 Task: Look for space in Benbrook, United States from 10th September, 2023 to 16th September, 2023 for 4 adults in price range Rs.10000 to Rs.14000. Place can be private room with 4 bedrooms having 4 beds and 4 bathrooms. Property type can be house, flat, guest house. Amenities needed are: wifi, TV, free parkinig on premises, gym, breakfast. Booking option can be shelf check-in. Required host language is English.
Action: Mouse moved to (549, 115)
Screenshot: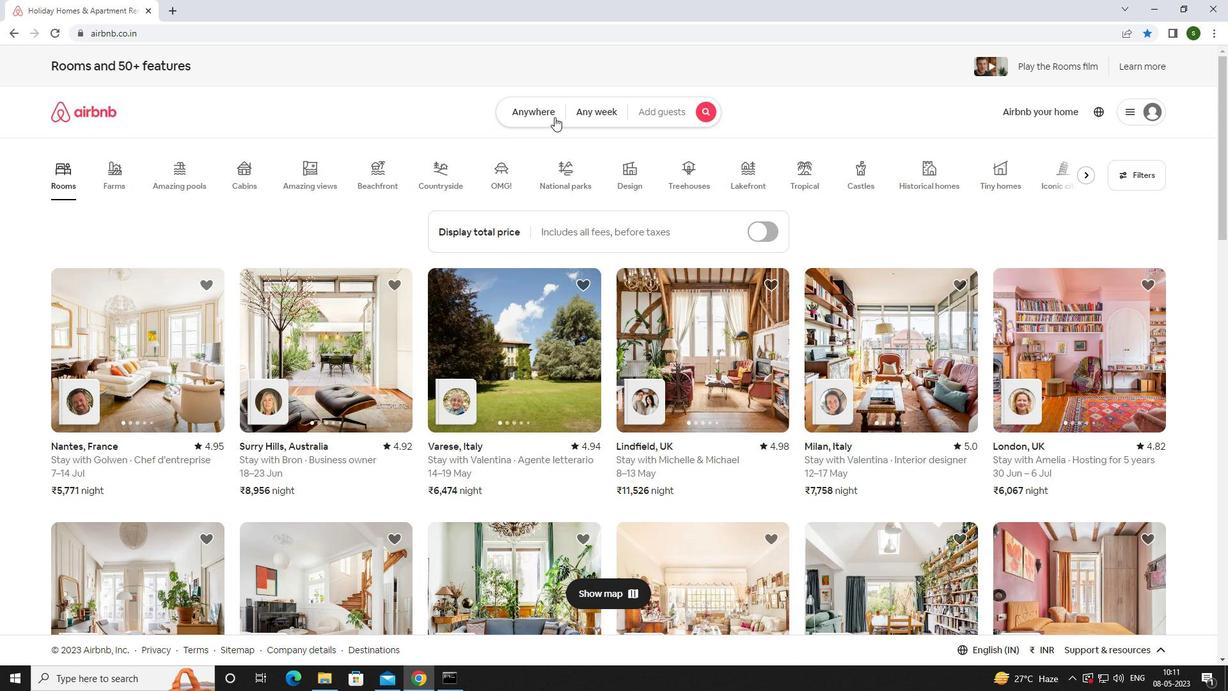 
Action: Mouse pressed left at (549, 115)
Screenshot: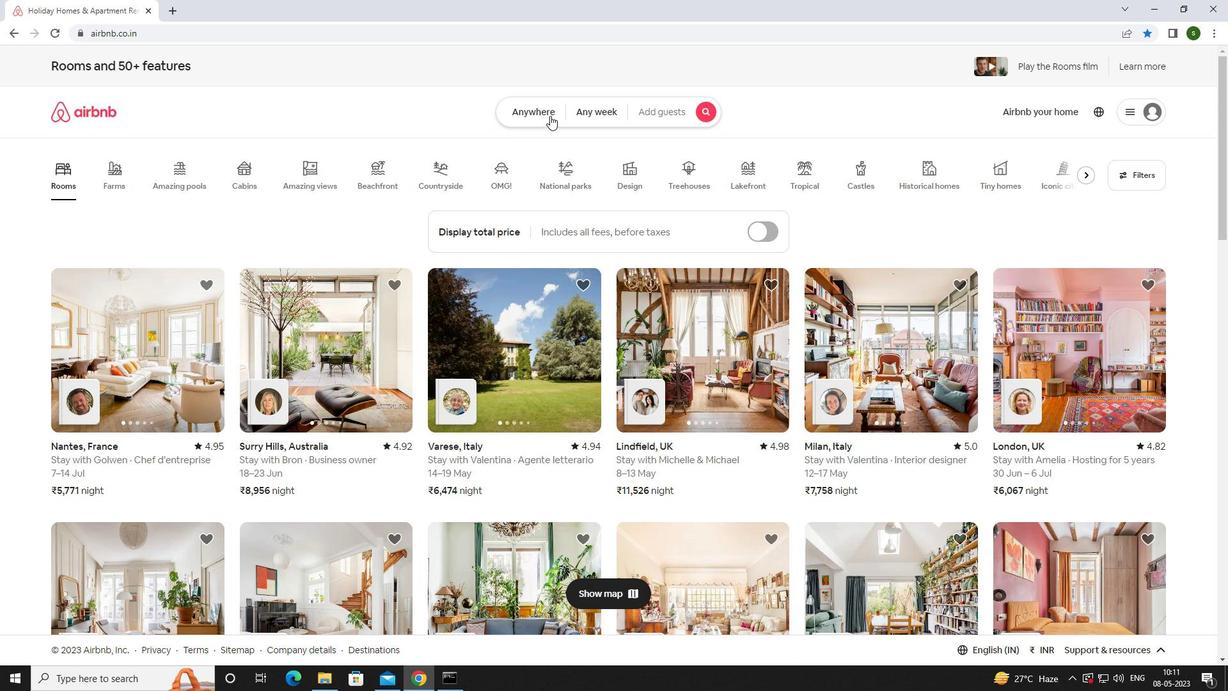 
Action: Mouse moved to (494, 165)
Screenshot: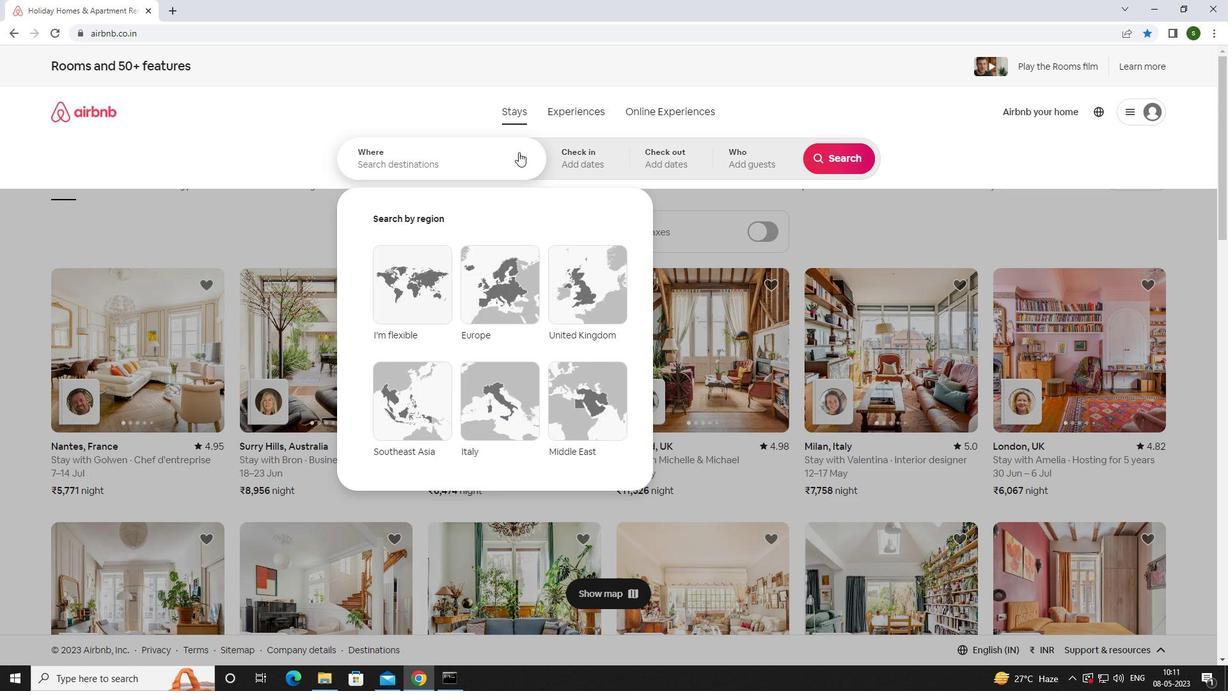 
Action: Mouse pressed left at (494, 165)
Screenshot: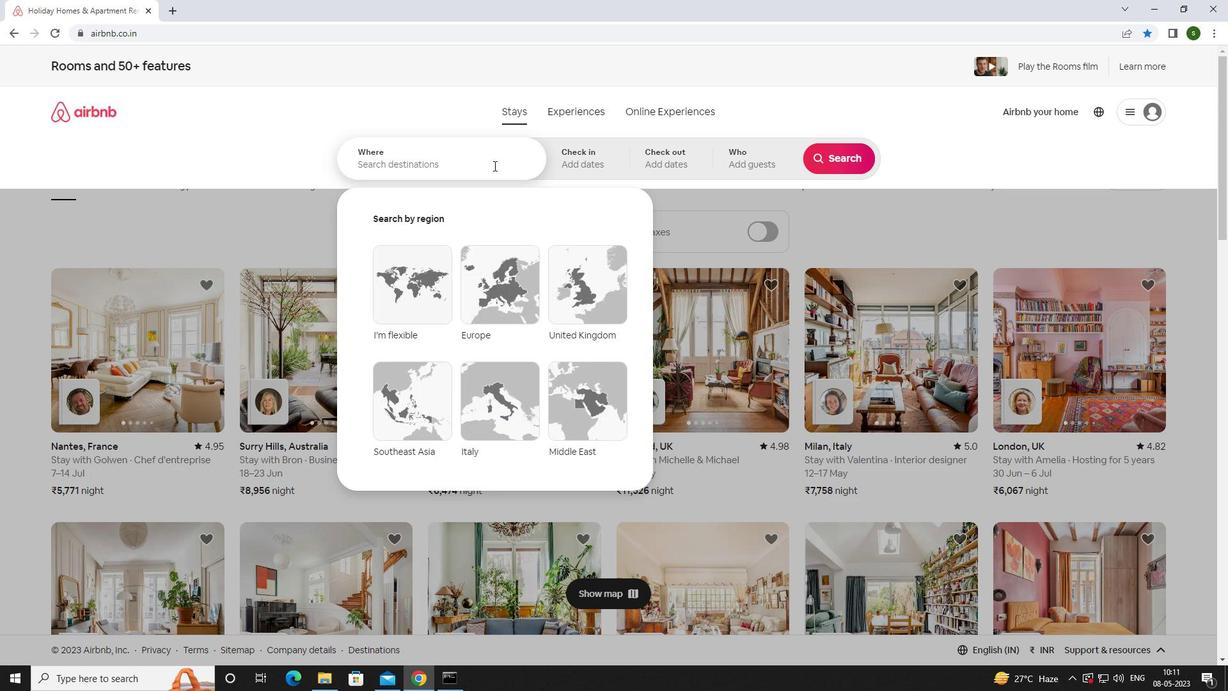 
Action: Key pressed <Key.caps_lock>b<Key.caps_lock>enbrook,<Key.space><Key.caps_lock>u<Key.caps_lock>nited<Key.space><Key.caps_lock>s<Key.caps_lock>tates<Key.enter>
Screenshot: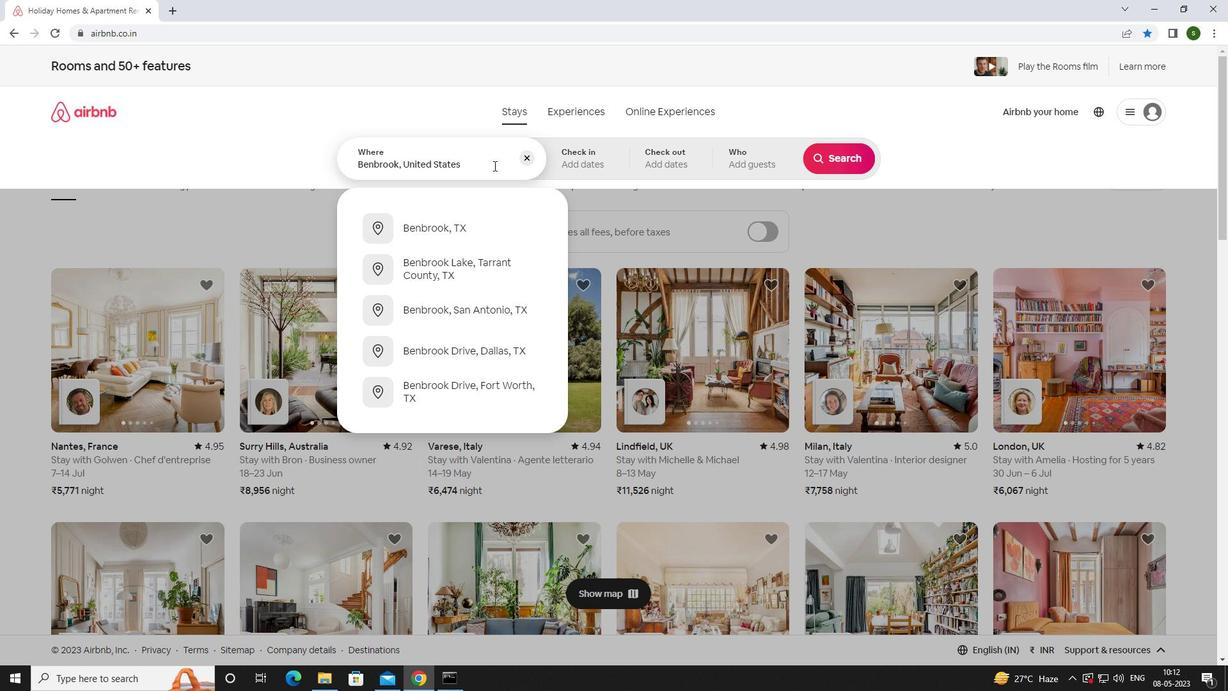 
Action: Mouse moved to (832, 263)
Screenshot: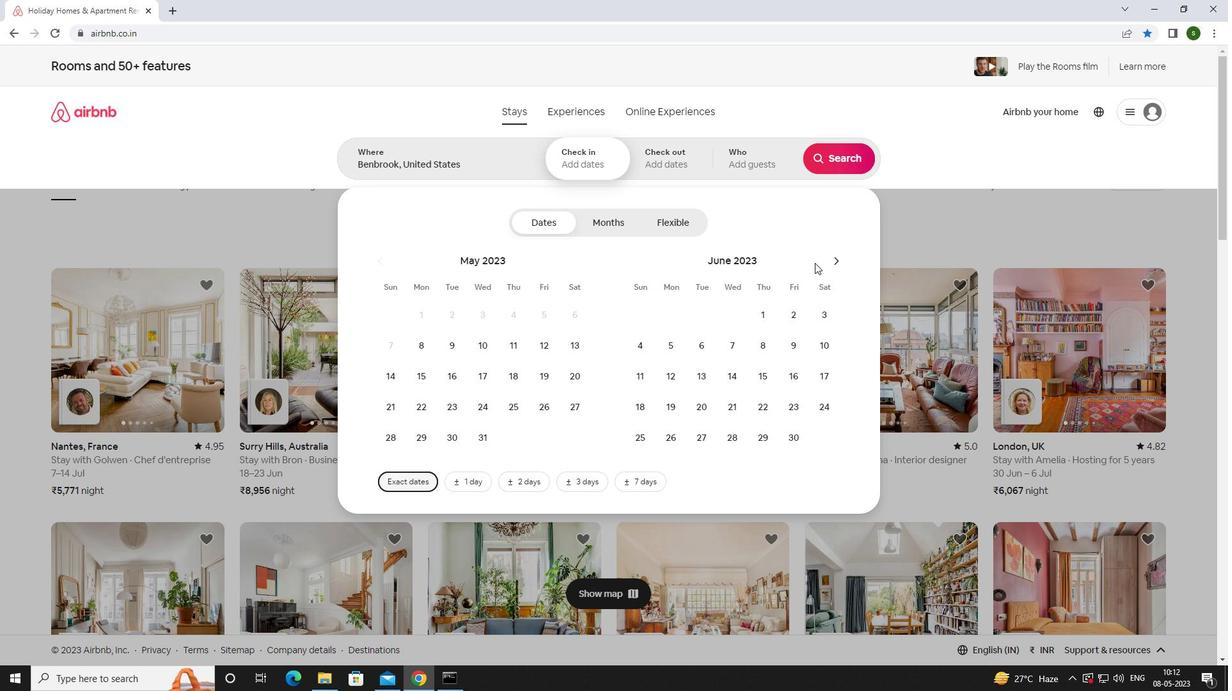 
Action: Mouse pressed left at (832, 263)
Screenshot: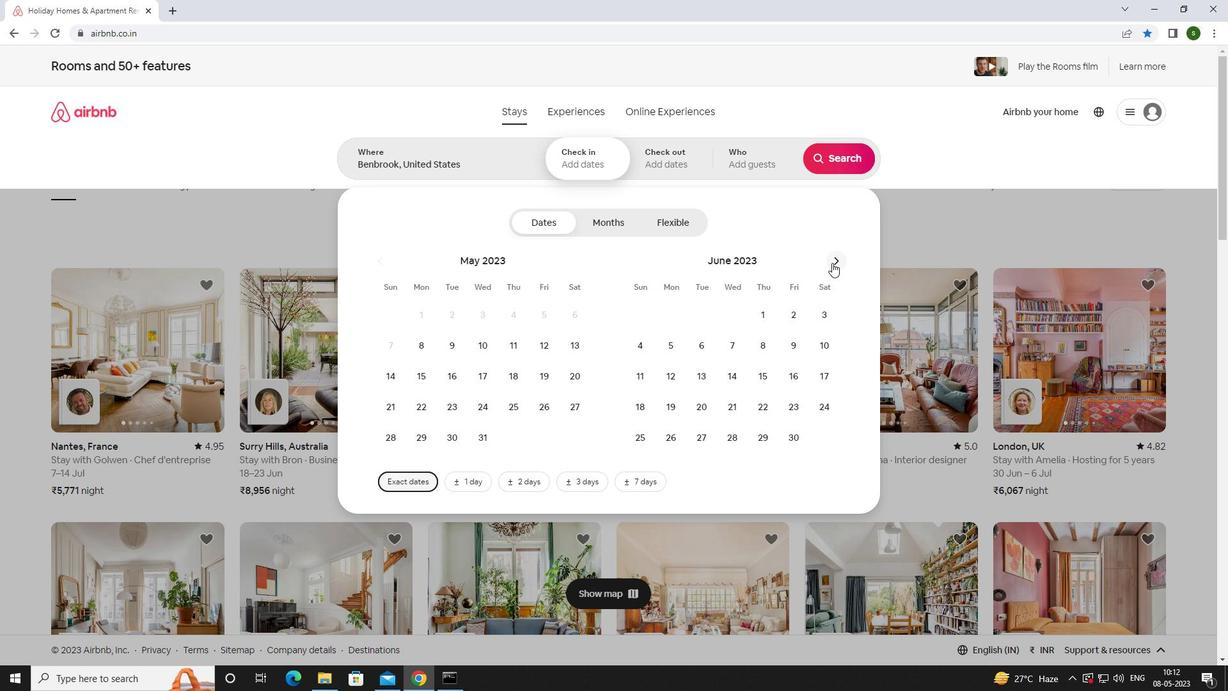 
Action: Mouse pressed left at (832, 263)
Screenshot: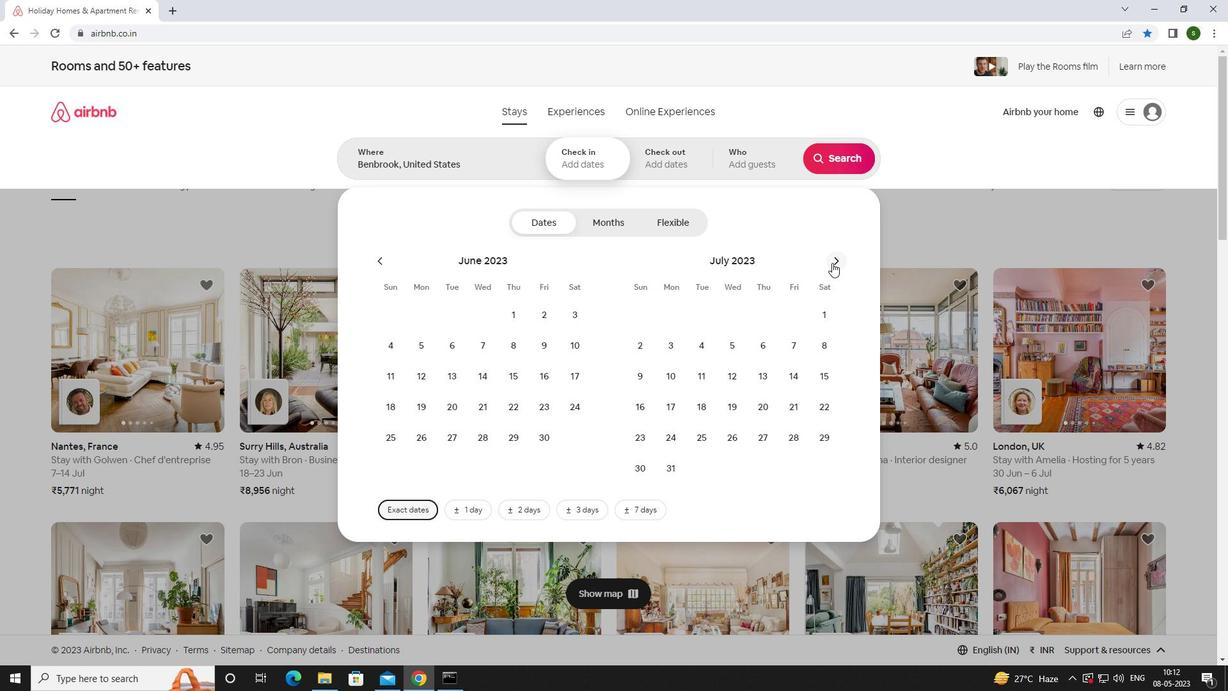 
Action: Mouse pressed left at (832, 263)
Screenshot: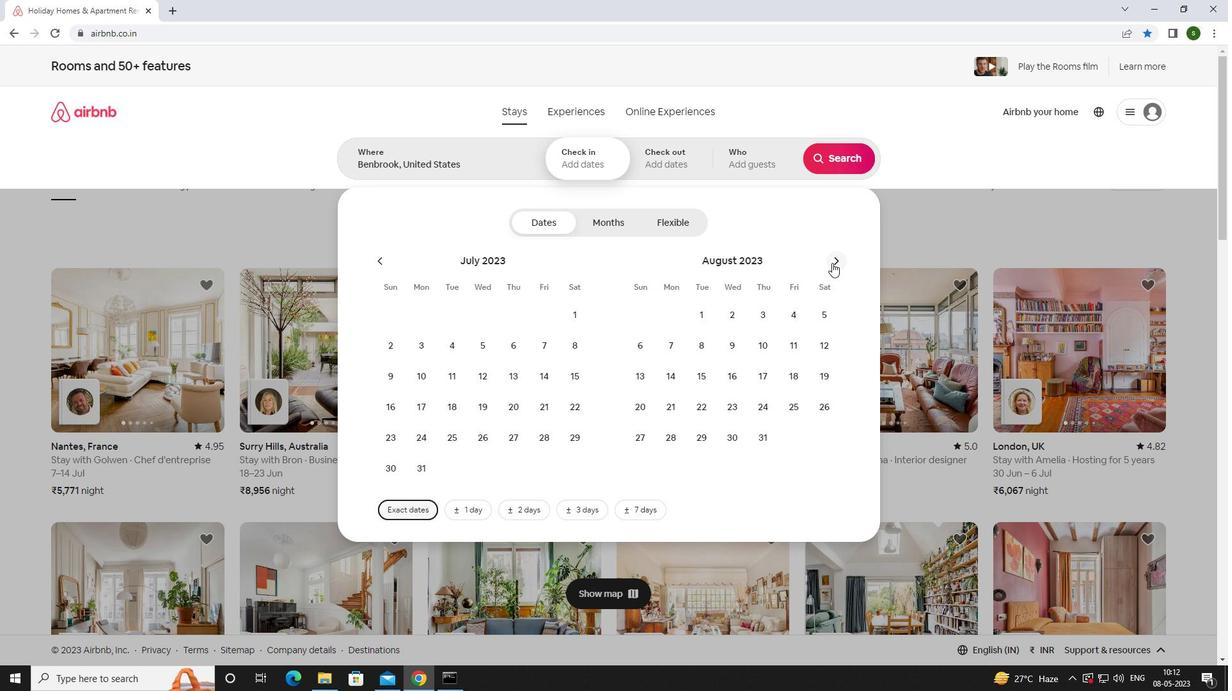 
Action: Mouse moved to (645, 376)
Screenshot: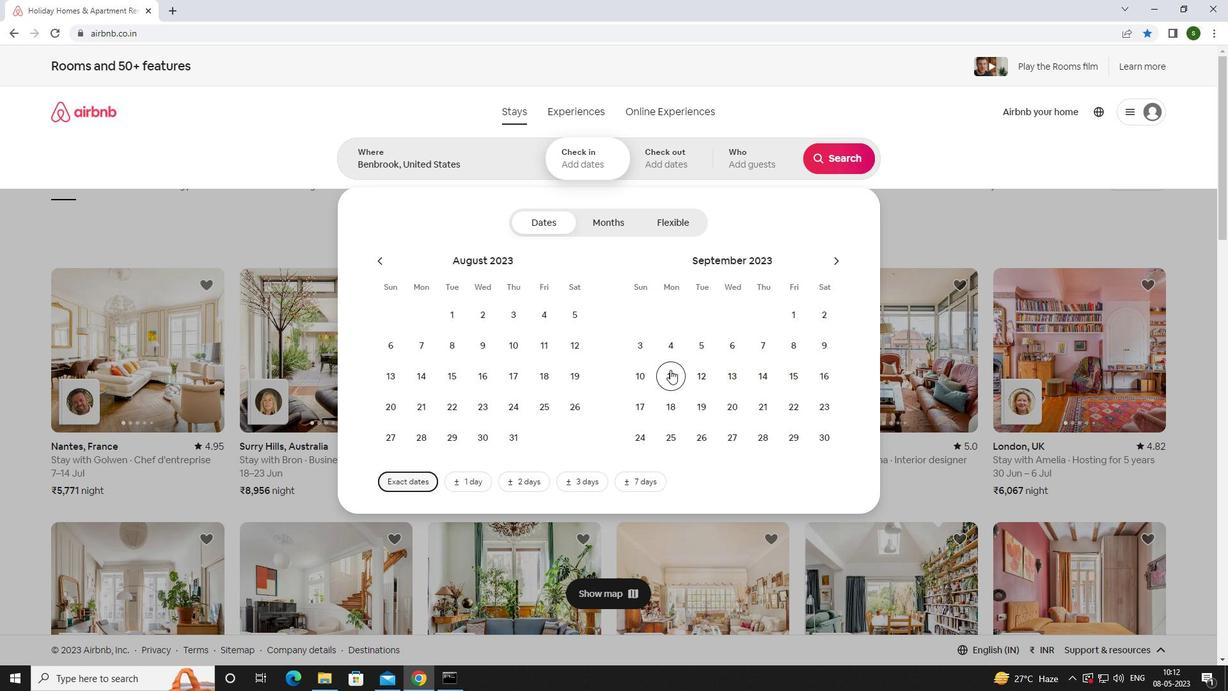 
Action: Mouse pressed left at (645, 376)
Screenshot: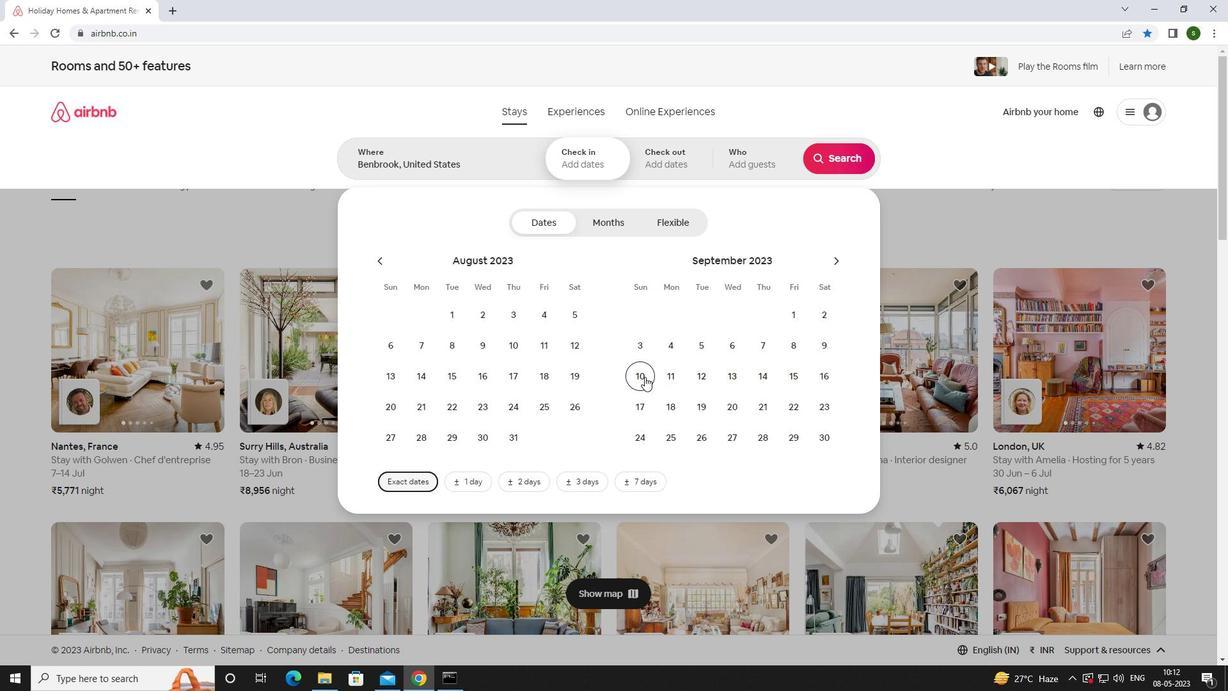 
Action: Mouse moved to (824, 371)
Screenshot: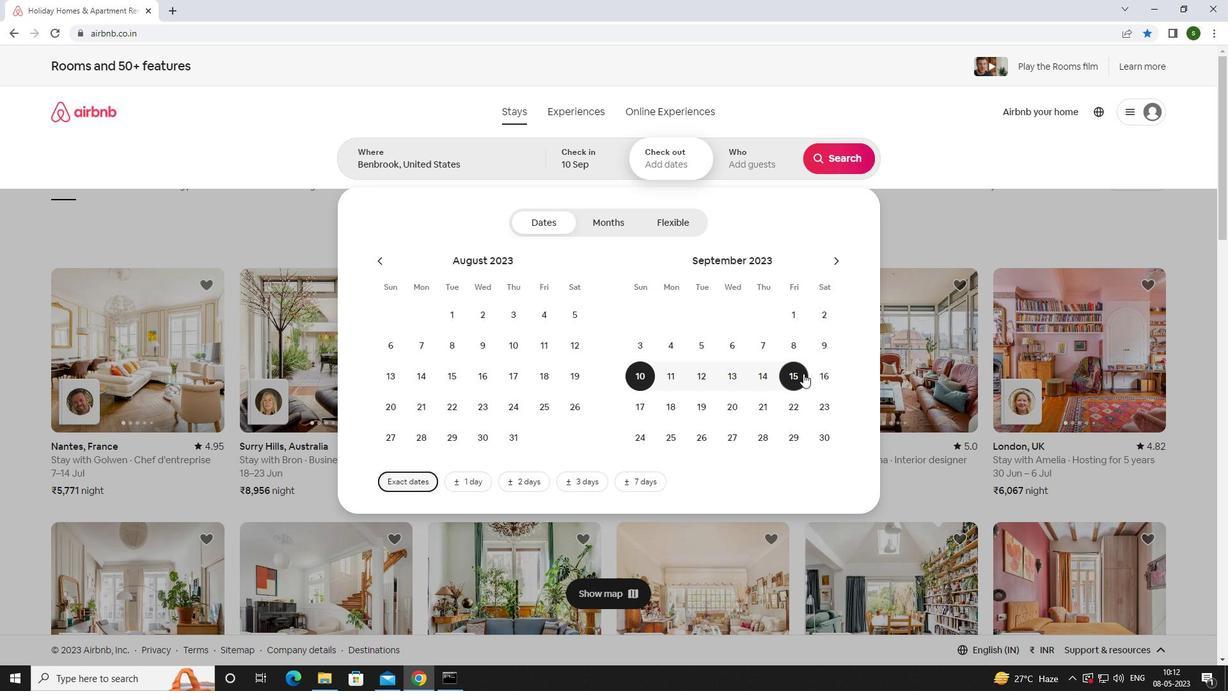 
Action: Mouse pressed left at (824, 371)
Screenshot: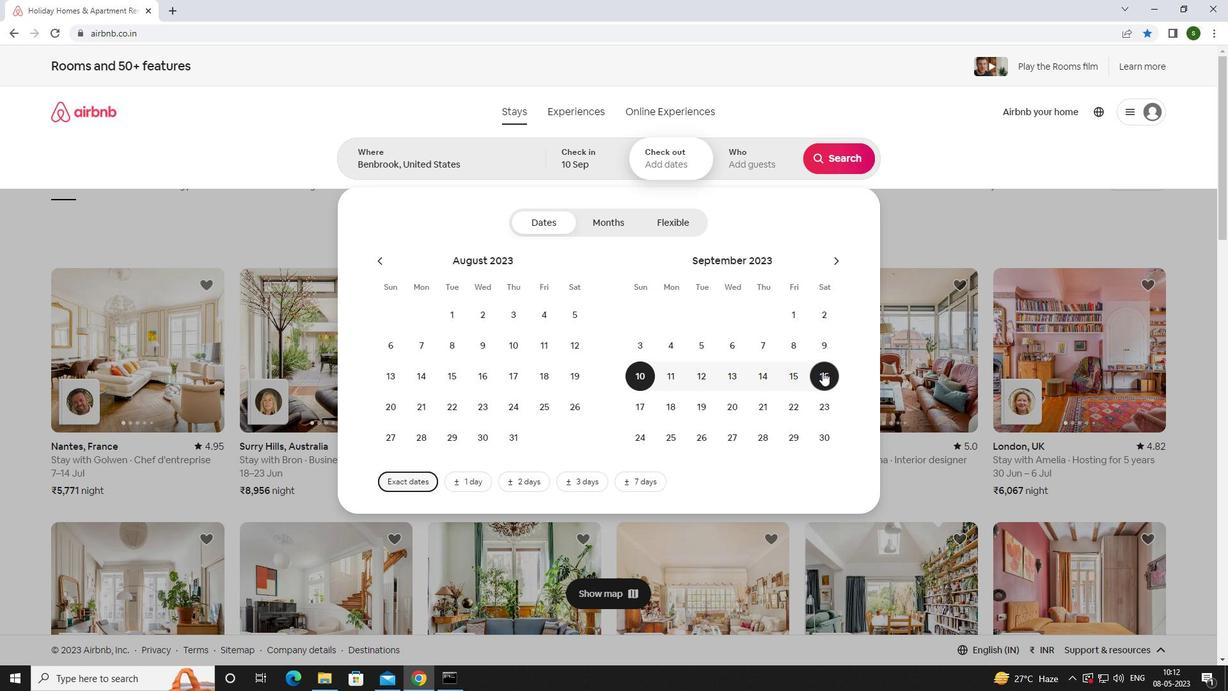 
Action: Mouse moved to (750, 161)
Screenshot: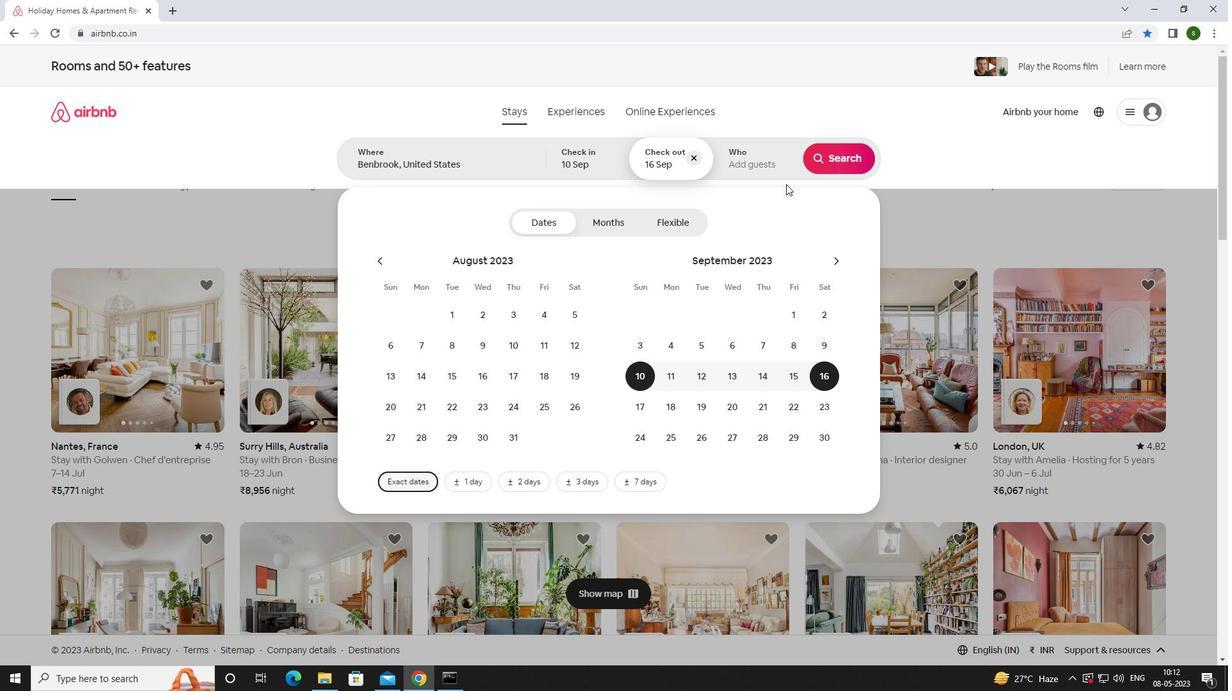 
Action: Mouse pressed left at (750, 161)
Screenshot: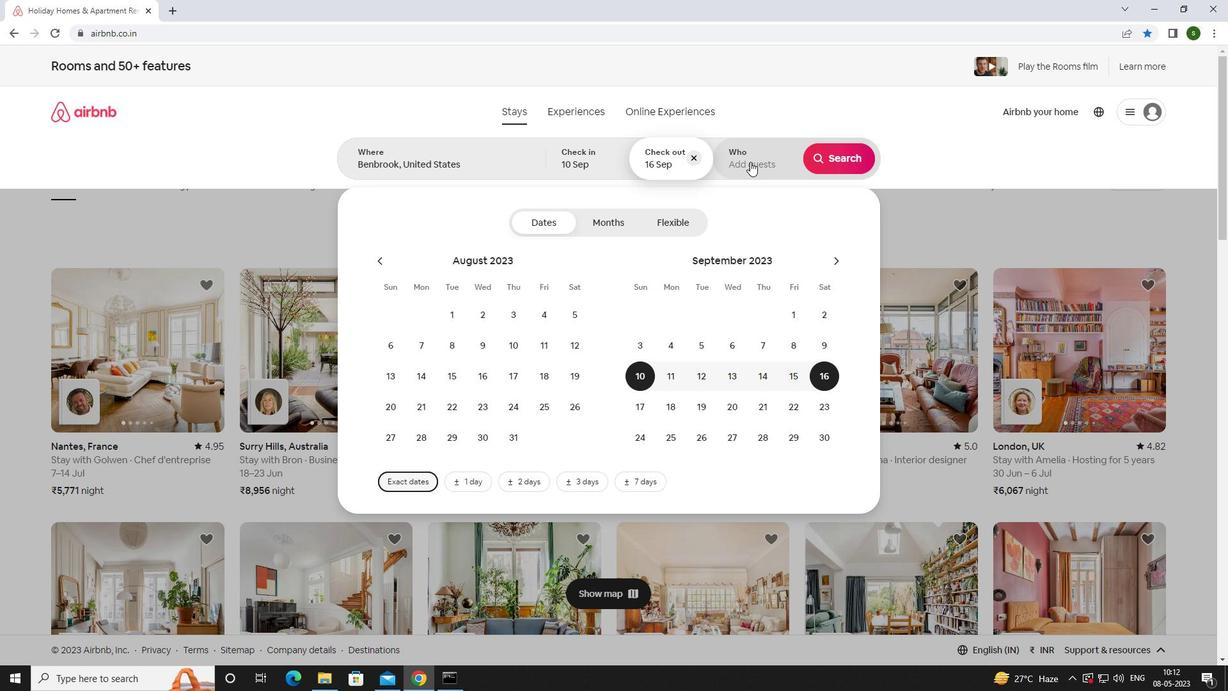 
Action: Mouse moved to (844, 222)
Screenshot: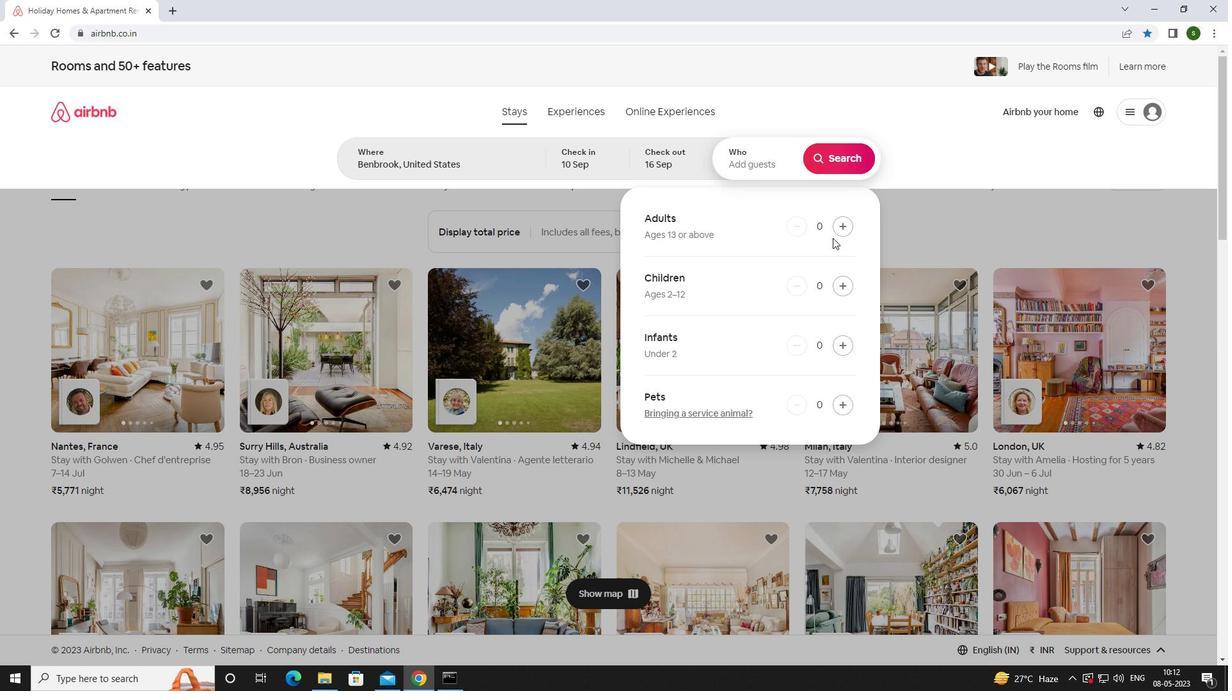 
Action: Mouse pressed left at (844, 222)
Screenshot: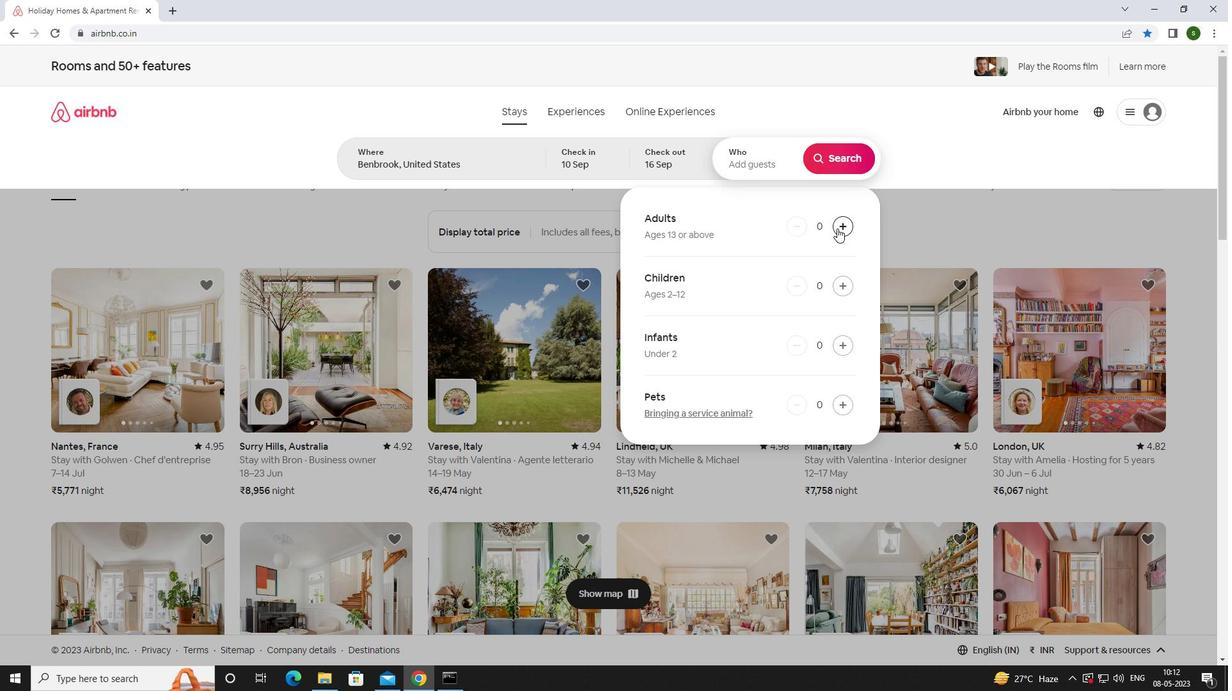 
Action: Mouse pressed left at (844, 222)
Screenshot: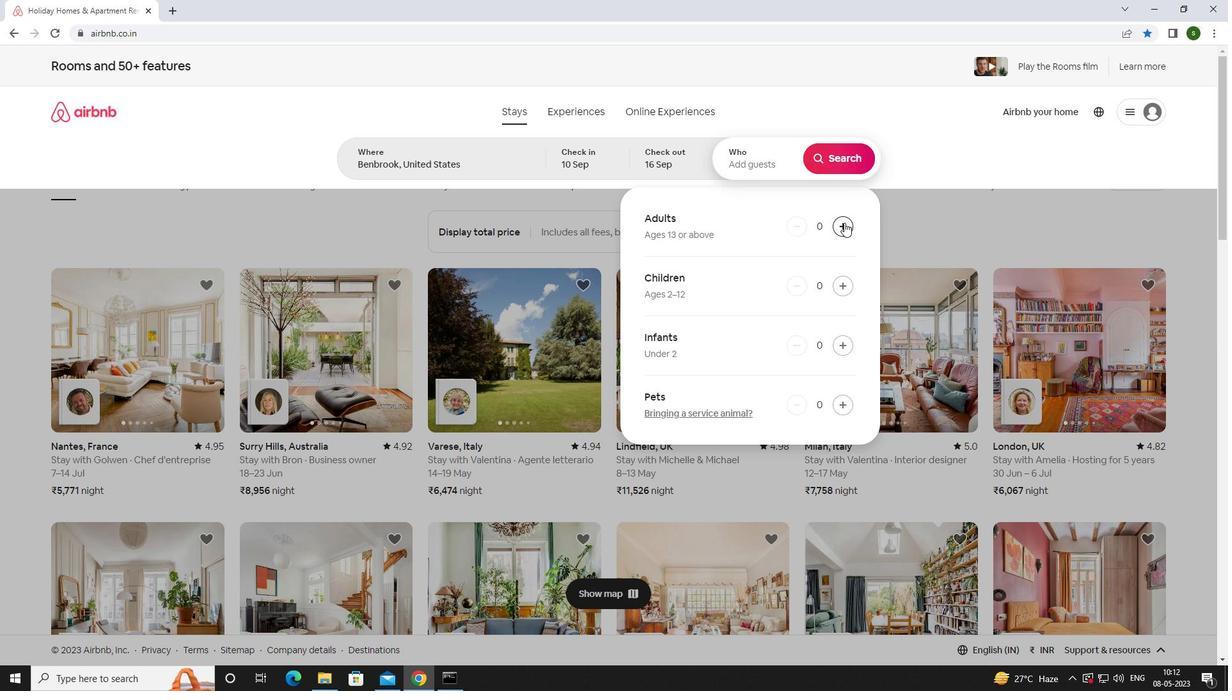
Action: Mouse pressed left at (844, 222)
Screenshot: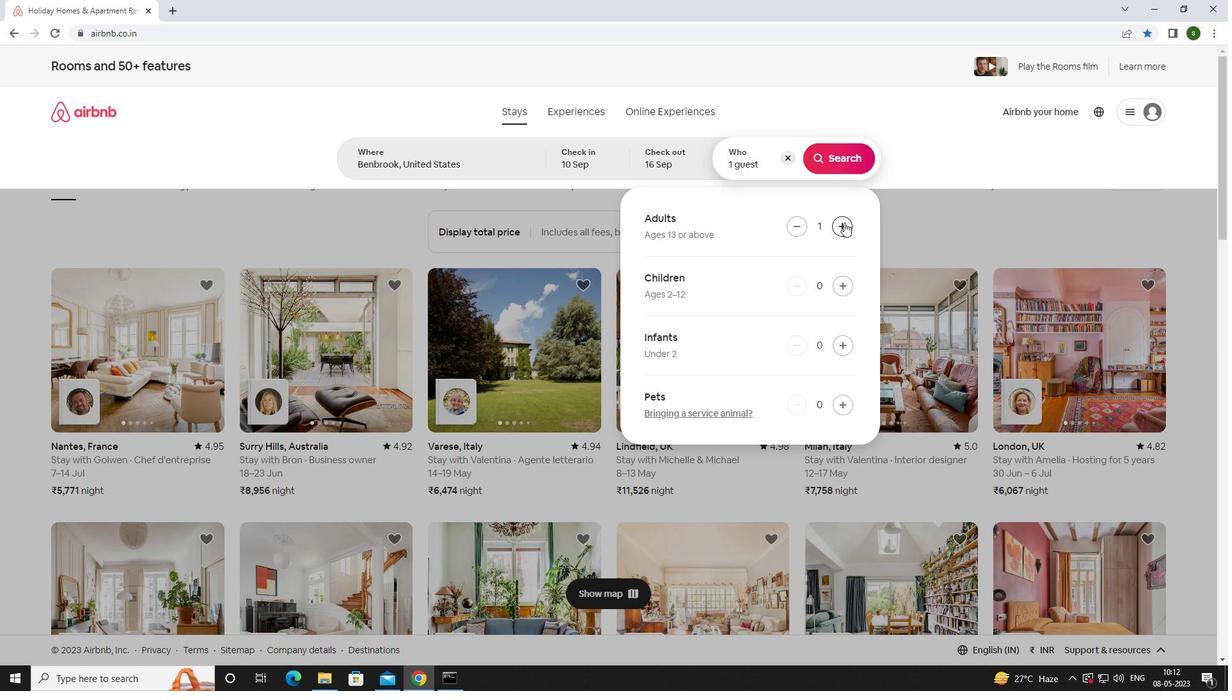 
Action: Mouse pressed left at (844, 222)
Screenshot: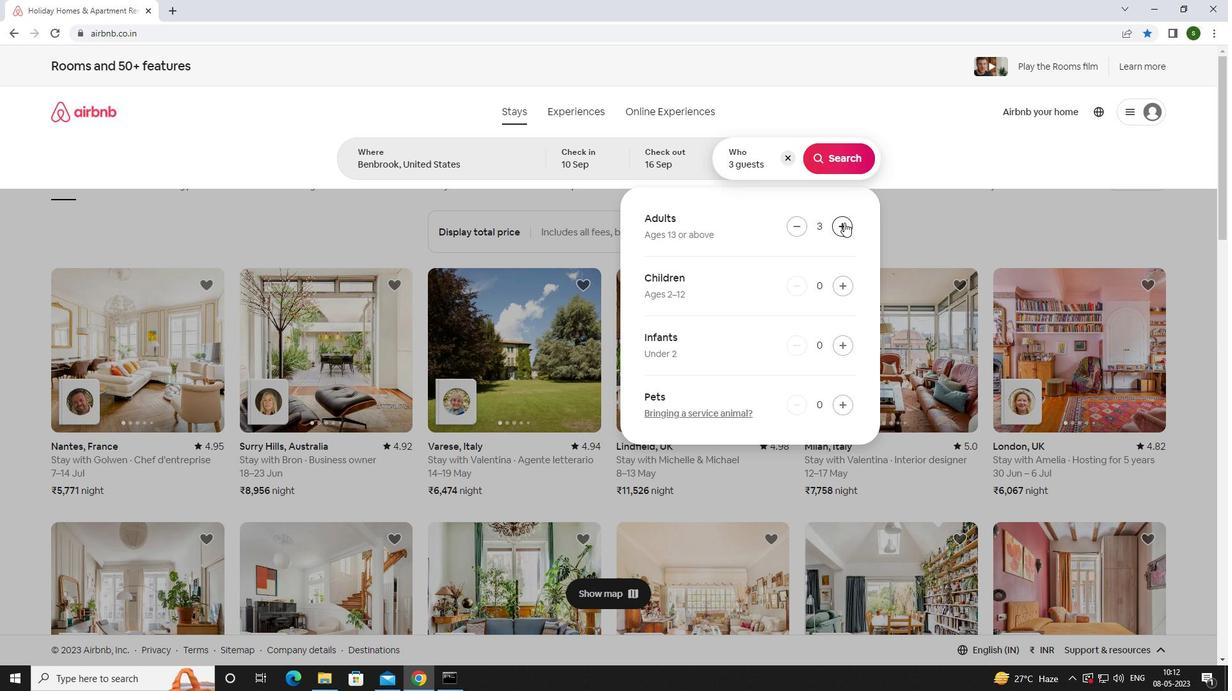
Action: Mouse moved to (830, 160)
Screenshot: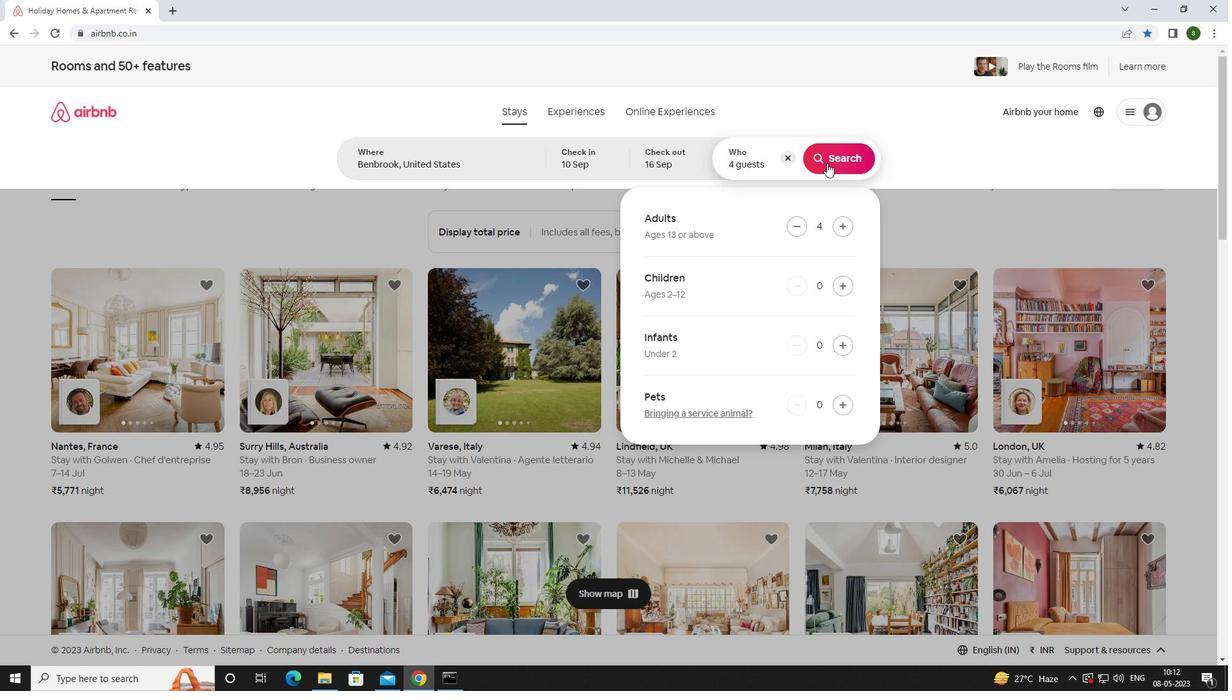 
Action: Mouse pressed left at (830, 160)
Screenshot: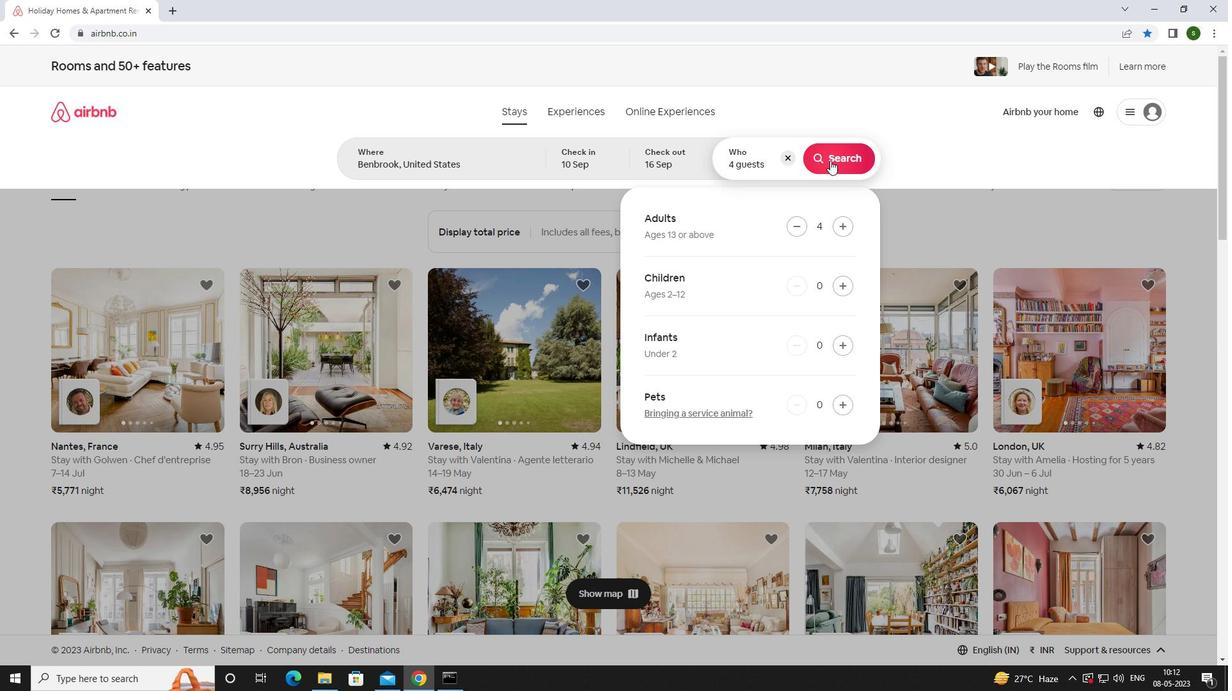 
Action: Mouse moved to (1157, 127)
Screenshot: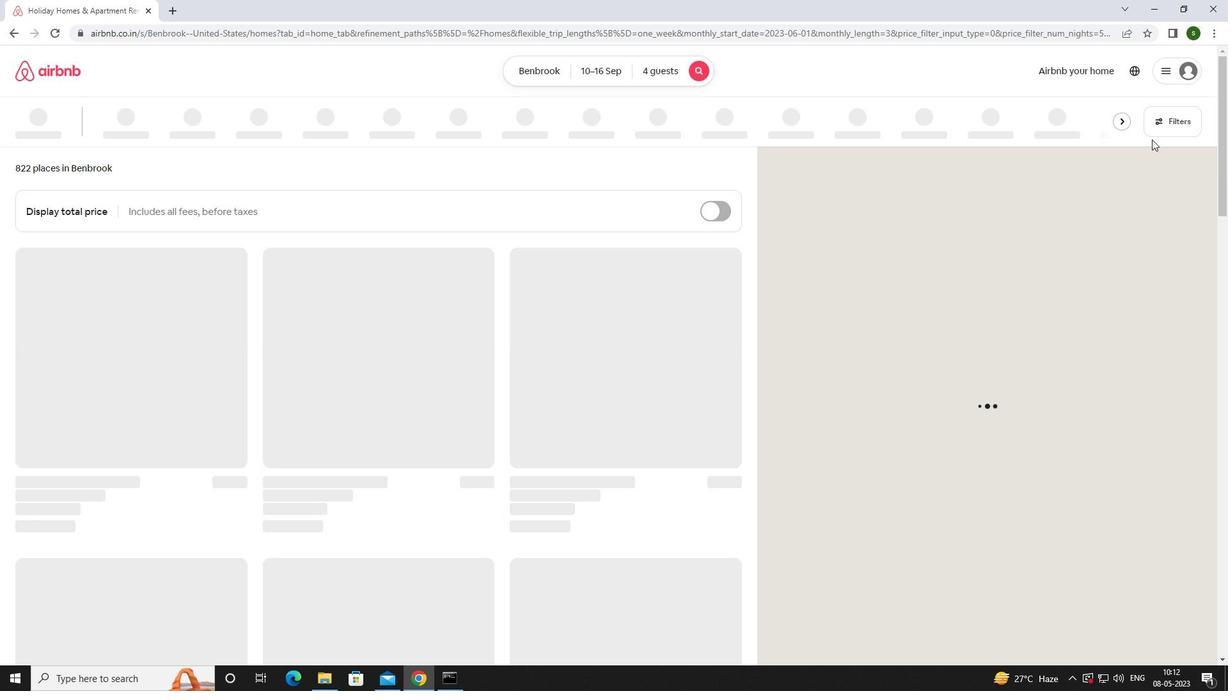 
Action: Mouse pressed left at (1157, 127)
Screenshot: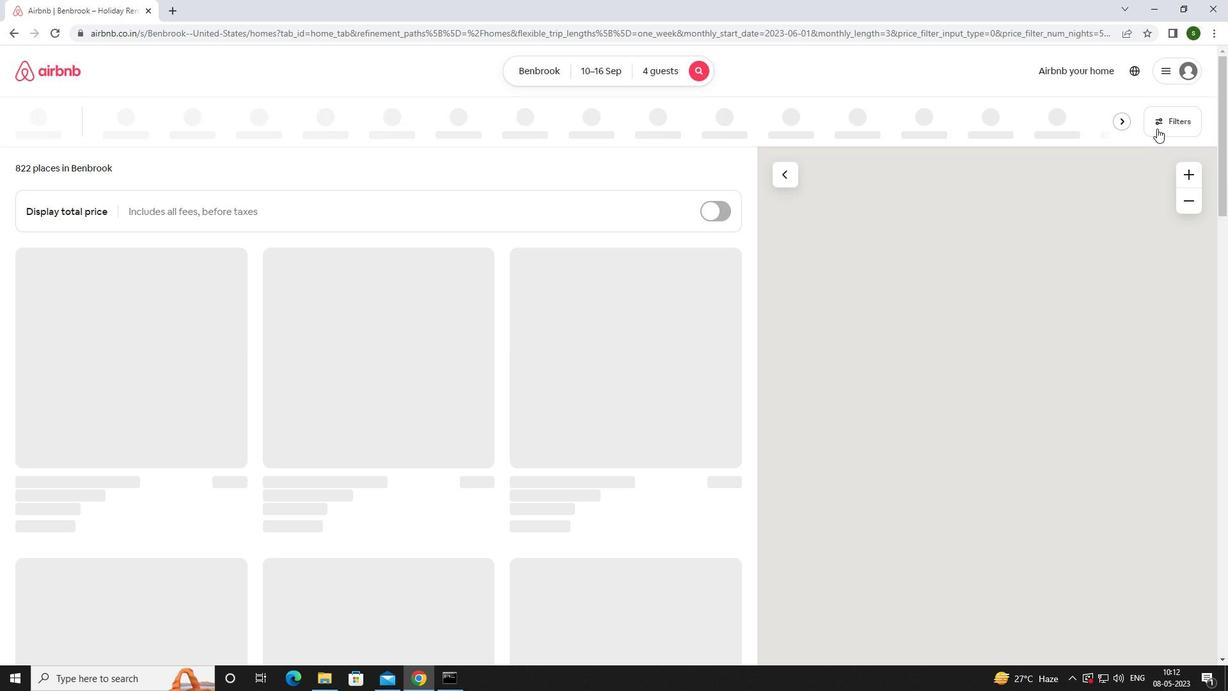 
Action: Mouse moved to (475, 431)
Screenshot: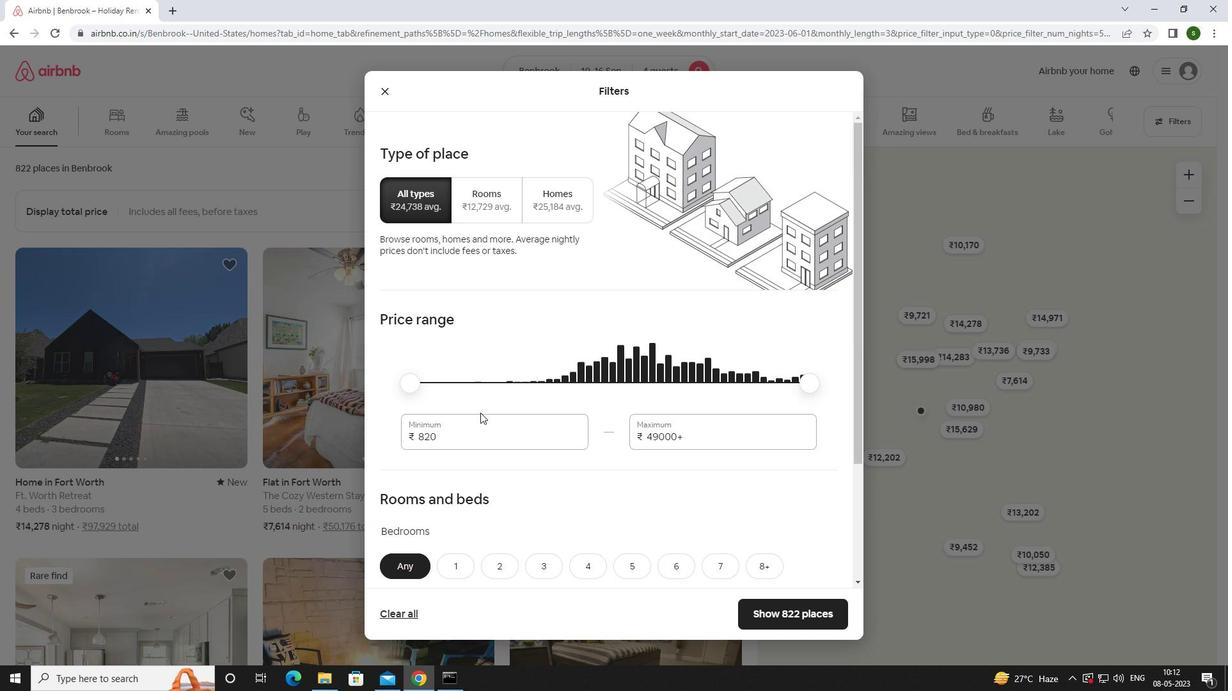 
Action: Mouse pressed left at (475, 431)
Screenshot: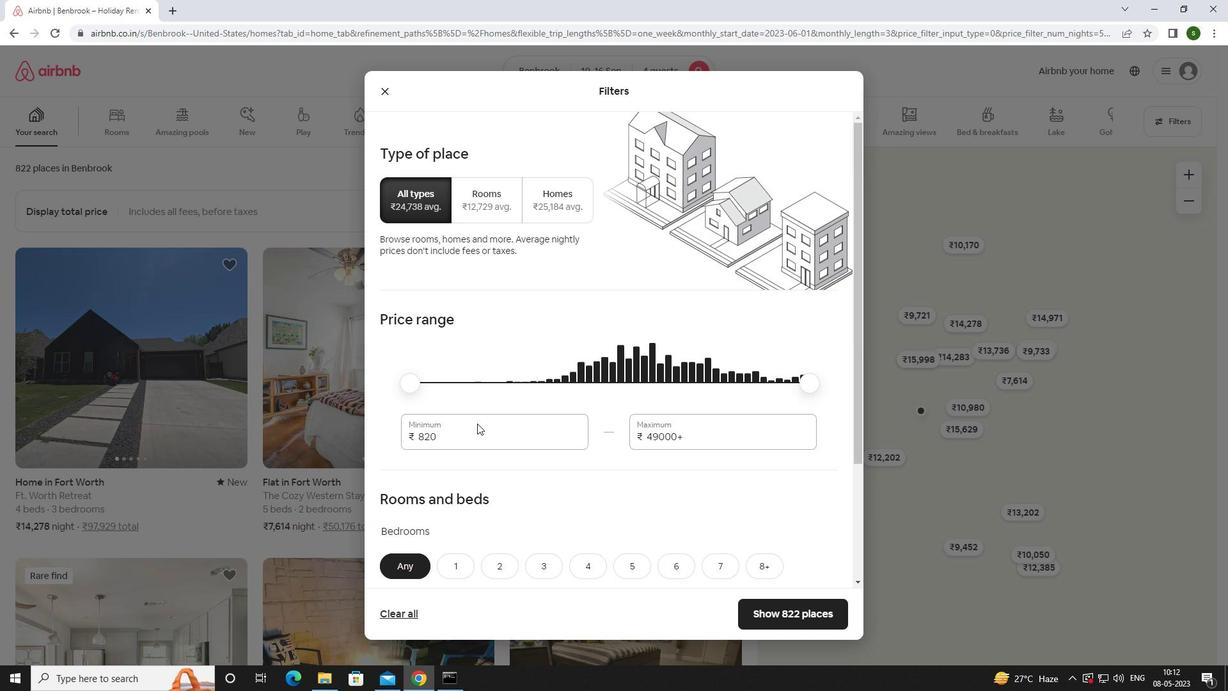 
Action: Key pressed <Key.backspace><Key.backspace><Key.backspace><Key.backspace><Key.backspace>10000
Screenshot: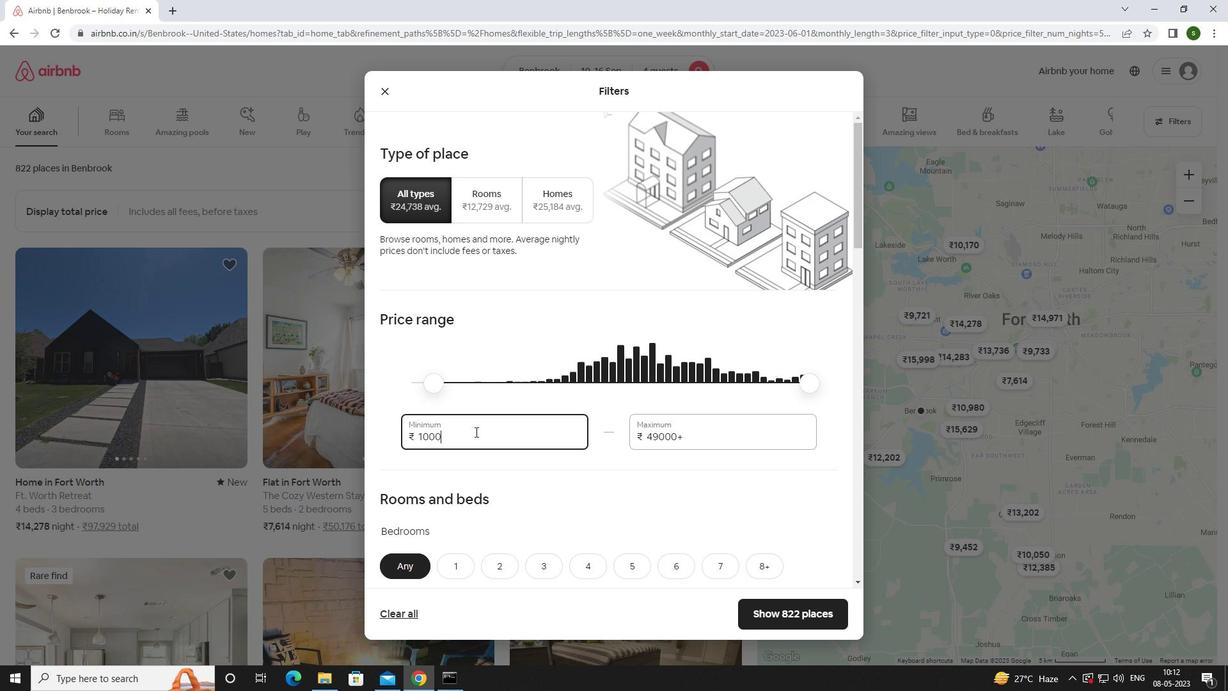 
Action: Mouse moved to (696, 434)
Screenshot: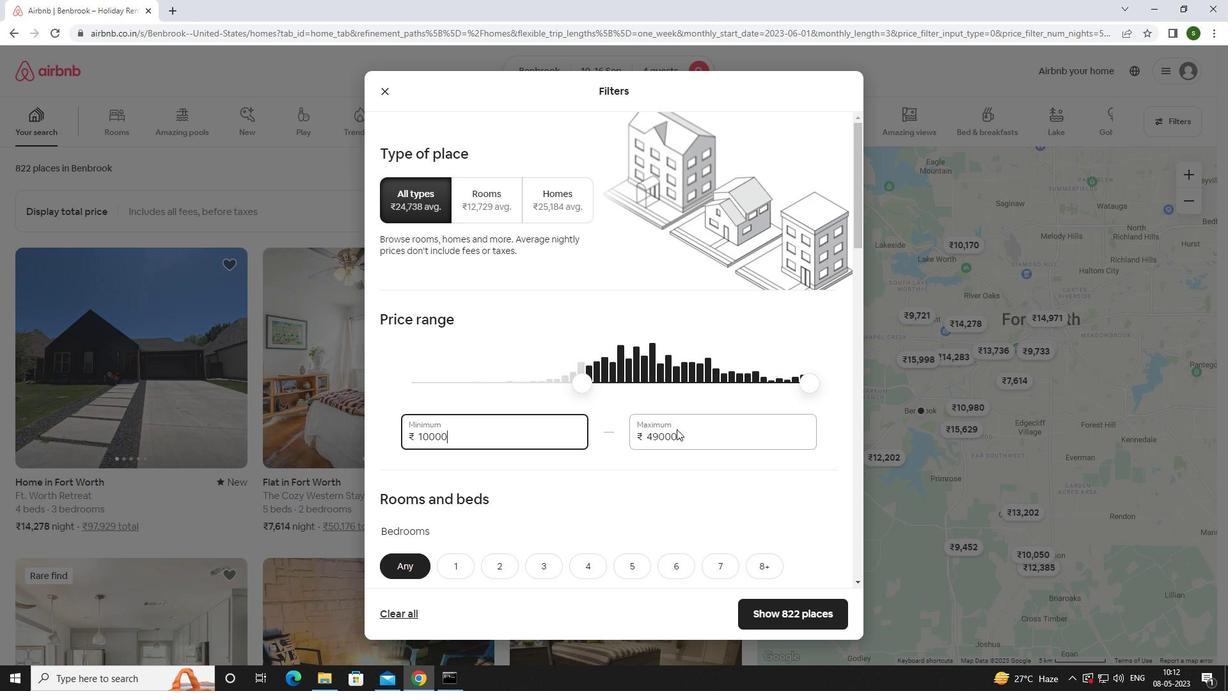 
Action: Mouse pressed left at (696, 434)
Screenshot: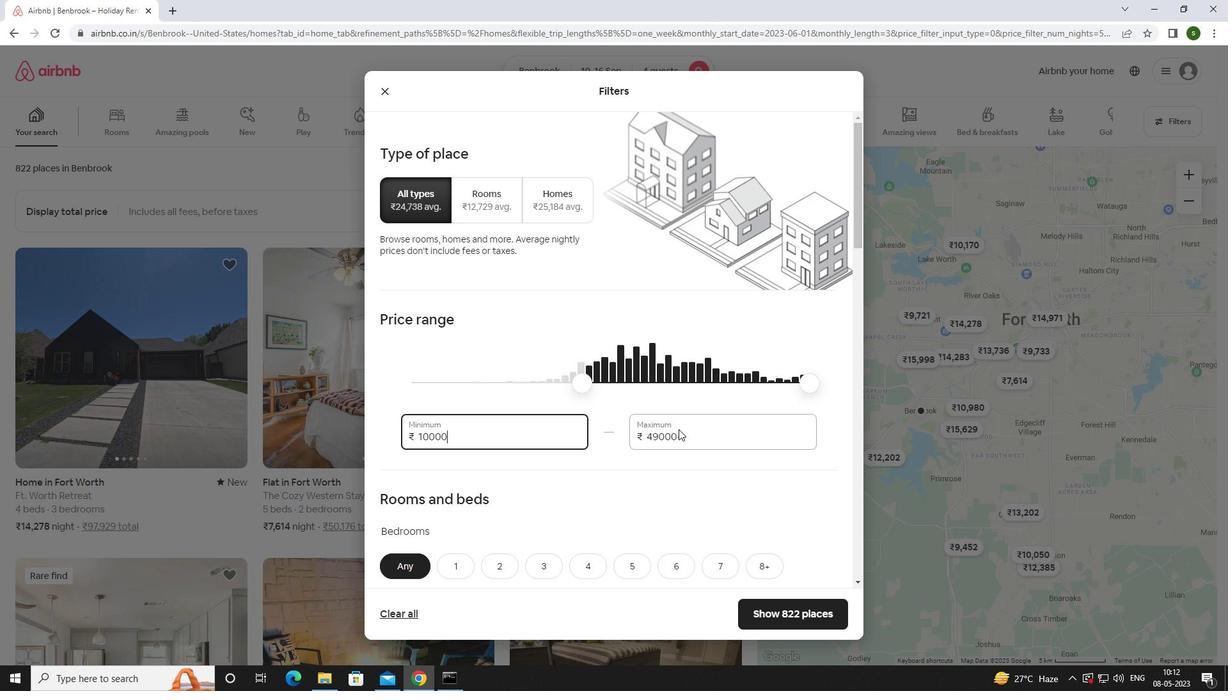
Action: Key pressed <Key.backspace><Key.backspace><Key.backspace><Key.backspace><Key.backspace><Key.backspace><Key.backspace><Key.backspace><Key.backspace><Key.backspace>14000
Screenshot: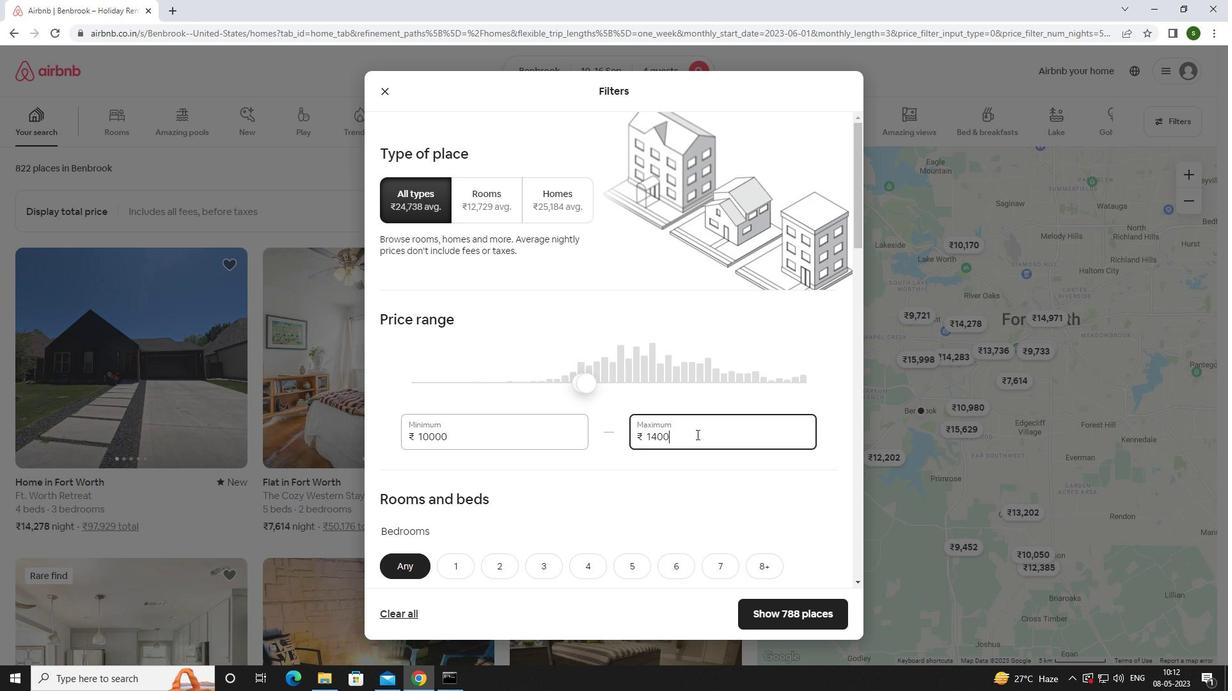 
Action: Mouse moved to (600, 421)
Screenshot: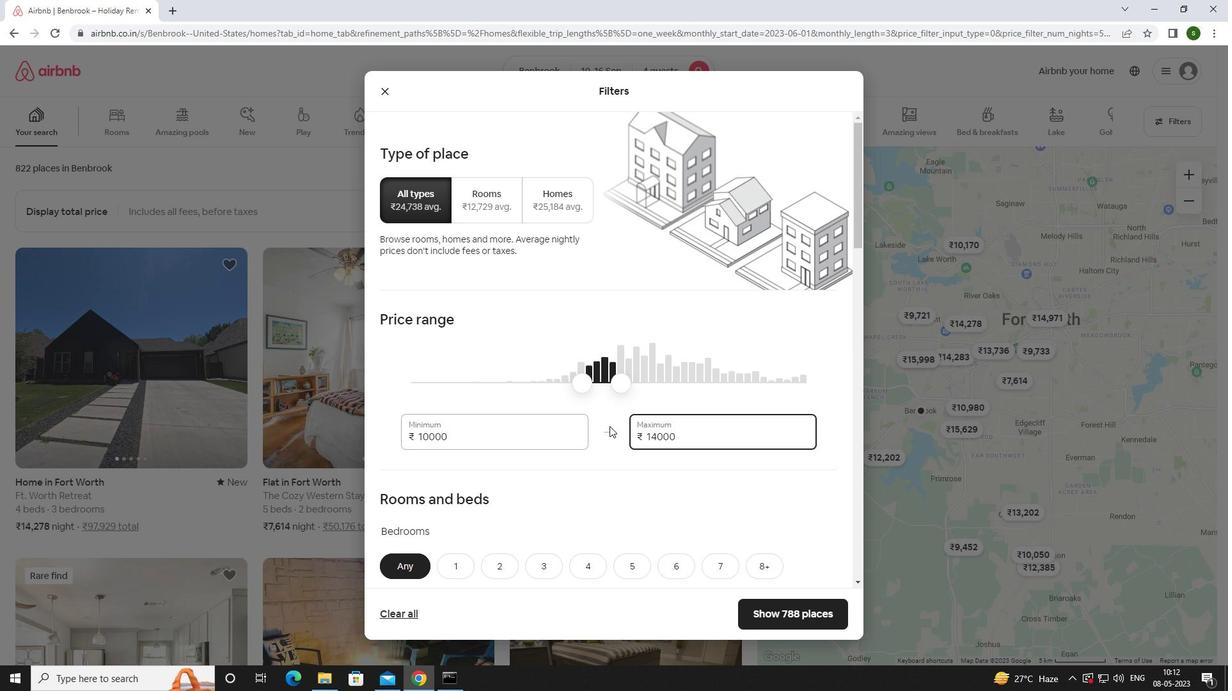 
Action: Mouse scrolled (600, 421) with delta (0, 0)
Screenshot: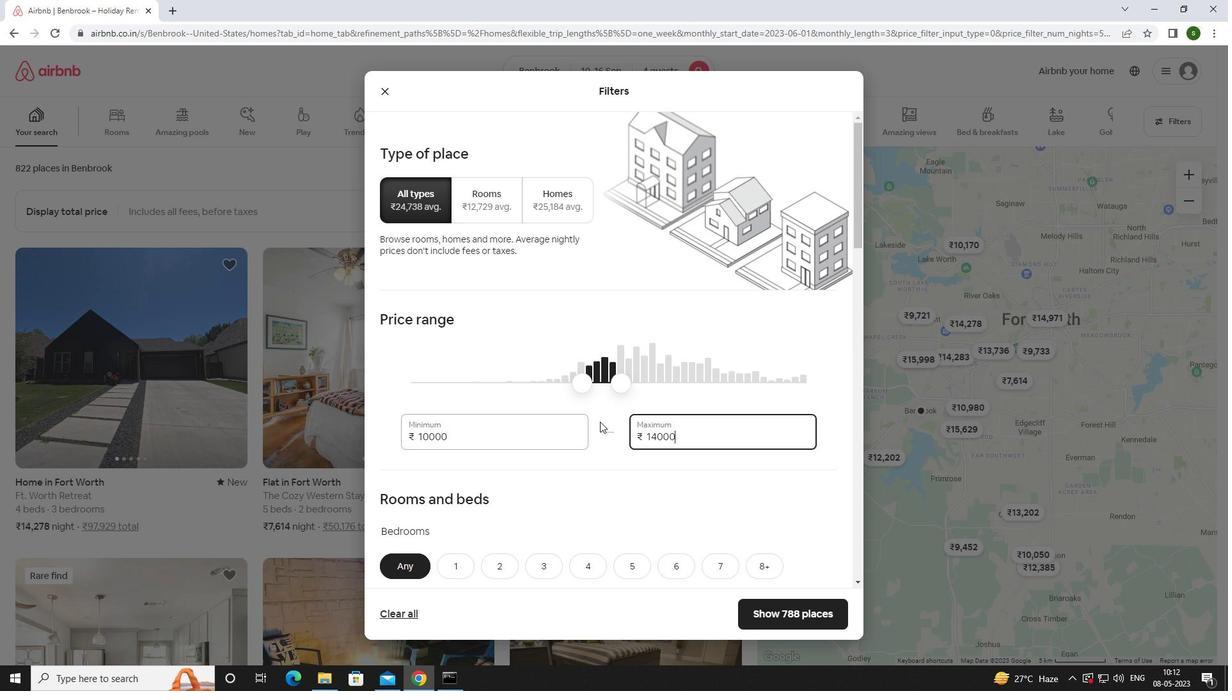 
Action: Mouse scrolled (600, 421) with delta (0, 0)
Screenshot: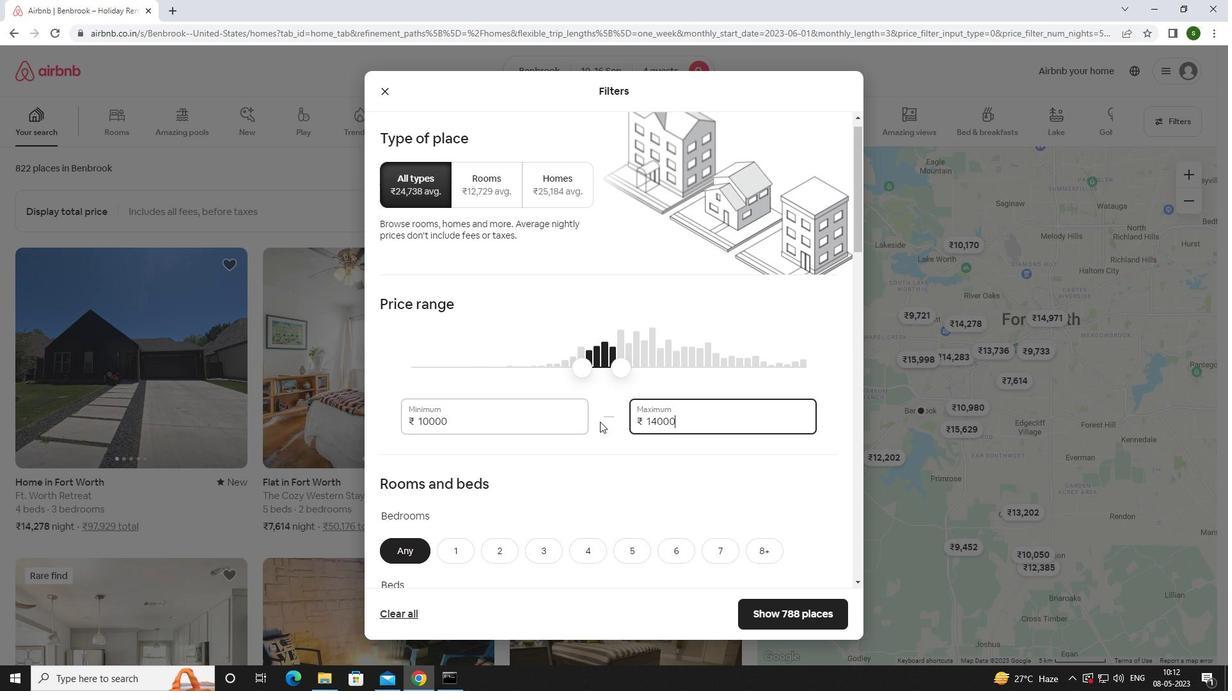 
Action: Mouse scrolled (600, 421) with delta (0, 0)
Screenshot: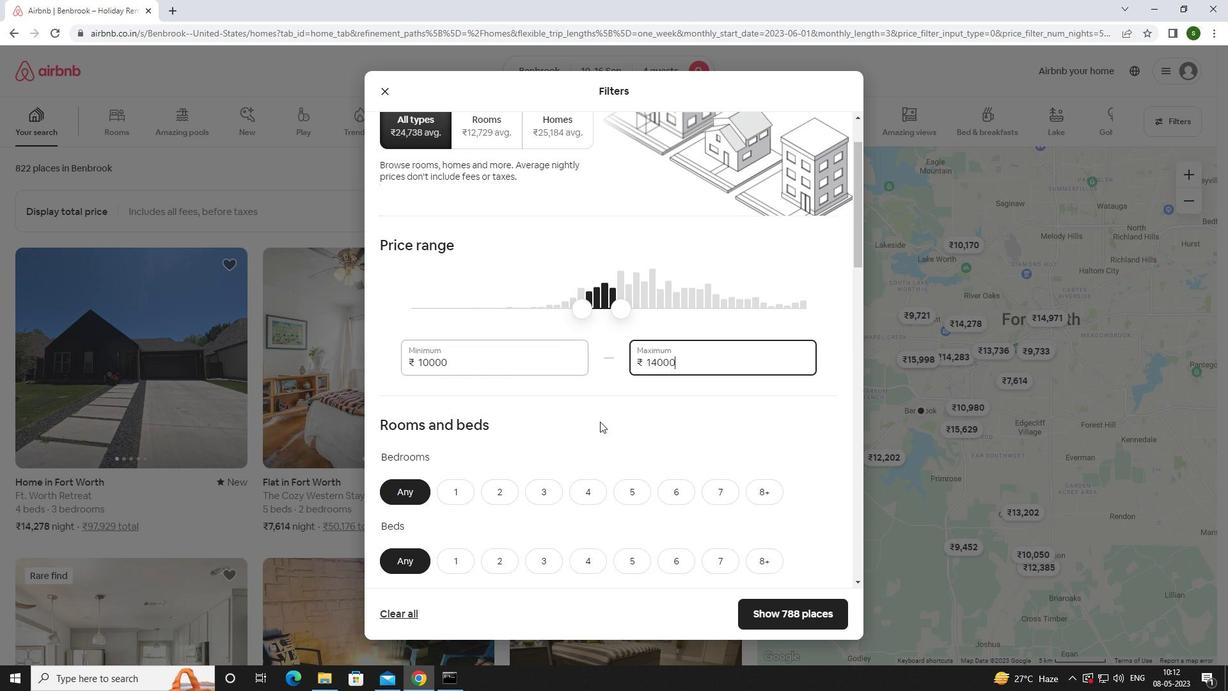 
Action: Mouse moved to (583, 380)
Screenshot: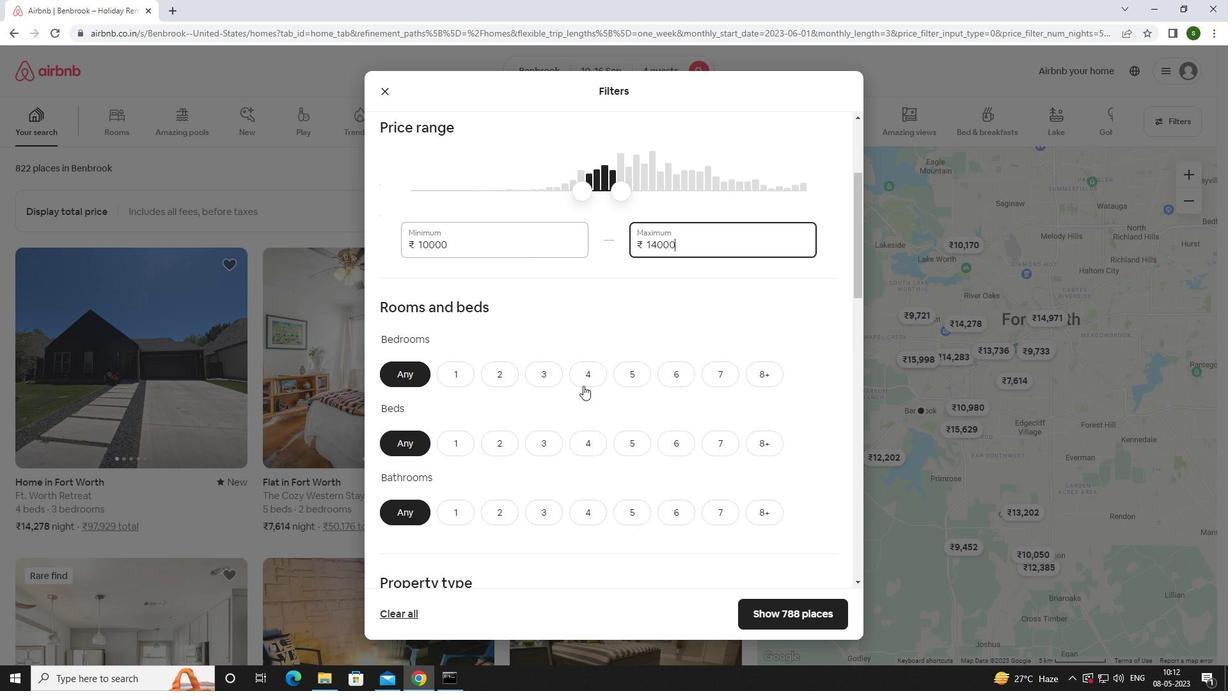 
Action: Mouse pressed left at (583, 380)
Screenshot: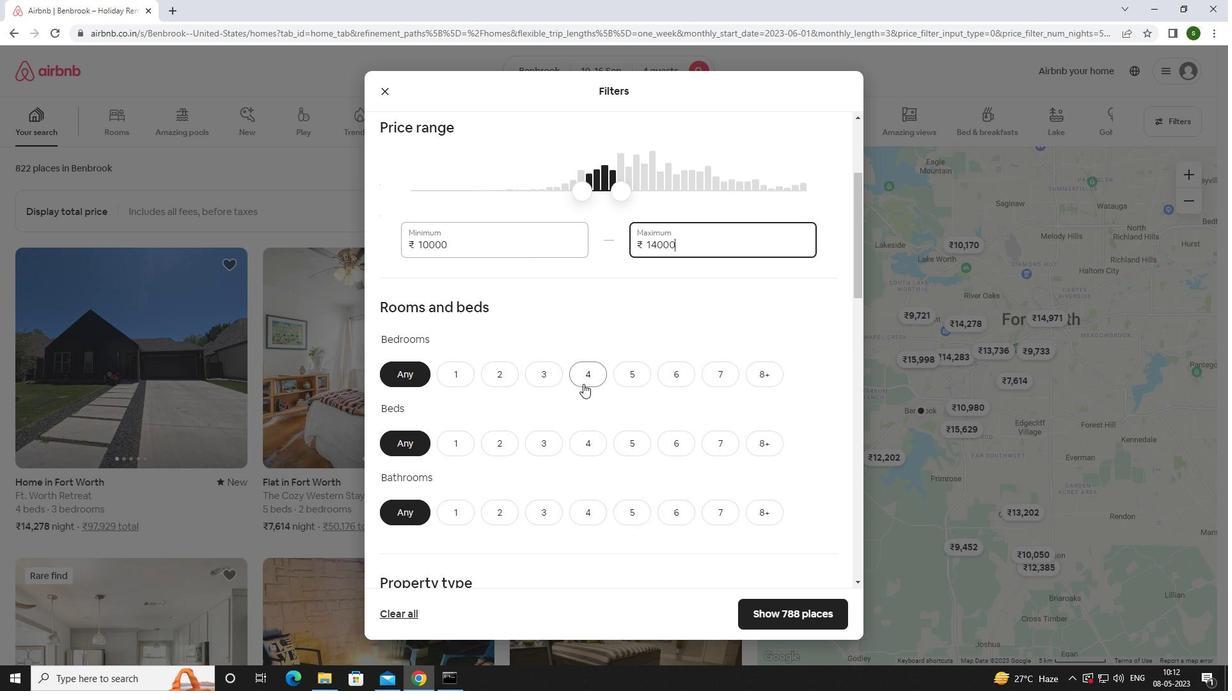 
Action: Mouse moved to (591, 442)
Screenshot: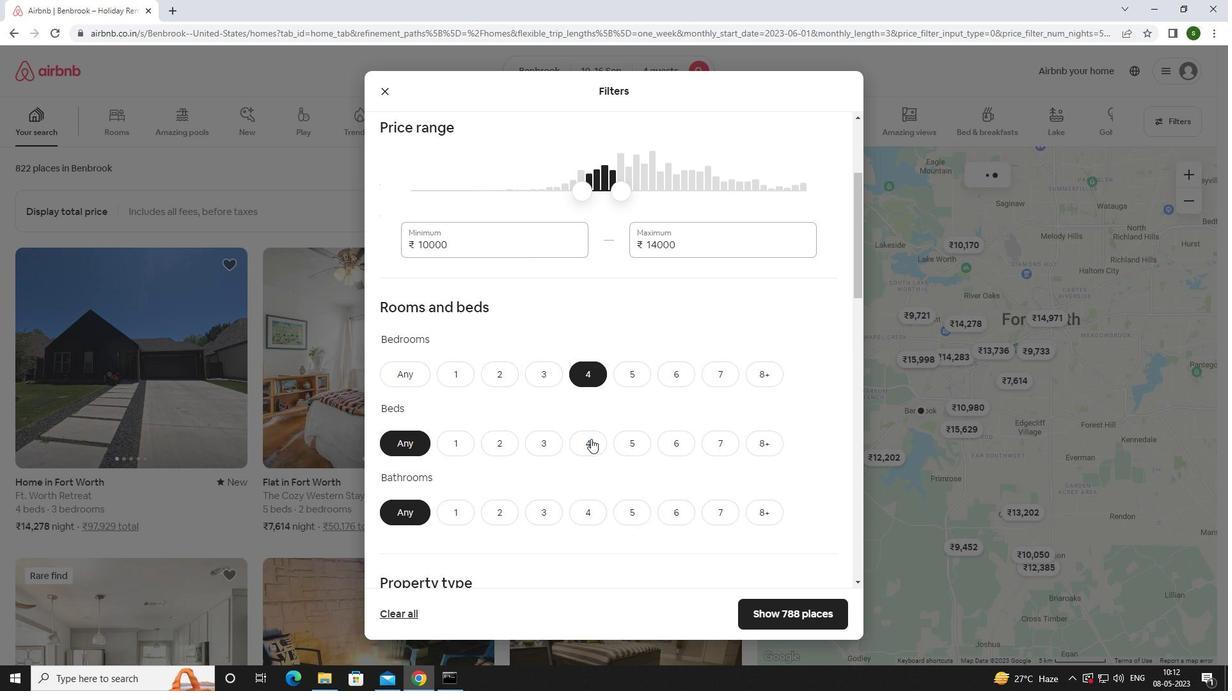 
Action: Mouse pressed left at (591, 442)
Screenshot: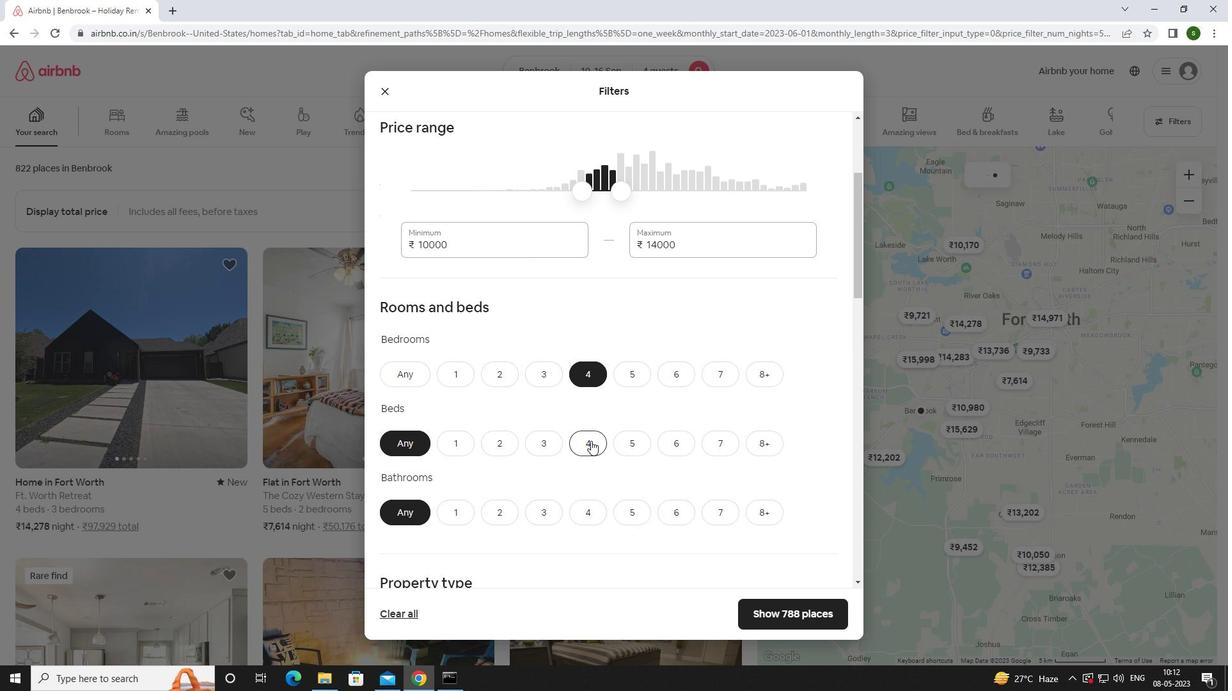 
Action: Mouse moved to (591, 506)
Screenshot: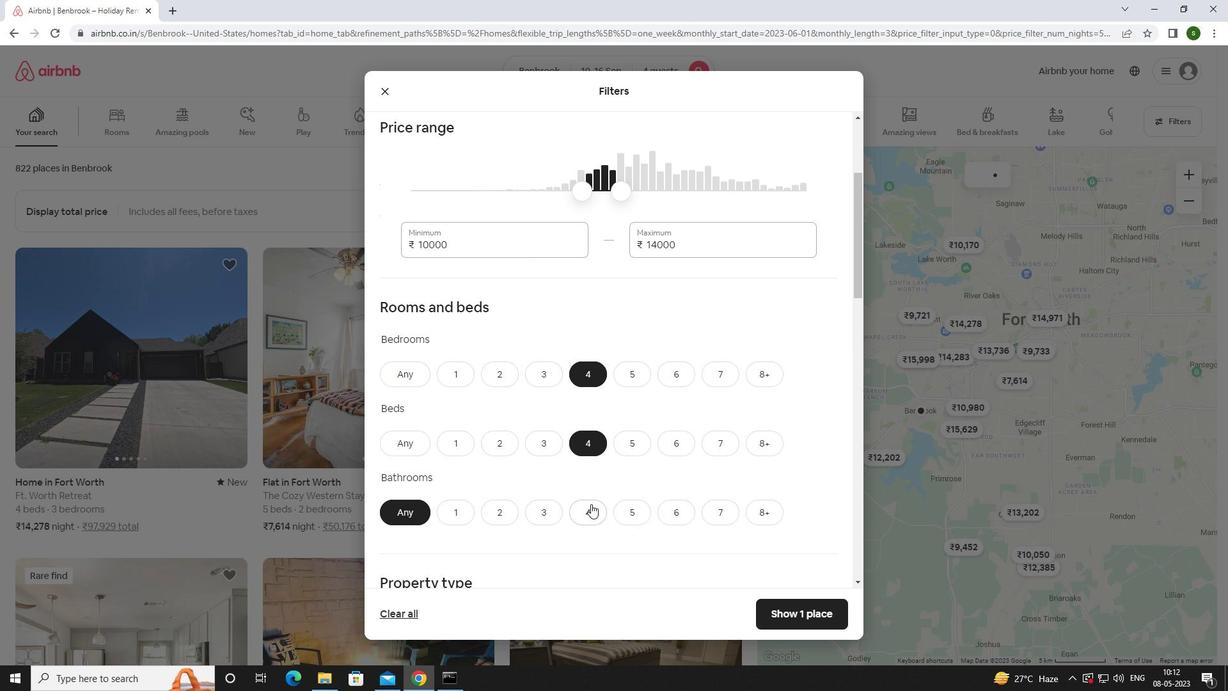 
Action: Mouse pressed left at (591, 506)
Screenshot: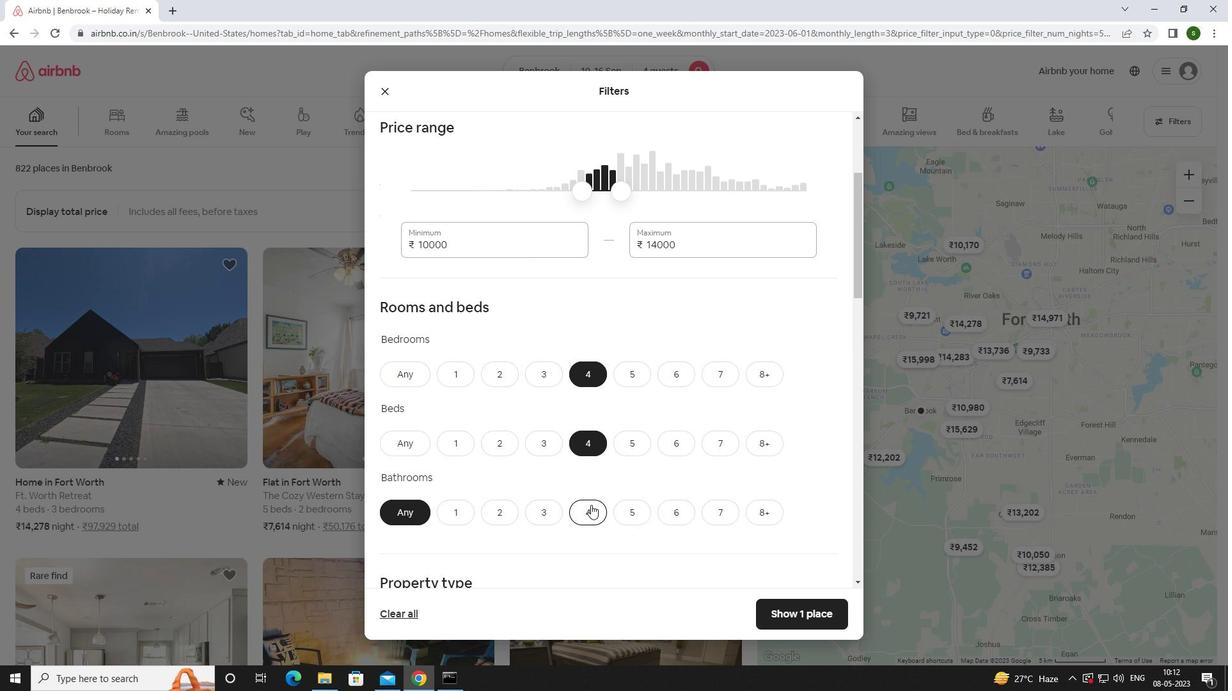 
Action: Mouse scrolled (591, 505) with delta (0, 0)
Screenshot: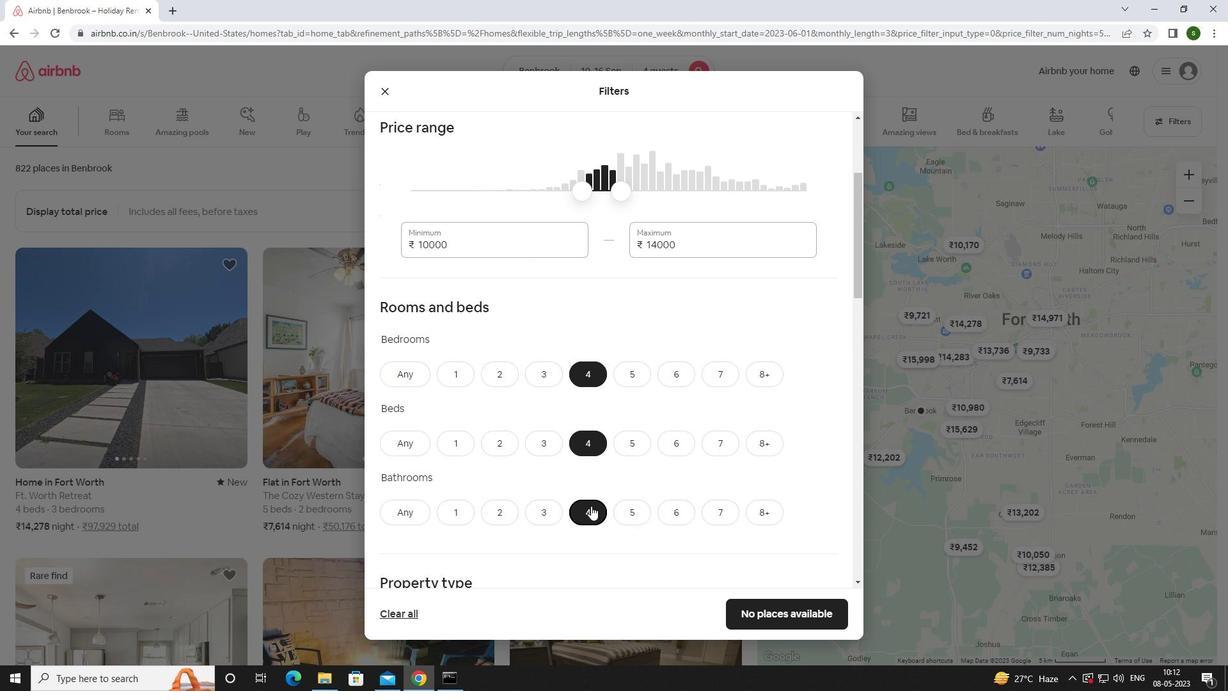 
Action: Mouse scrolled (591, 505) with delta (0, 0)
Screenshot: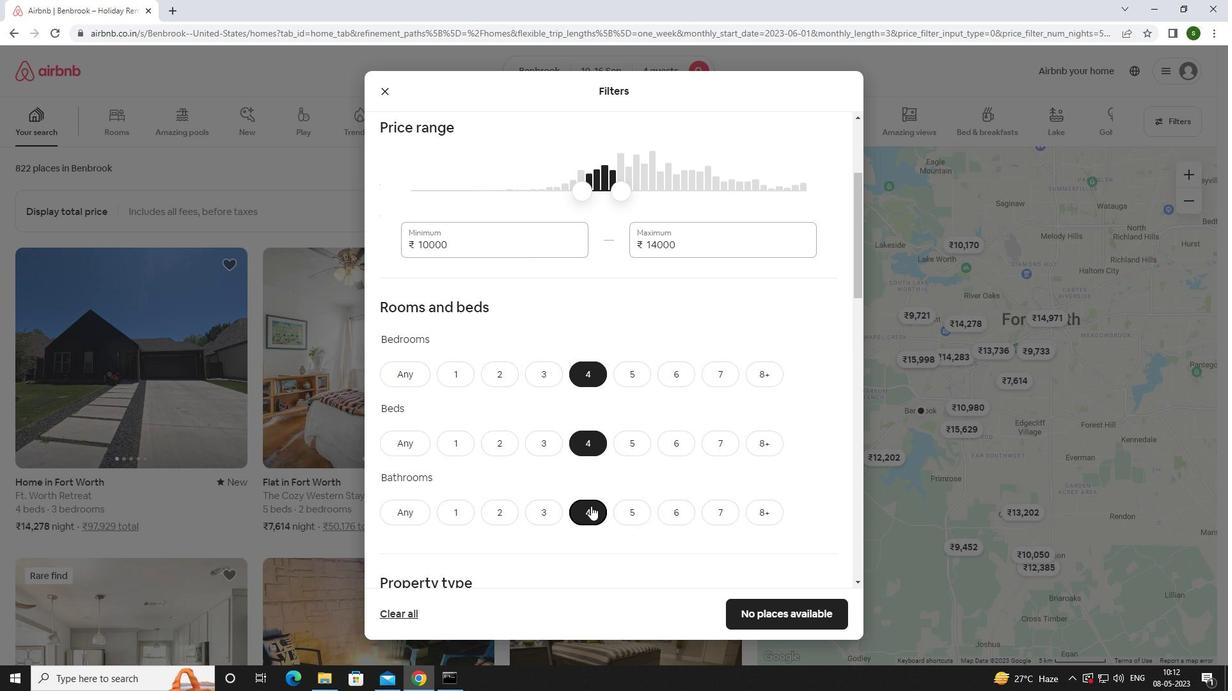 
Action: Mouse moved to (446, 519)
Screenshot: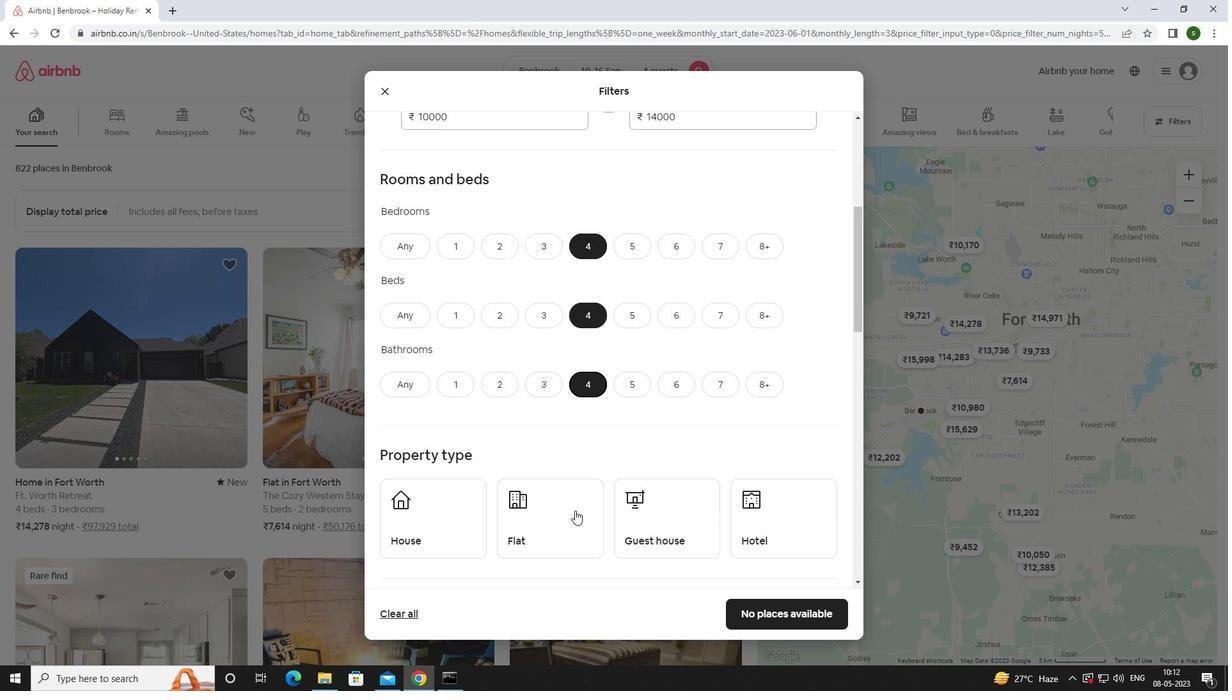 
Action: Mouse pressed left at (446, 519)
Screenshot: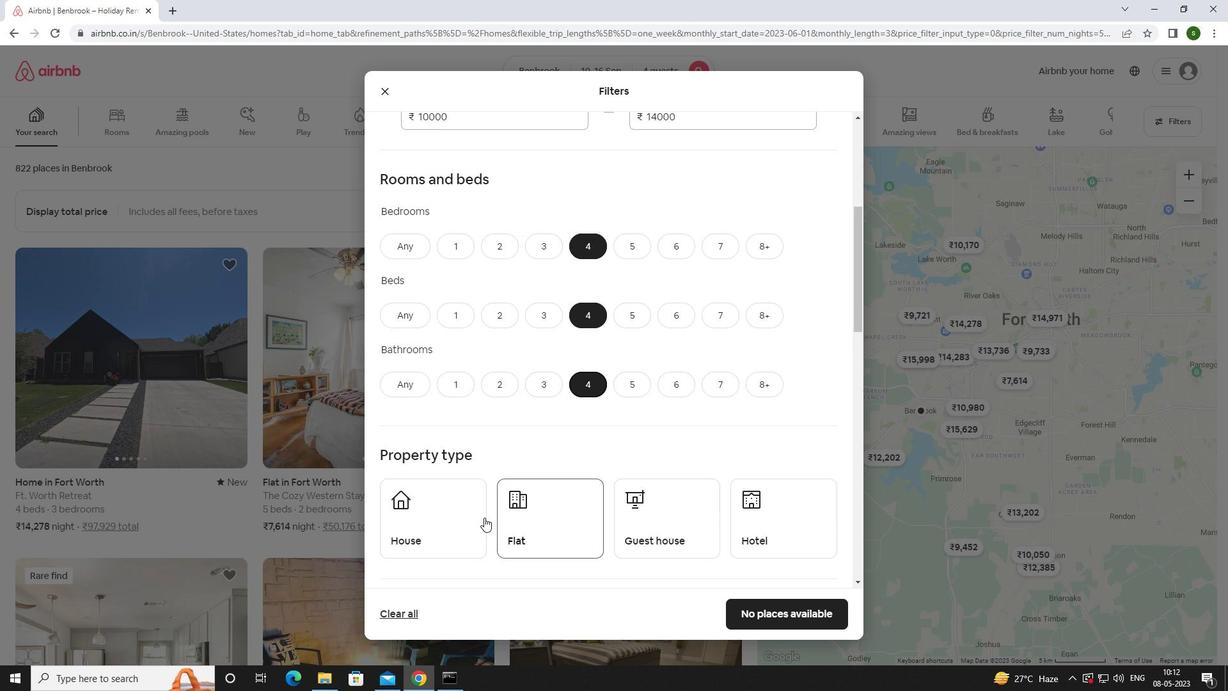 
Action: Mouse moved to (574, 521)
Screenshot: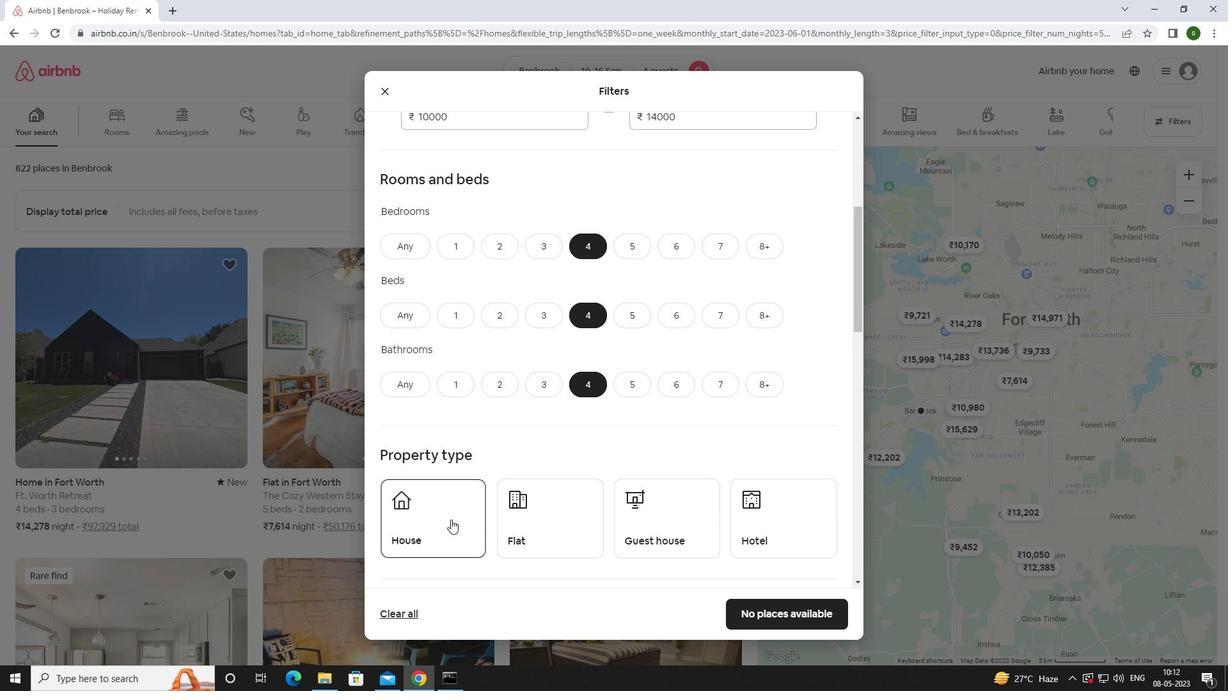 
Action: Mouse pressed left at (574, 521)
Screenshot: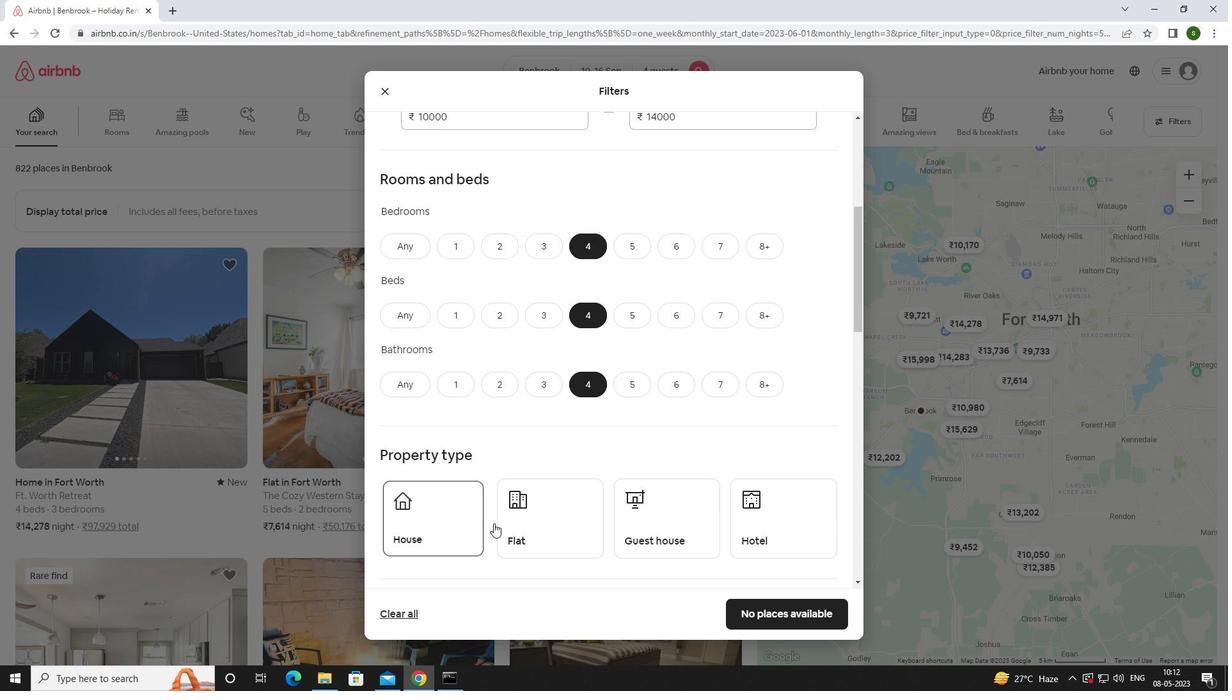 
Action: Mouse moved to (655, 512)
Screenshot: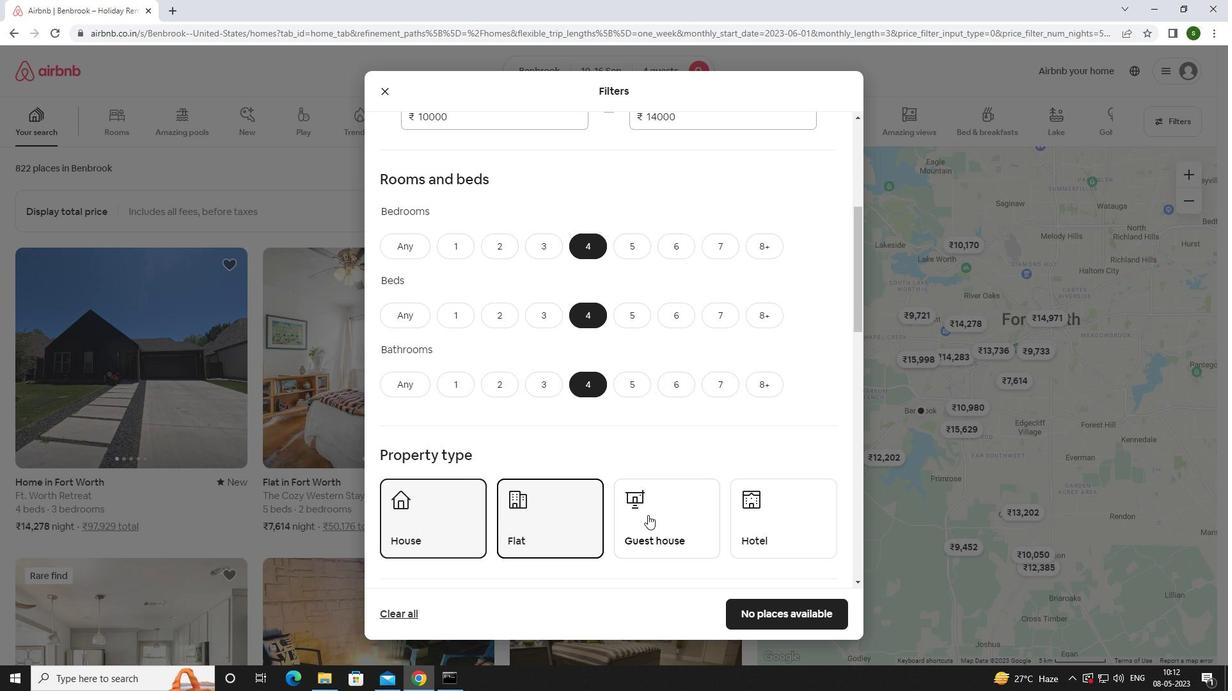 
Action: Mouse pressed left at (655, 512)
Screenshot: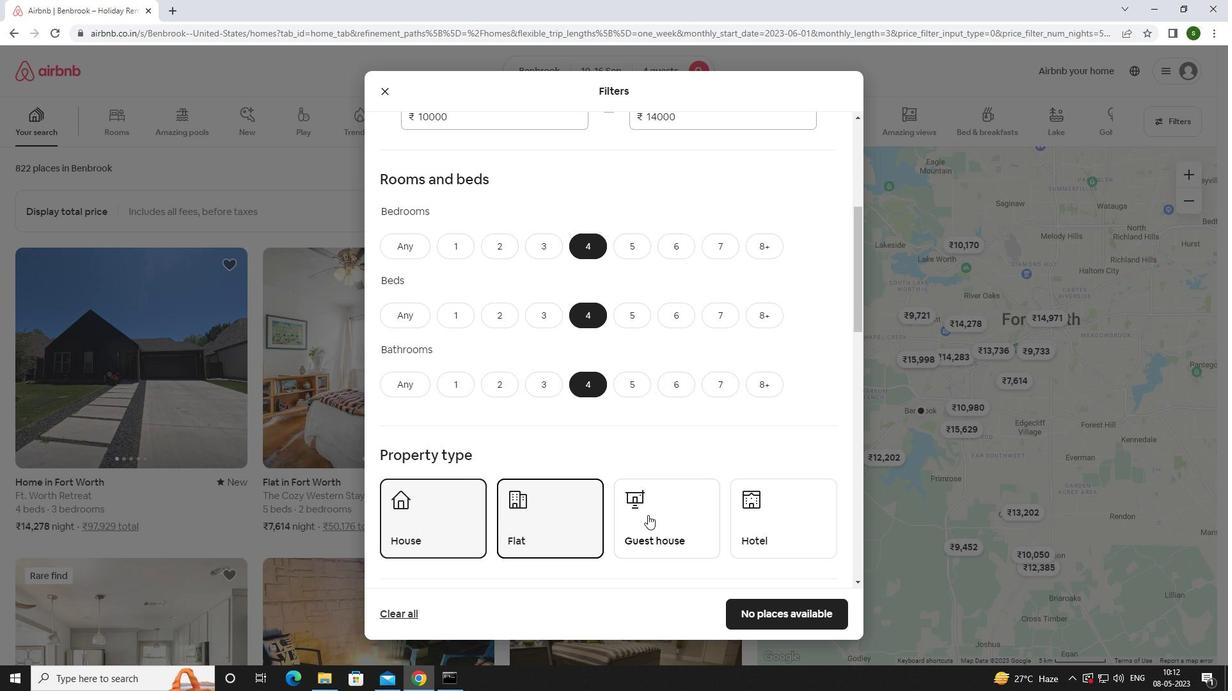 
Action: Mouse scrolled (655, 511) with delta (0, 0)
Screenshot: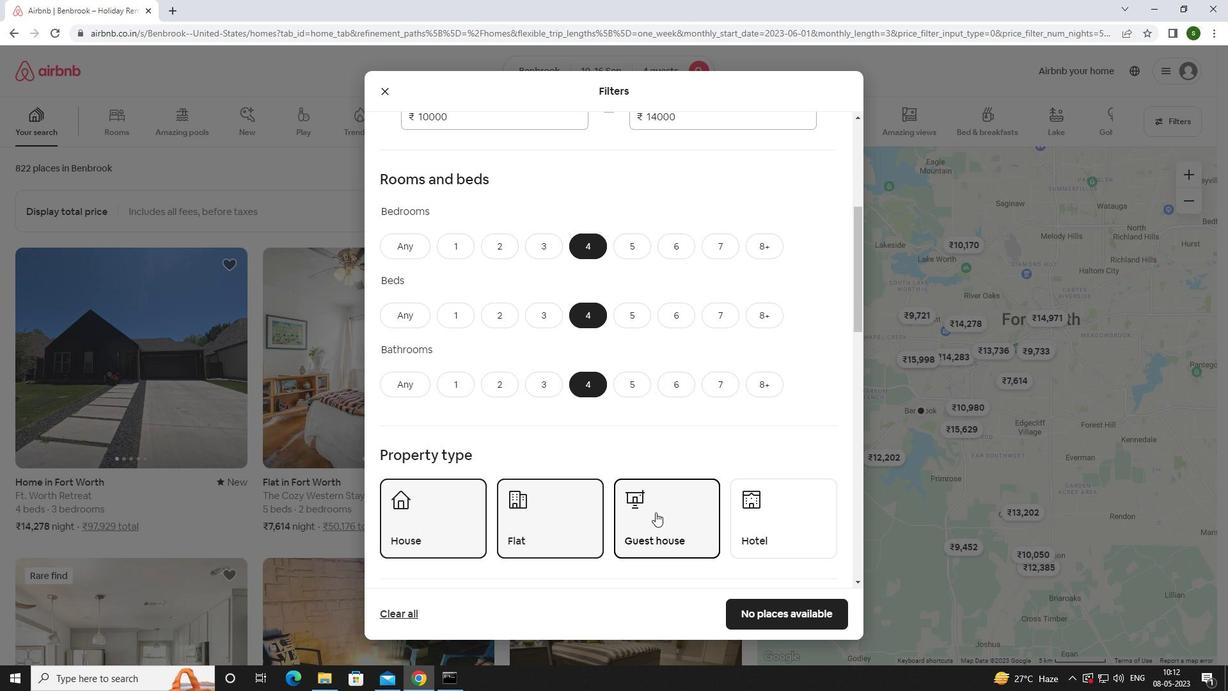 
Action: Mouse scrolled (655, 511) with delta (0, 0)
Screenshot: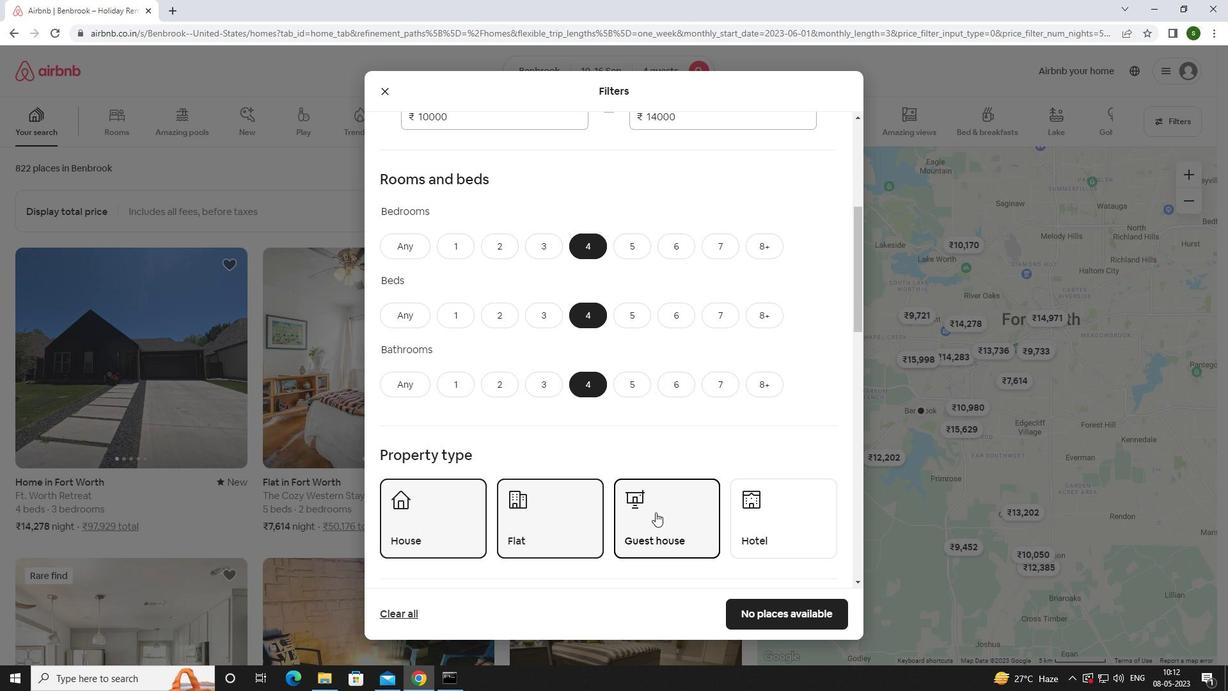 
Action: Mouse scrolled (655, 511) with delta (0, 0)
Screenshot: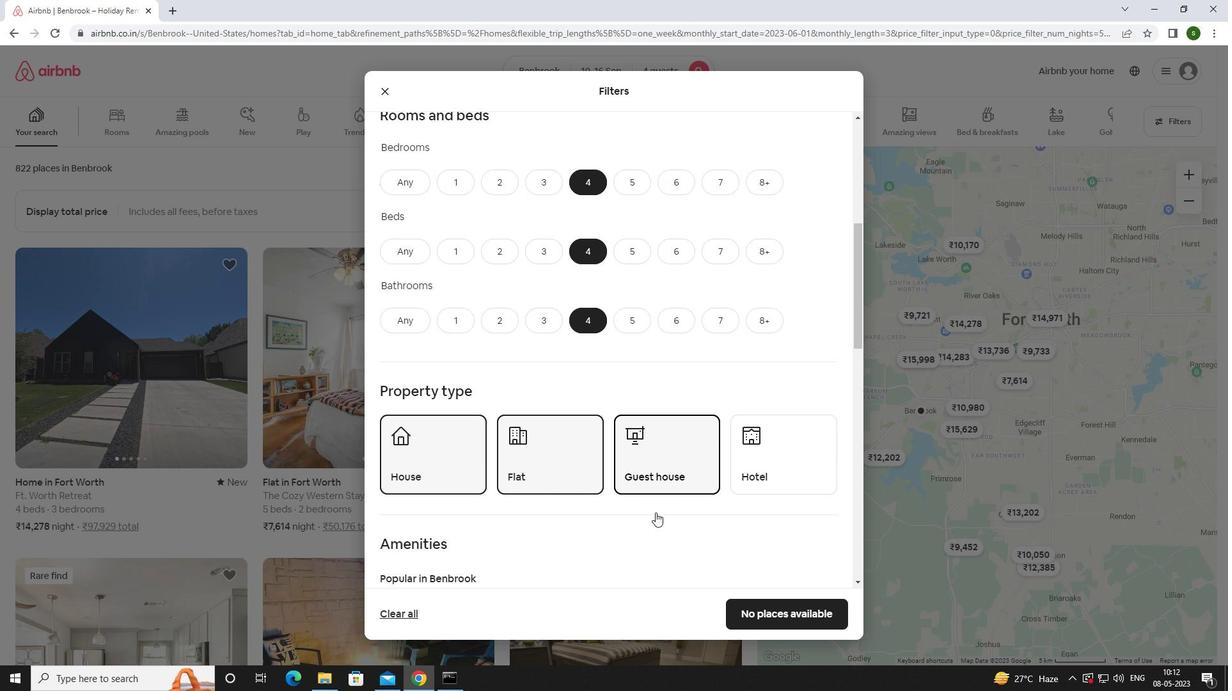 
Action: Mouse moved to (615, 471)
Screenshot: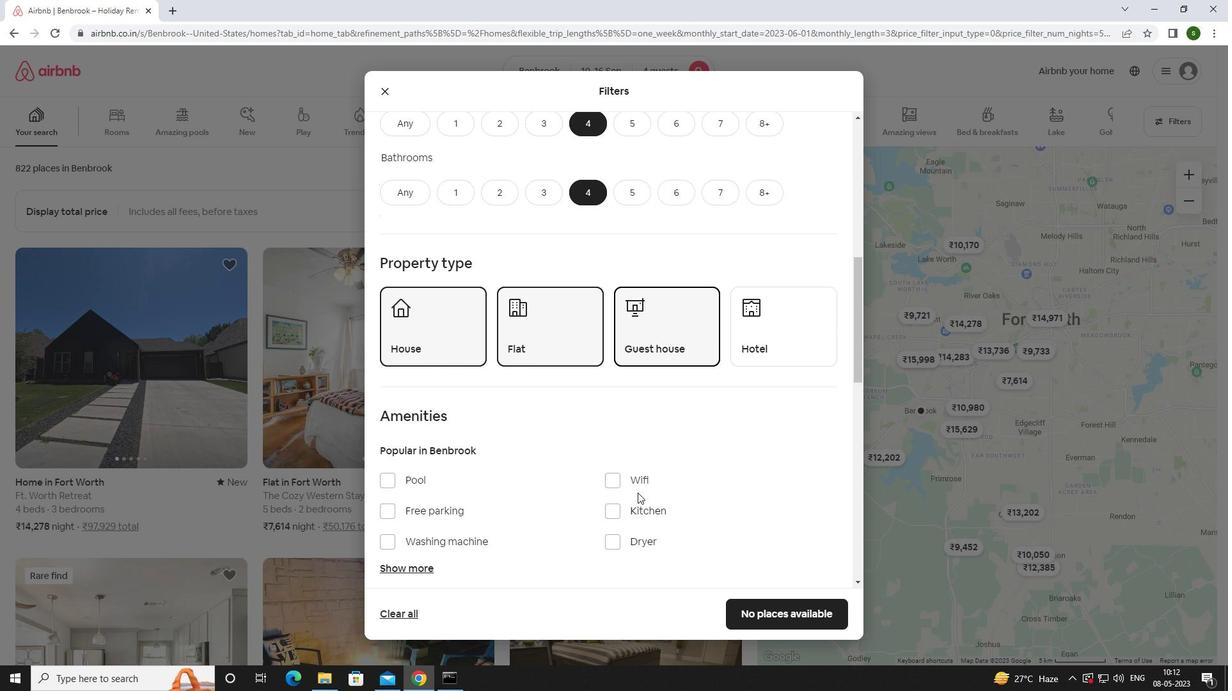 
Action: Mouse pressed left at (615, 471)
Screenshot: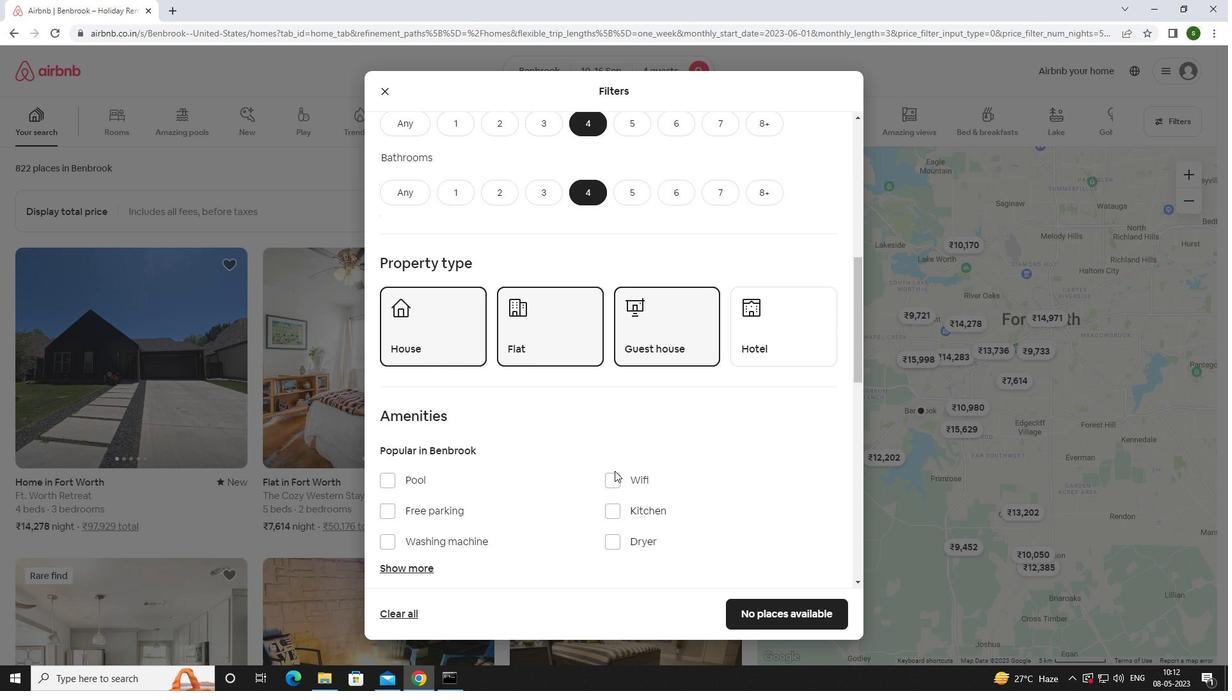 
Action: Mouse moved to (615, 480)
Screenshot: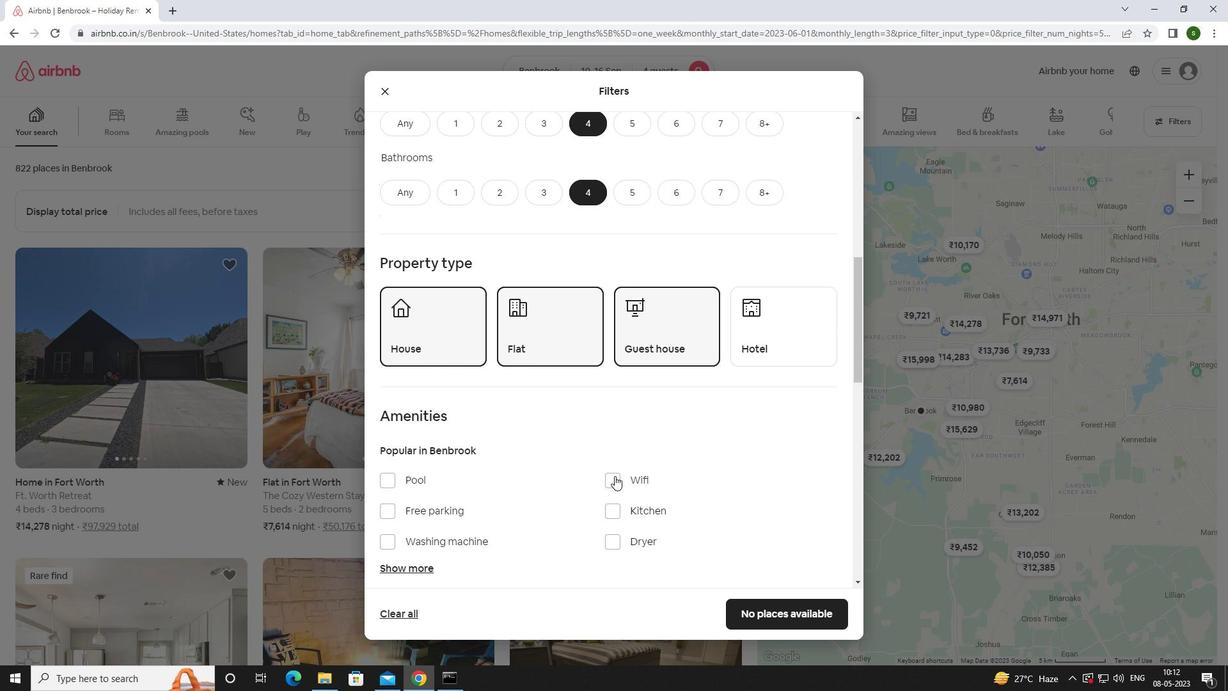 
Action: Mouse pressed left at (615, 480)
Screenshot: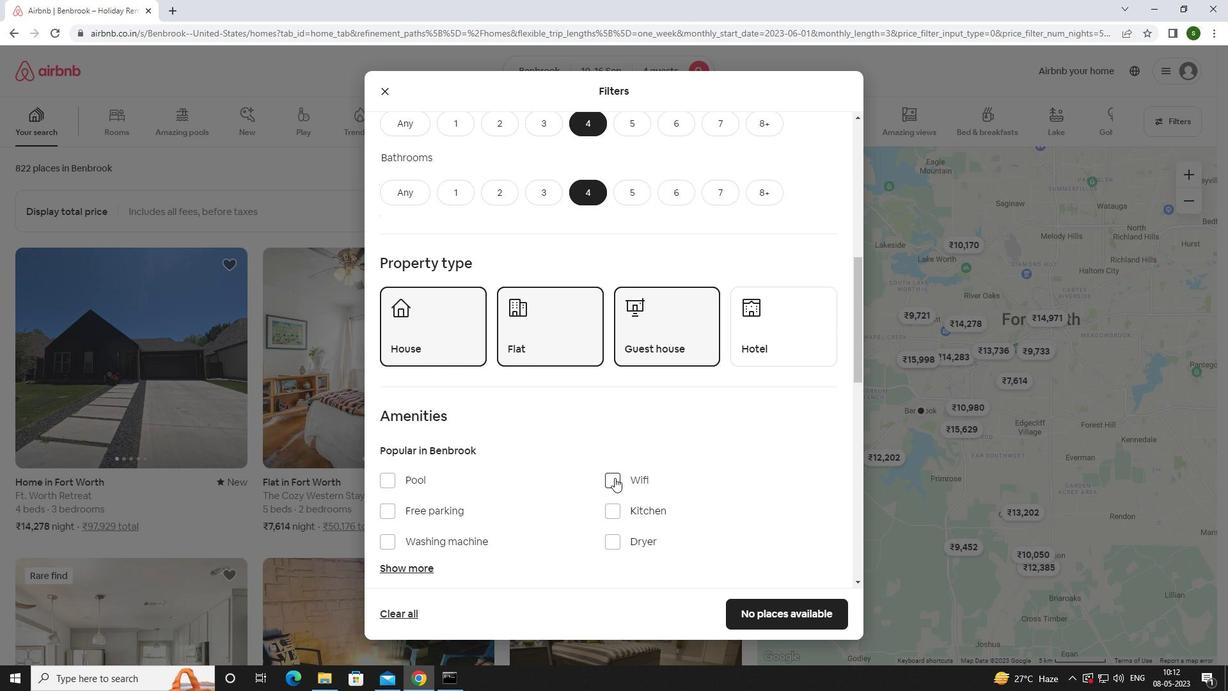 
Action: Mouse moved to (453, 512)
Screenshot: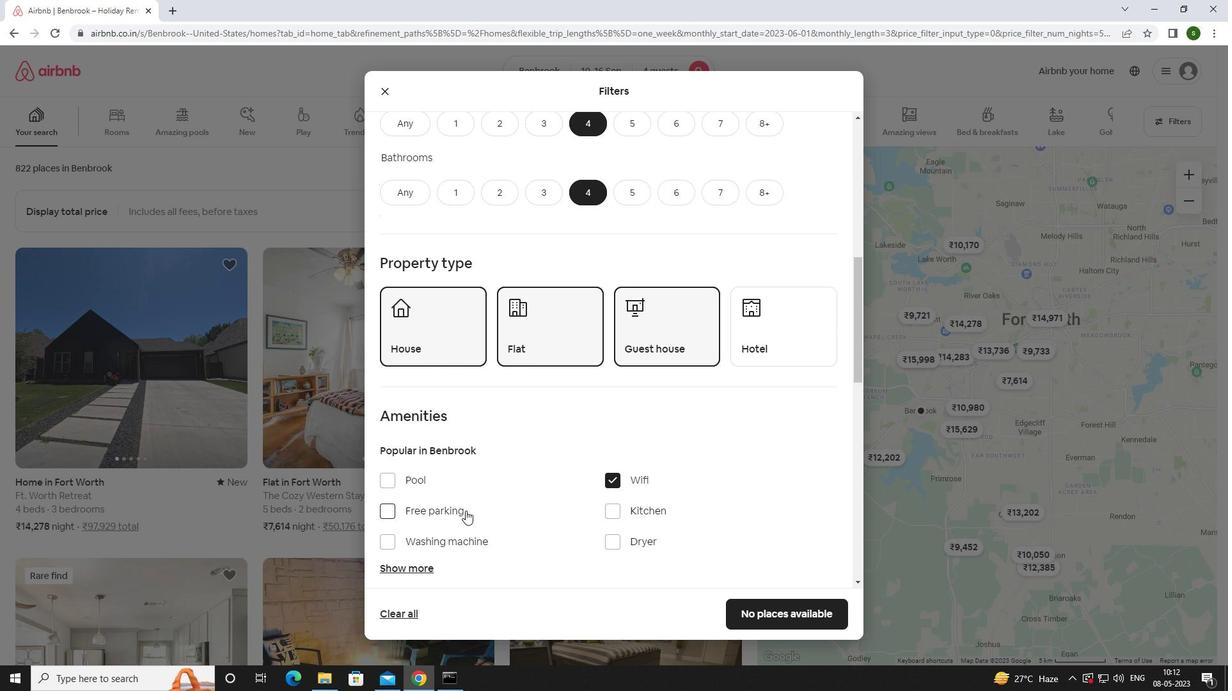 
Action: Mouse pressed left at (453, 512)
Screenshot: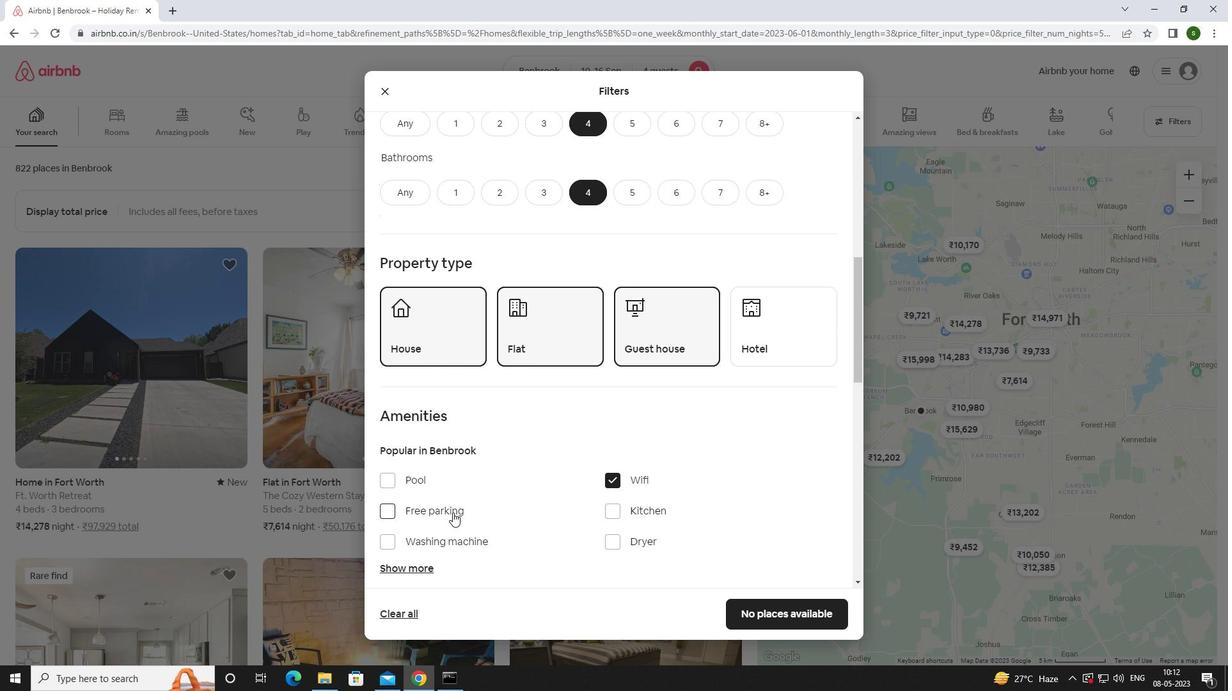 
Action: Mouse moved to (498, 479)
Screenshot: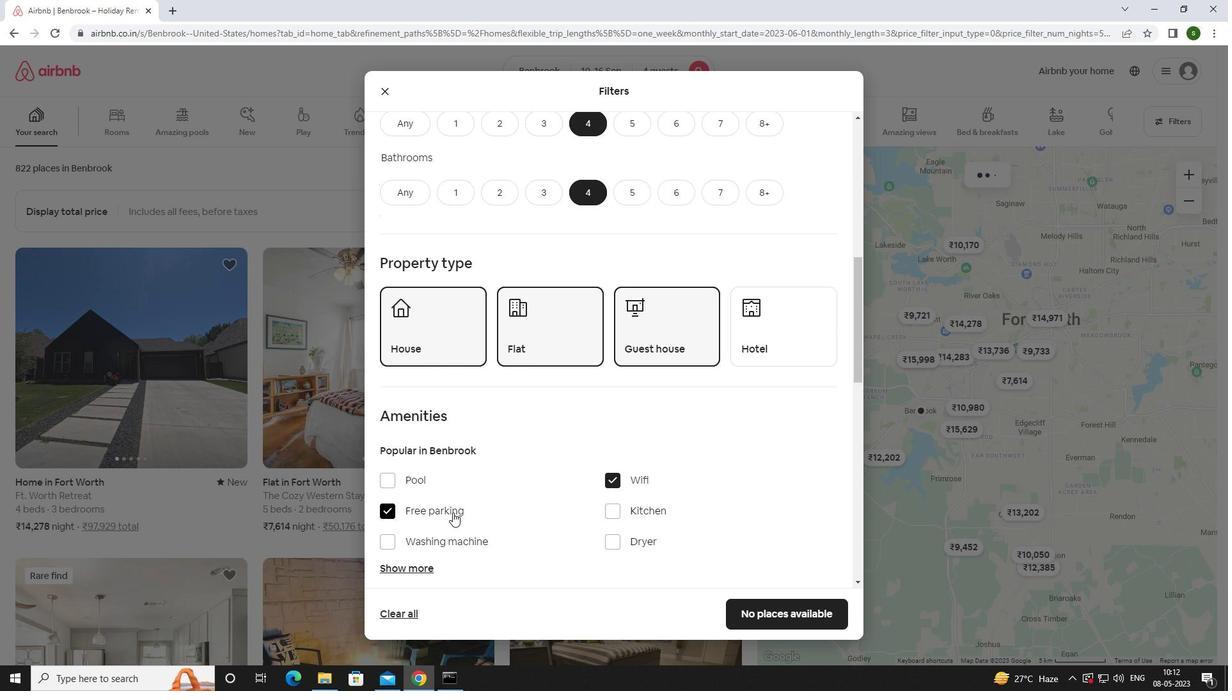 
Action: Mouse scrolled (498, 479) with delta (0, 0)
Screenshot: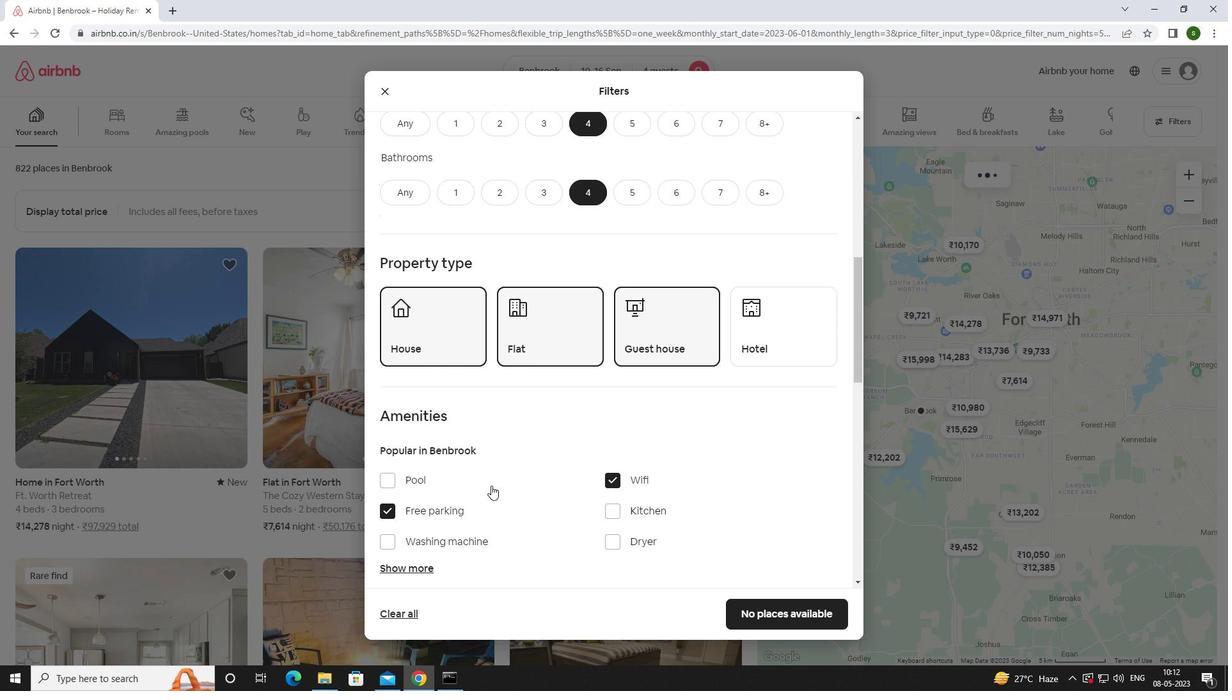 
Action: Mouse scrolled (498, 479) with delta (0, 0)
Screenshot: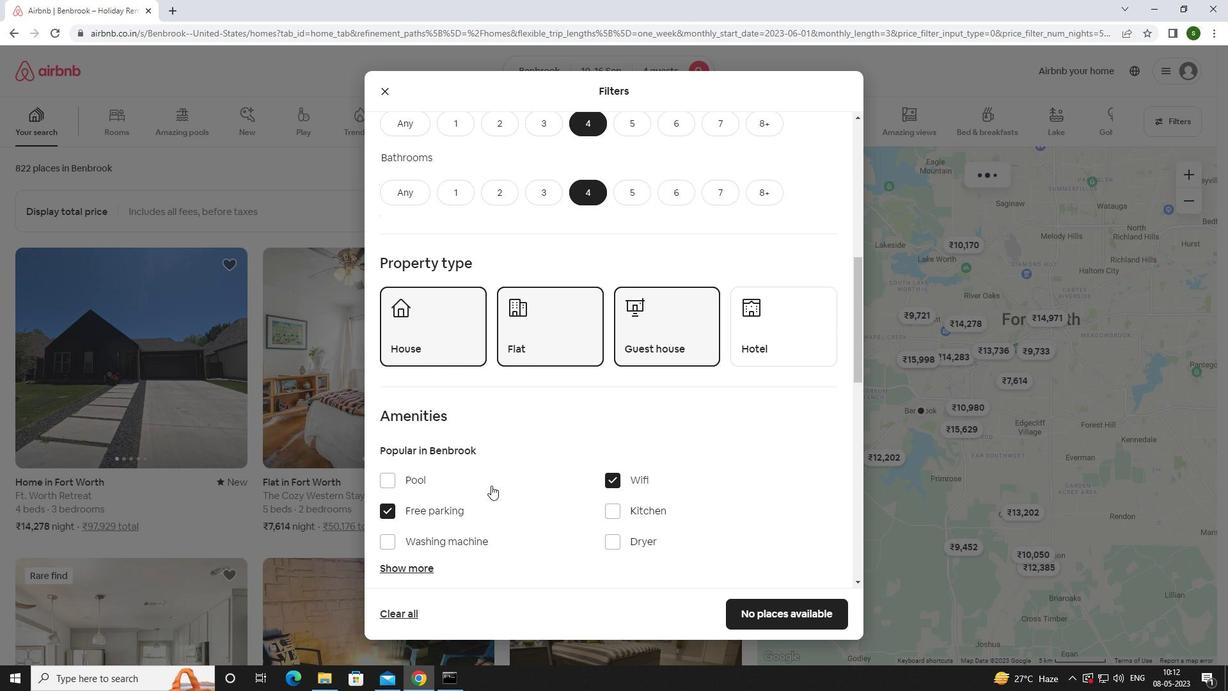 
Action: Mouse scrolled (498, 479) with delta (0, 0)
Screenshot: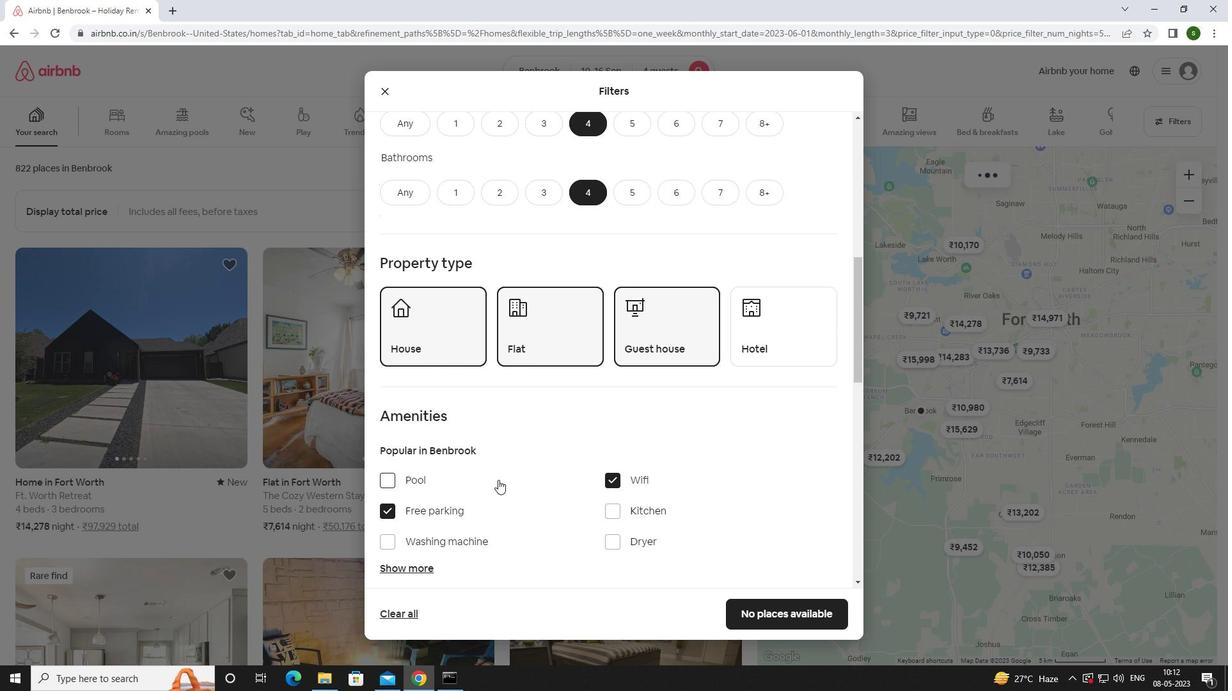 
Action: Mouse moved to (407, 367)
Screenshot: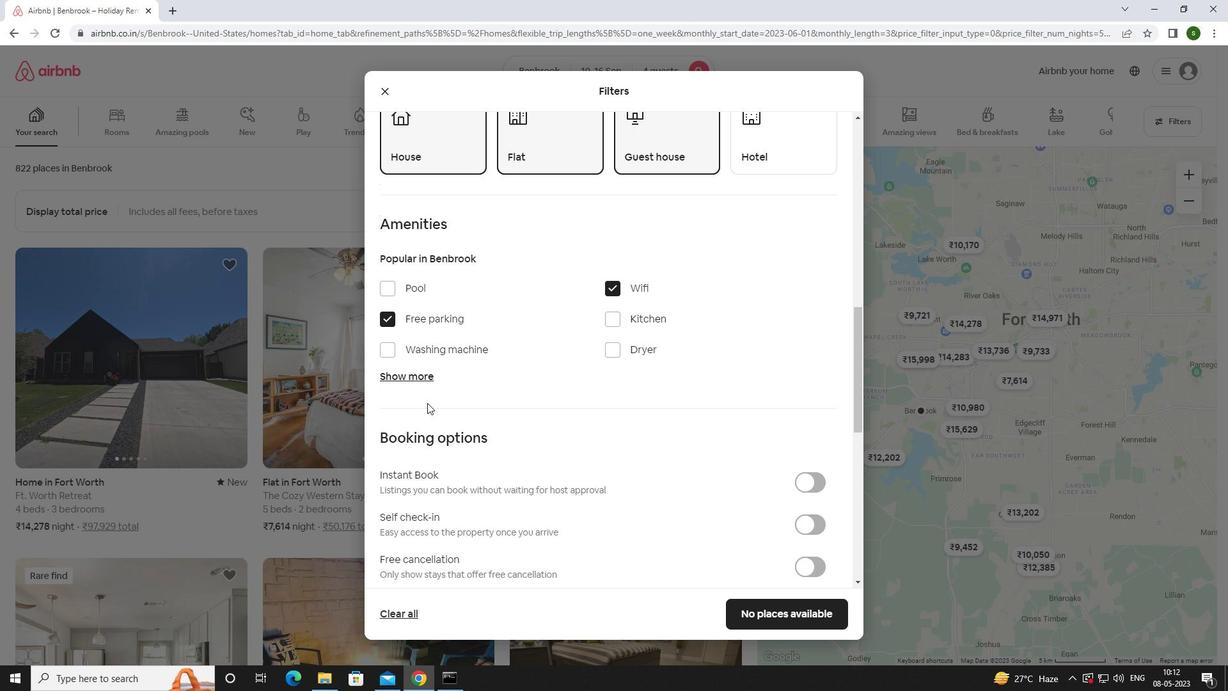 
Action: Mouse pressed left at (407, 367)
Screenshot: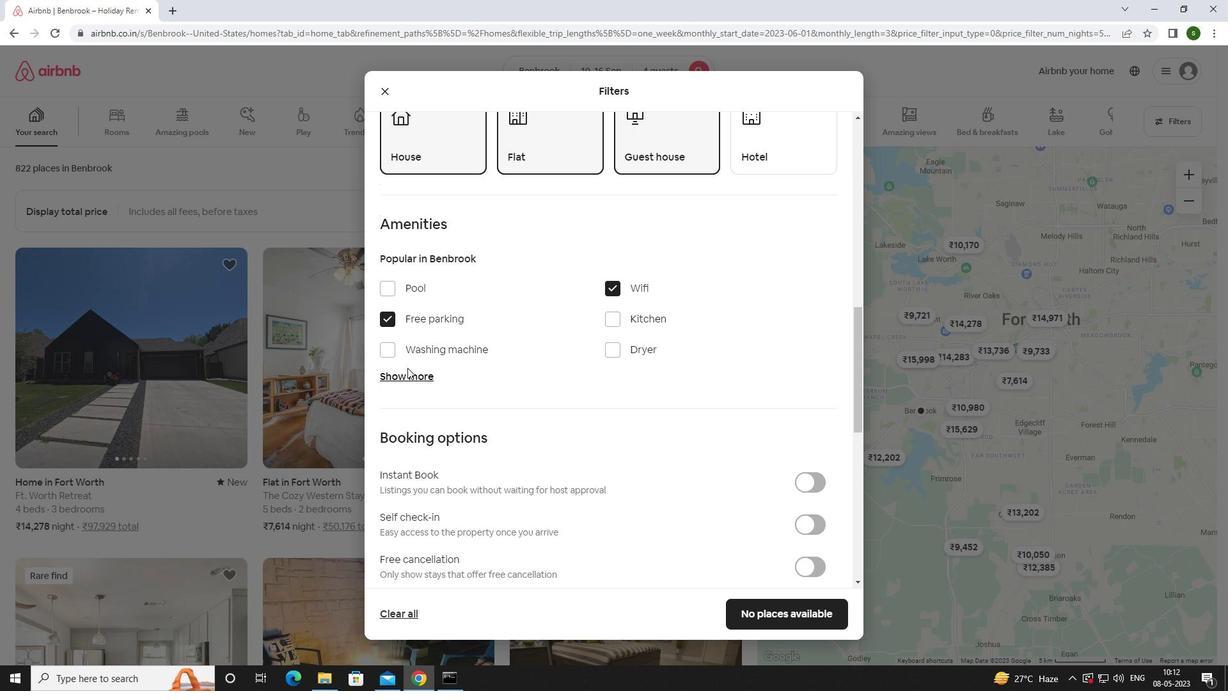 
Action: Mouse moved to (406, 377)
Screenshot: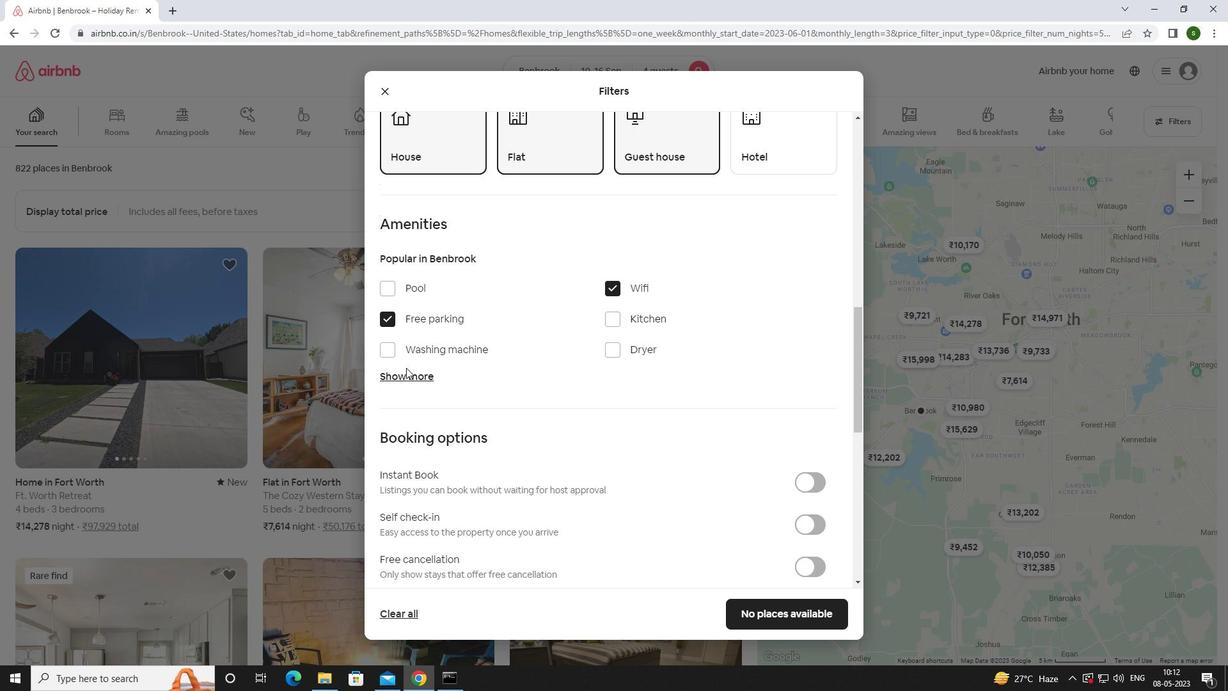 
Action: Mouse pressed left at (406, 377)
Screenshot: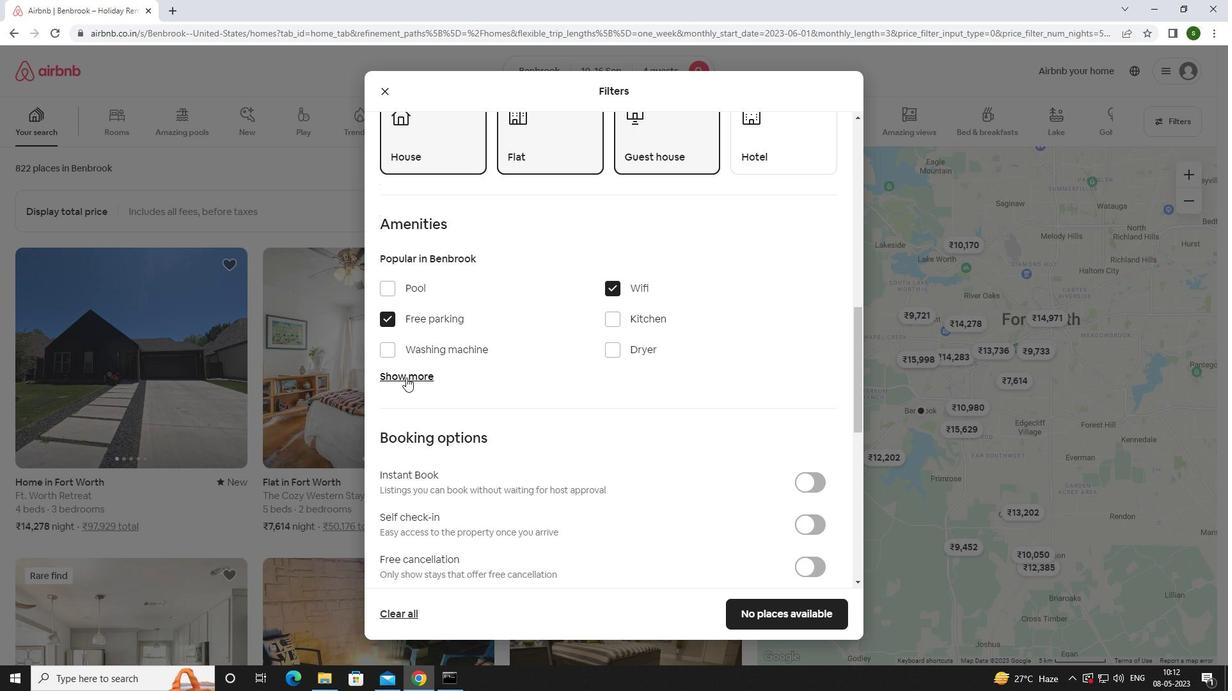 
Action: Mouse moved to (618, 446)
Screenshot: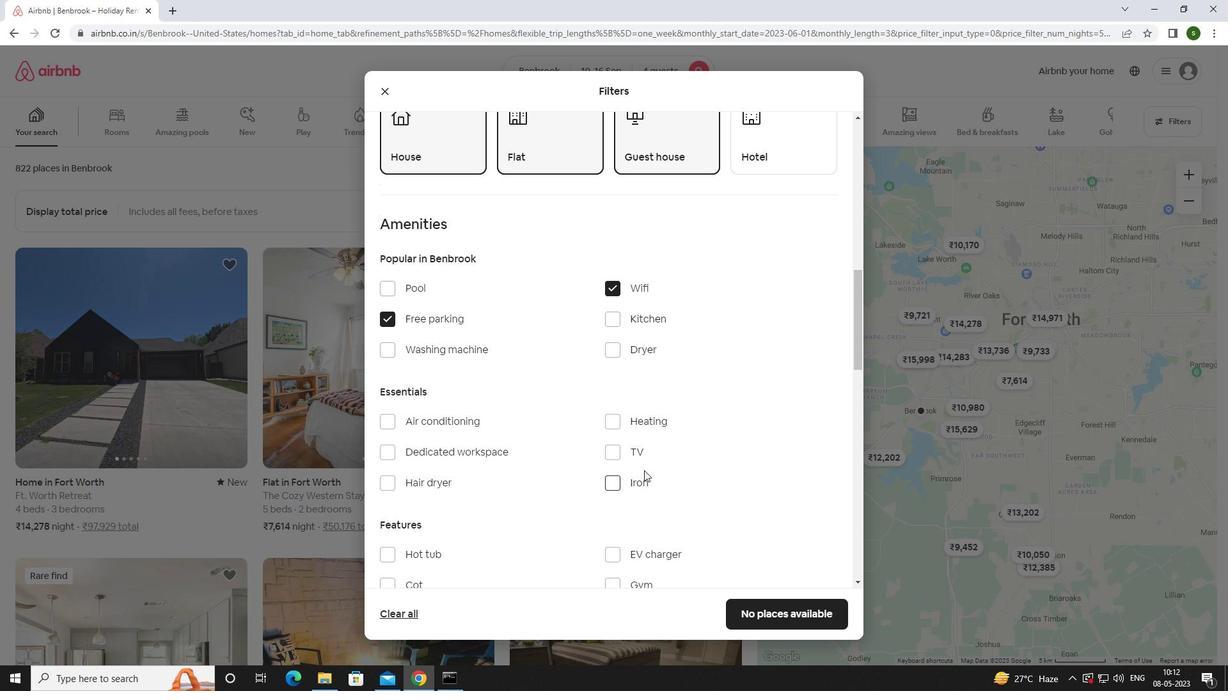 
Action: Mouse pressed left at (618, 446)
Screenshot: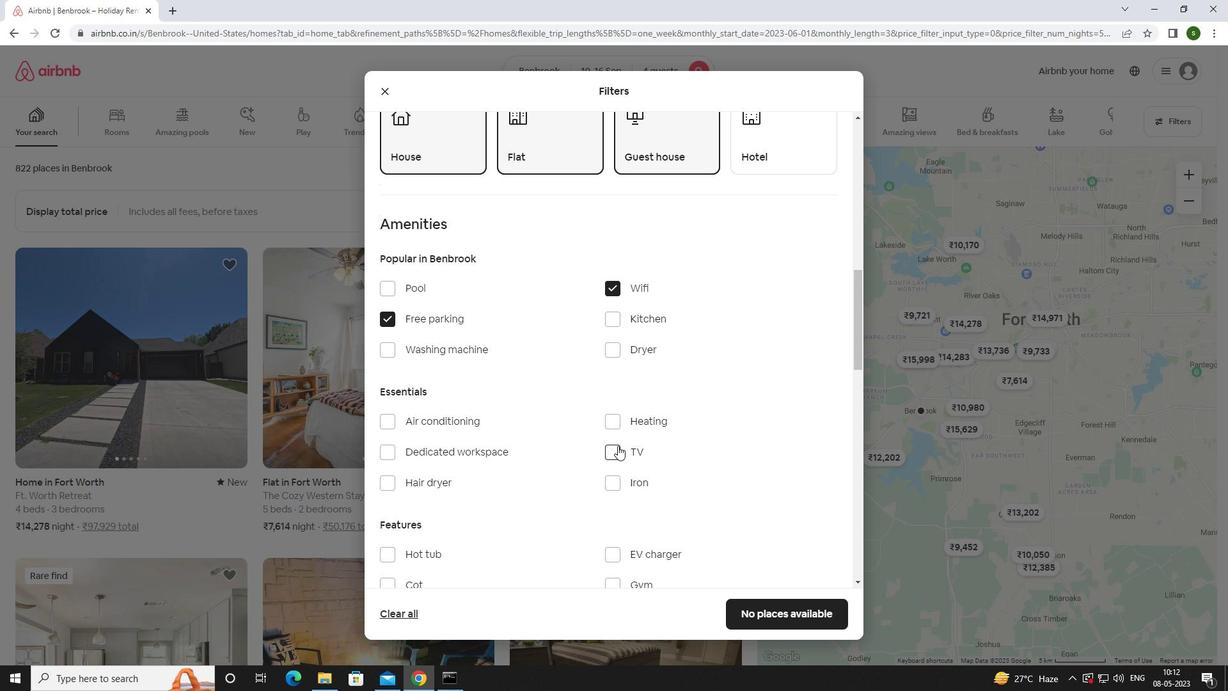
Action: Mouse moved to (579, 442)
Screenshot: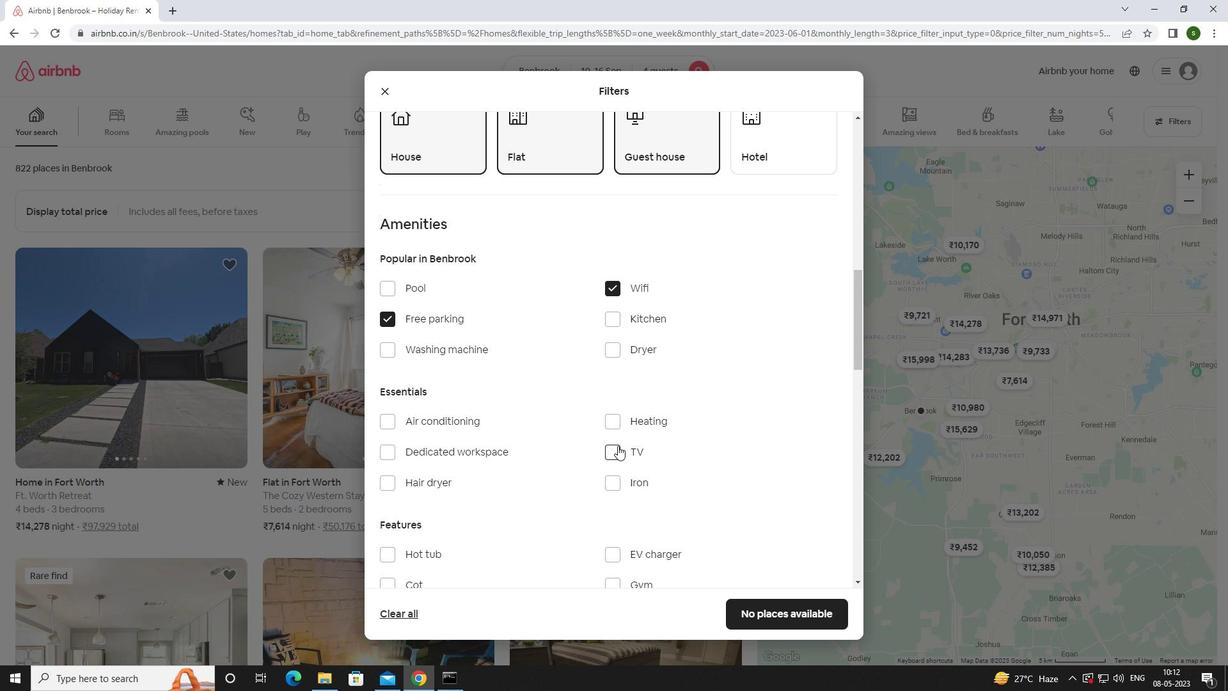 
Action: Mouse scrolled (579, 441) with delta (0, 0)
Screenshot: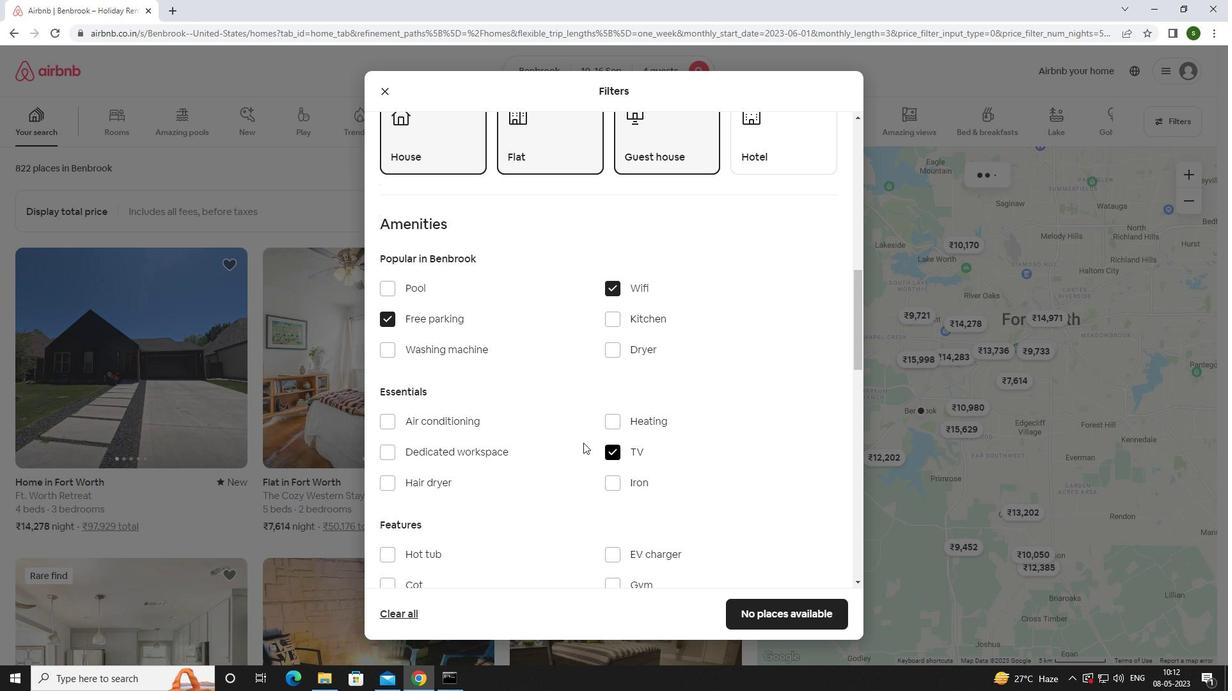
Action: Mouse scrolled (579, 441) with delta (0, 0)
Screenshot: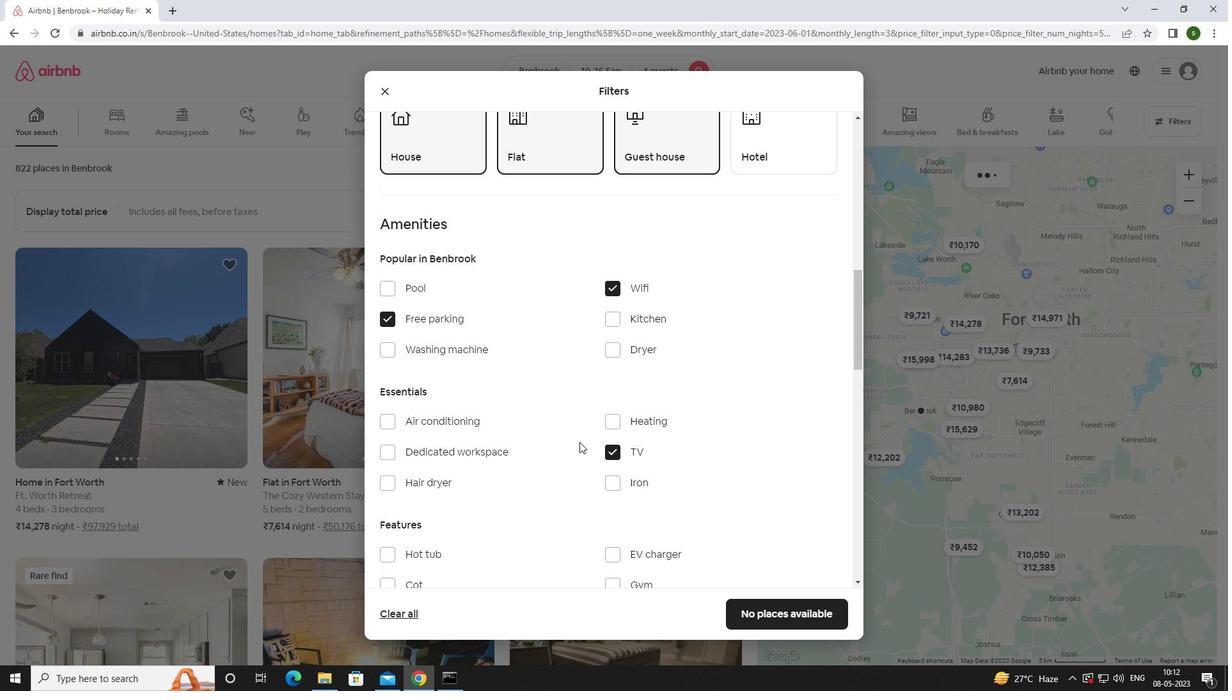 
Action: Mouse scrolled (579, 441) with delta (0, 0)
Screenshot: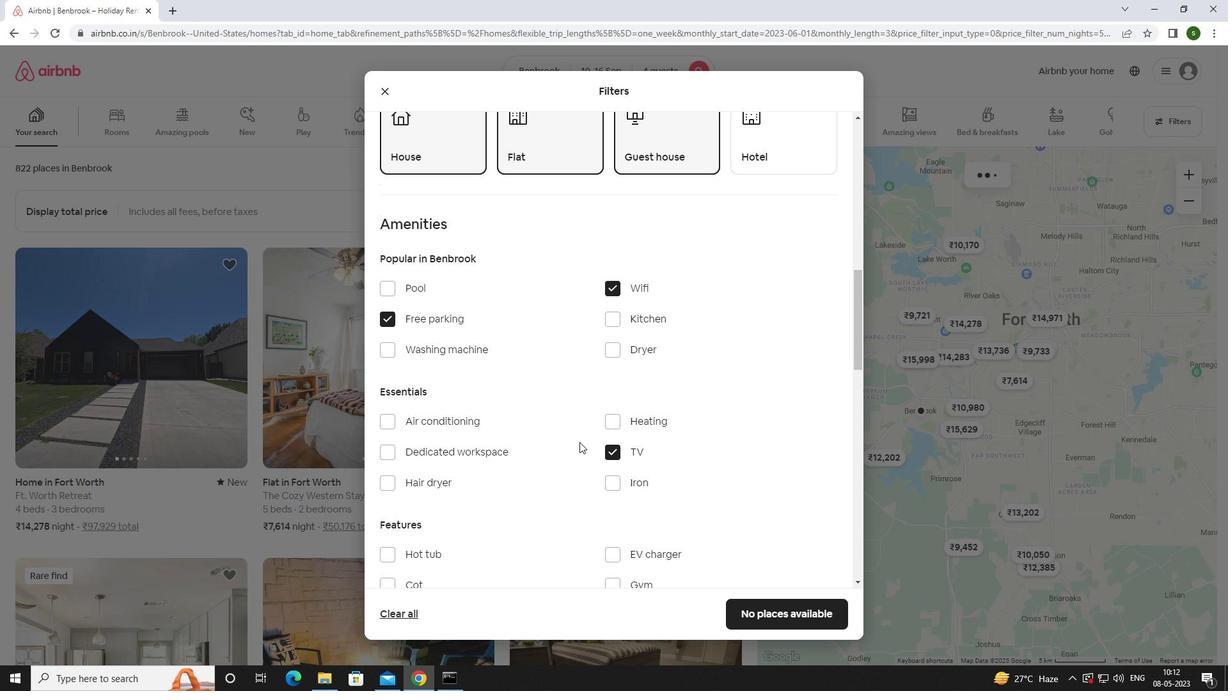 
Action: Mouse moved to (610, 398)
Screenshot: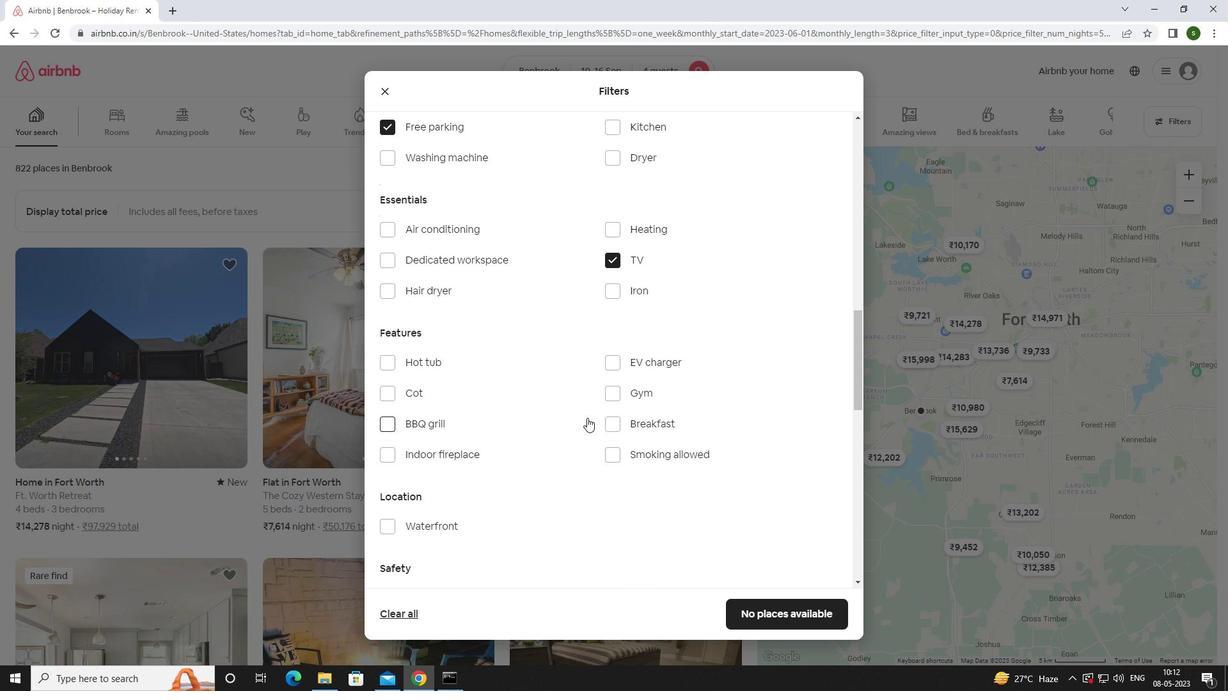 
Action: Mouse pressed left at (610, 398)
Screenshot: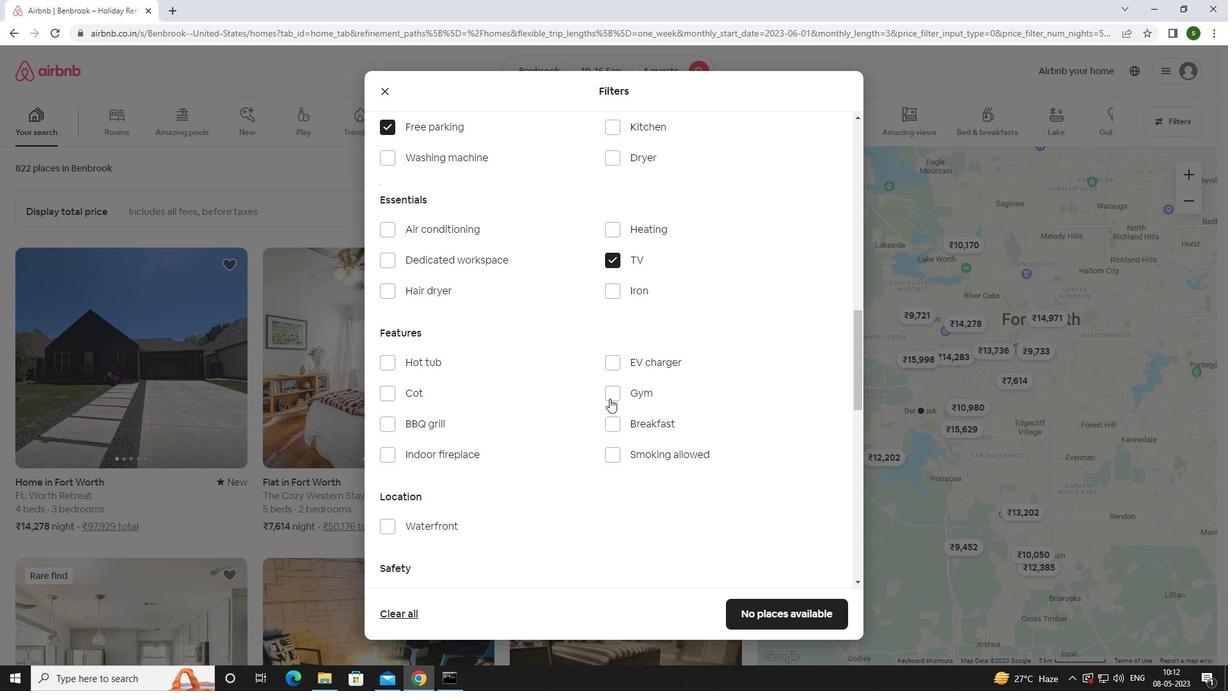 
Action: Mouse moved to (611, 422)
Screenshot: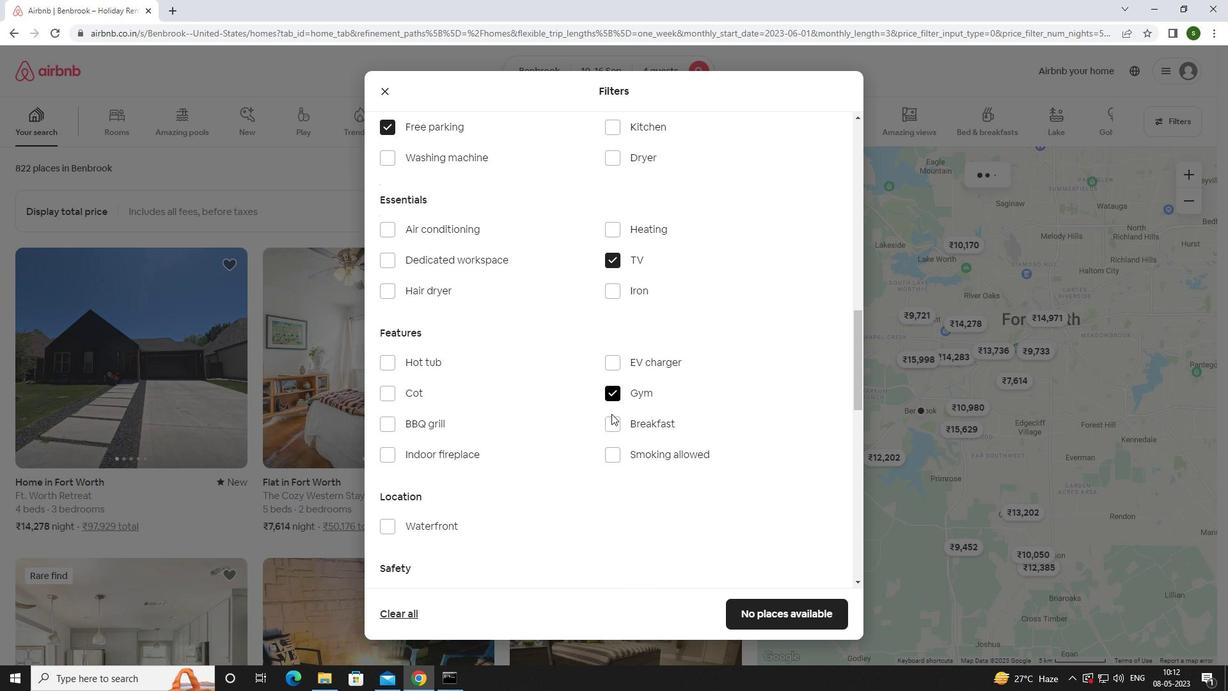 
Action: Mouse pressed left at (611, 422)
Screenshot: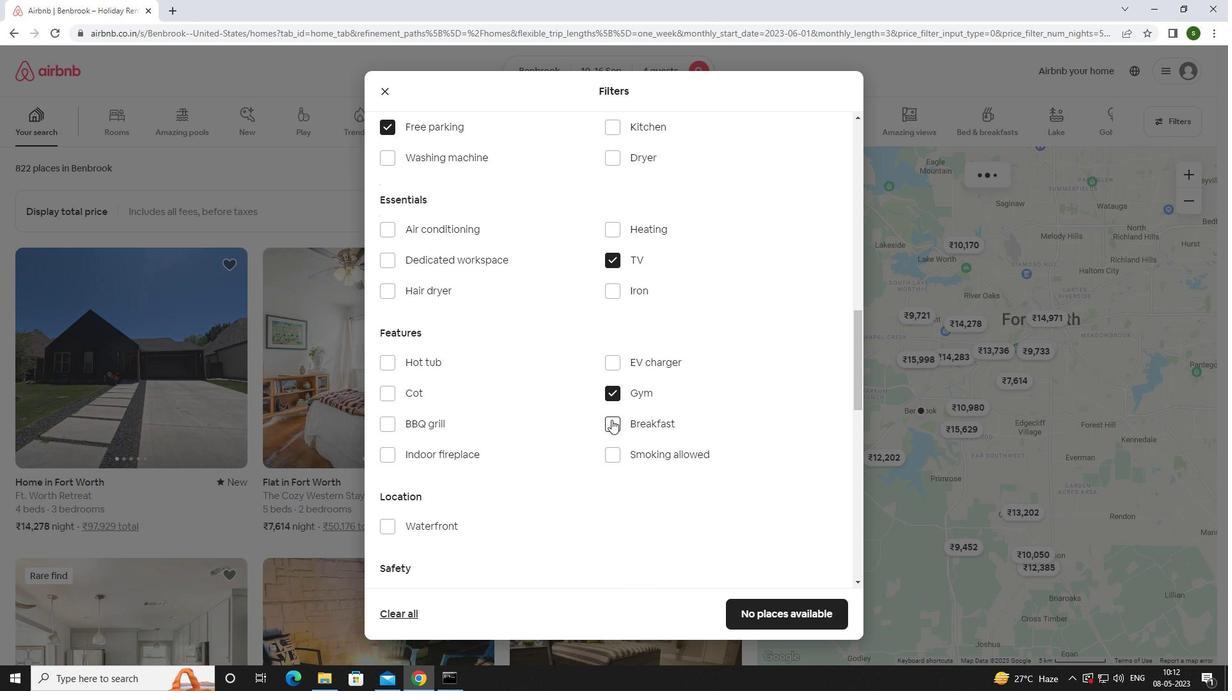 
Action: Mouse scrolled (611, 421) with delta (0, 0)
Screenshot: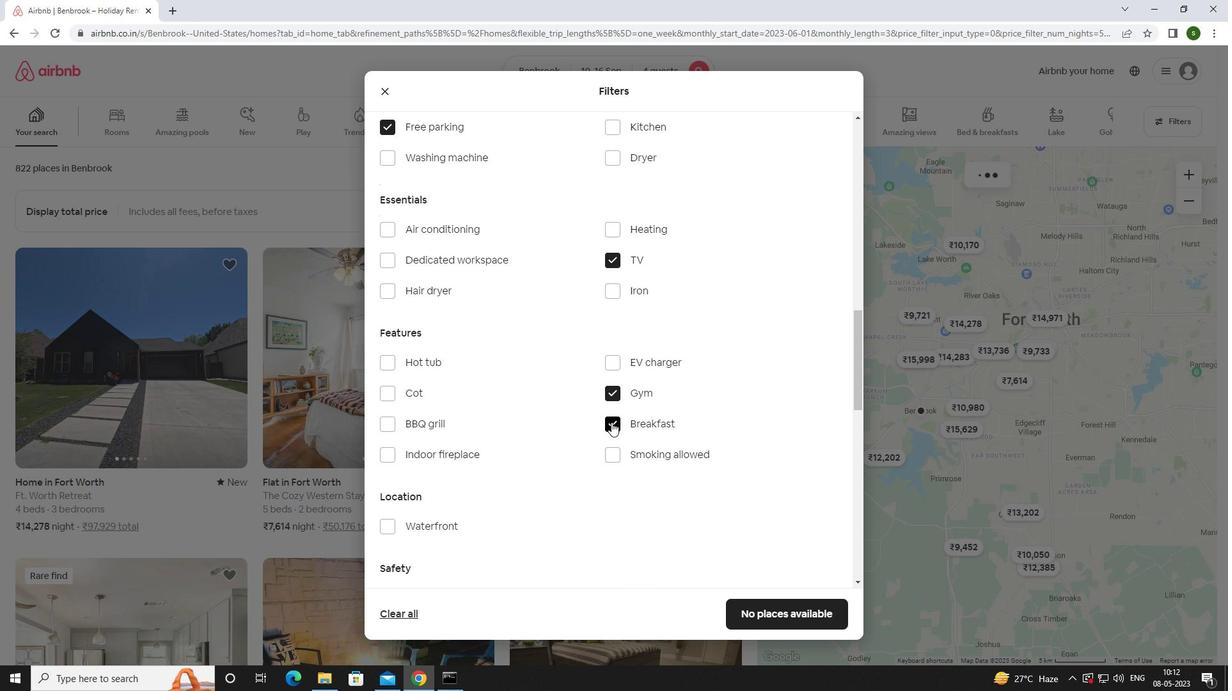
Action: Mouse scrolled (611, 421) with delta (0, 0)
Screenshot: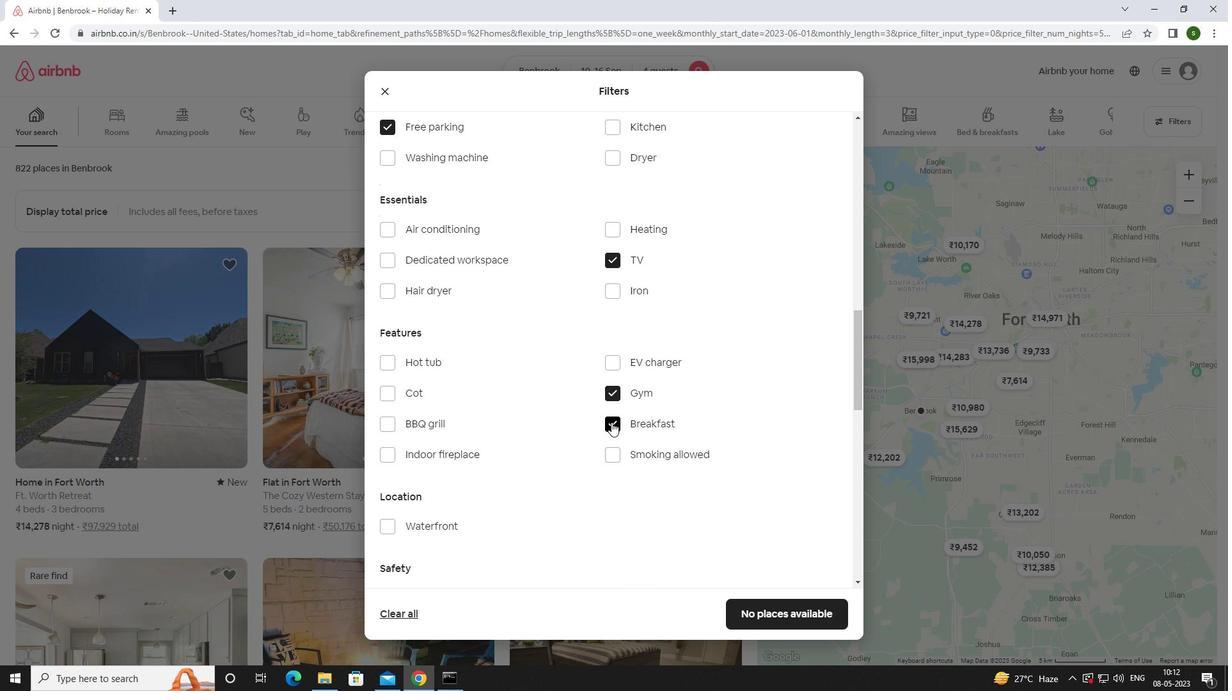 
Action: Mouse scrolled (611, 421) with delta (0, 0)
Screenshot: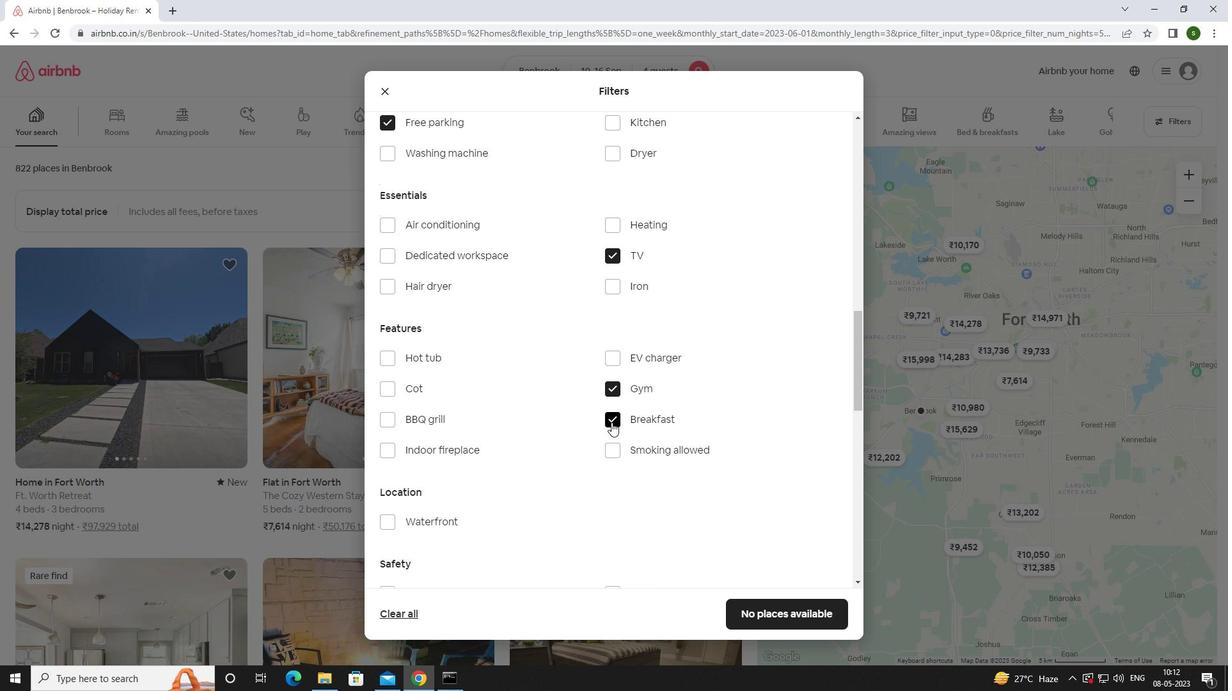 
Action: Mouse scrolled (611, 421) with delta (0, 0)
Screenshot: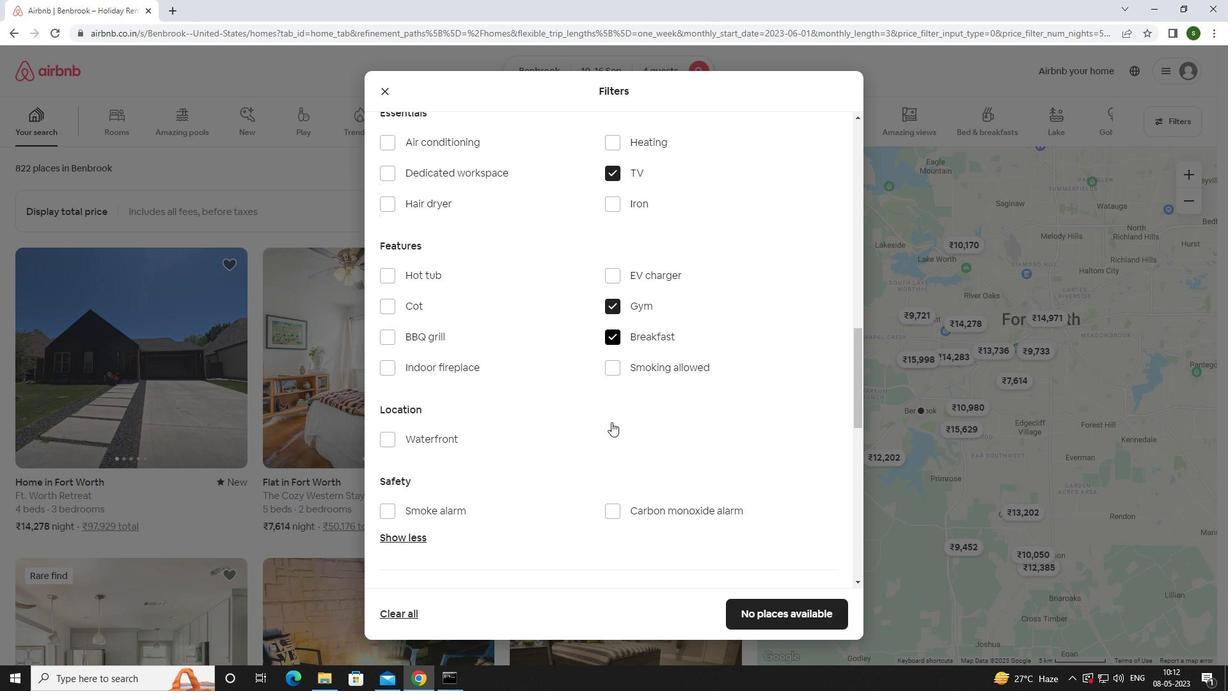 
Action: Mouse scrolled (611, 421) with delta (0, 0)
Screenshot: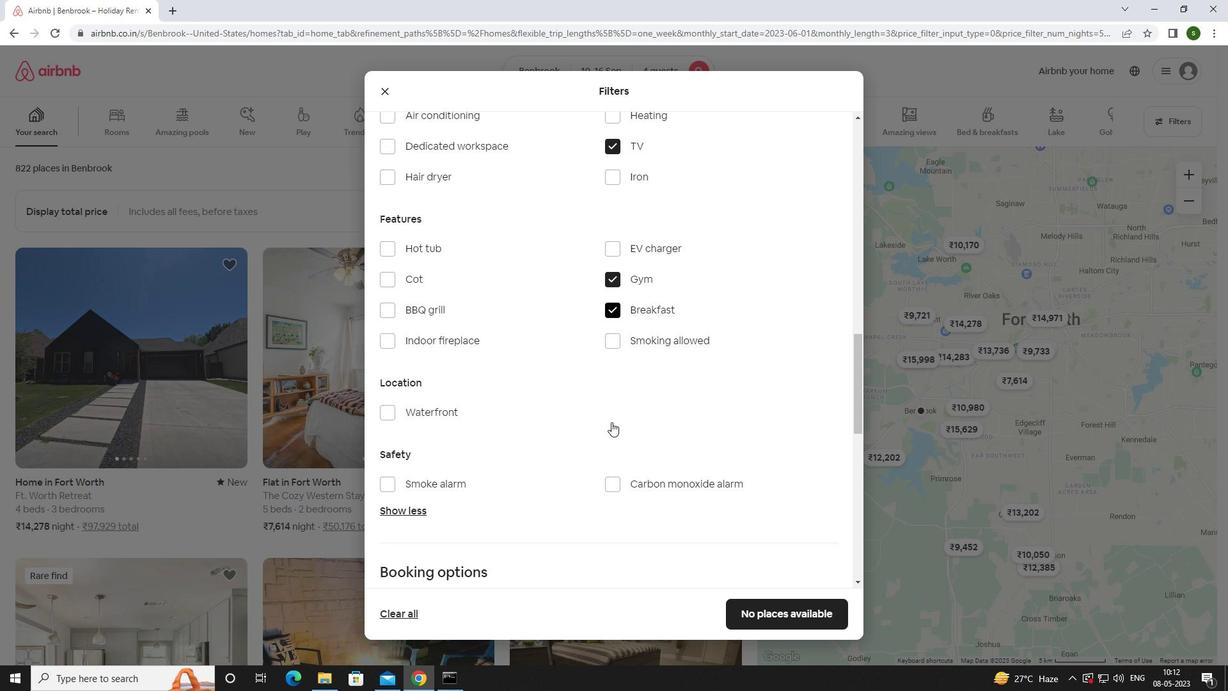 
Action: Mouse scrolled (611, 421) with delta (0, 0)
Screenshot: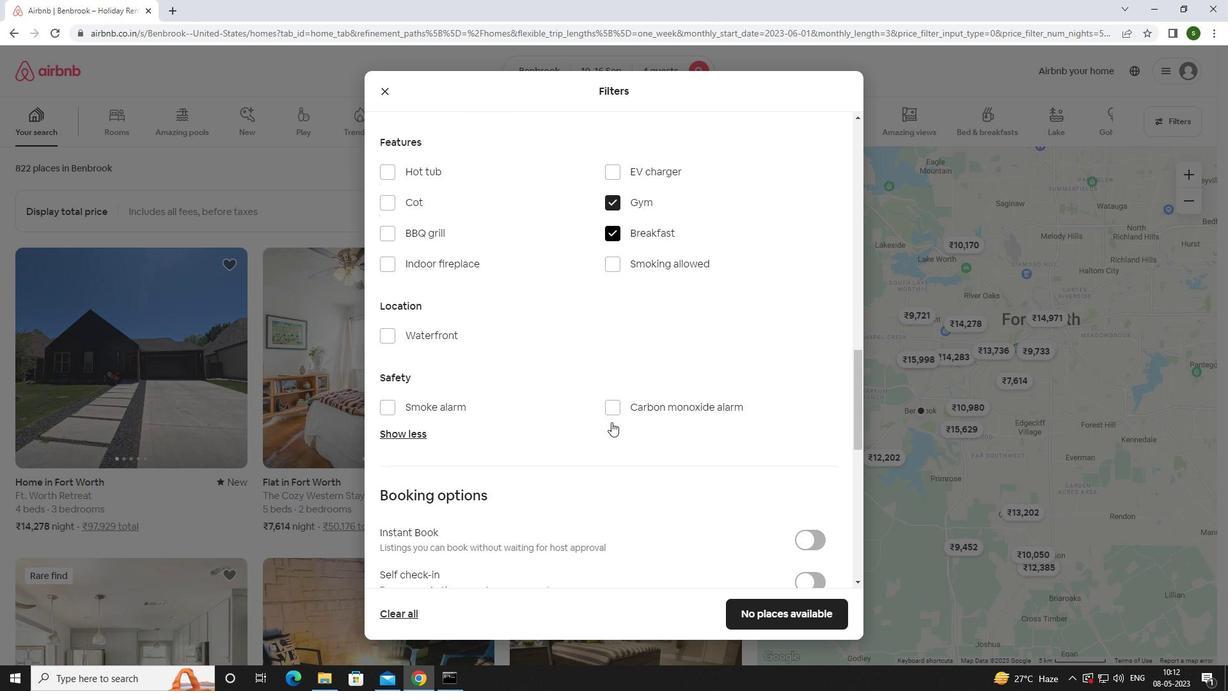 
Action: Mouse moved to (811, 389)
Screenshot: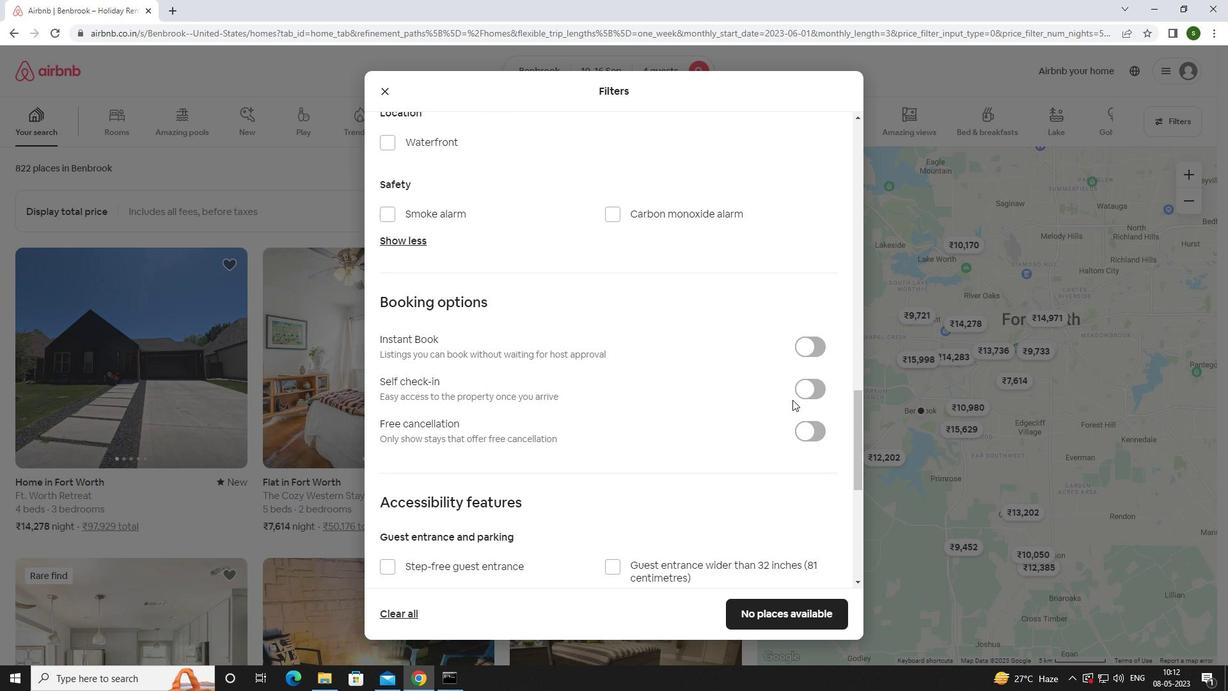
Action: Mouse pressed left at (811, 389)
Screenshot: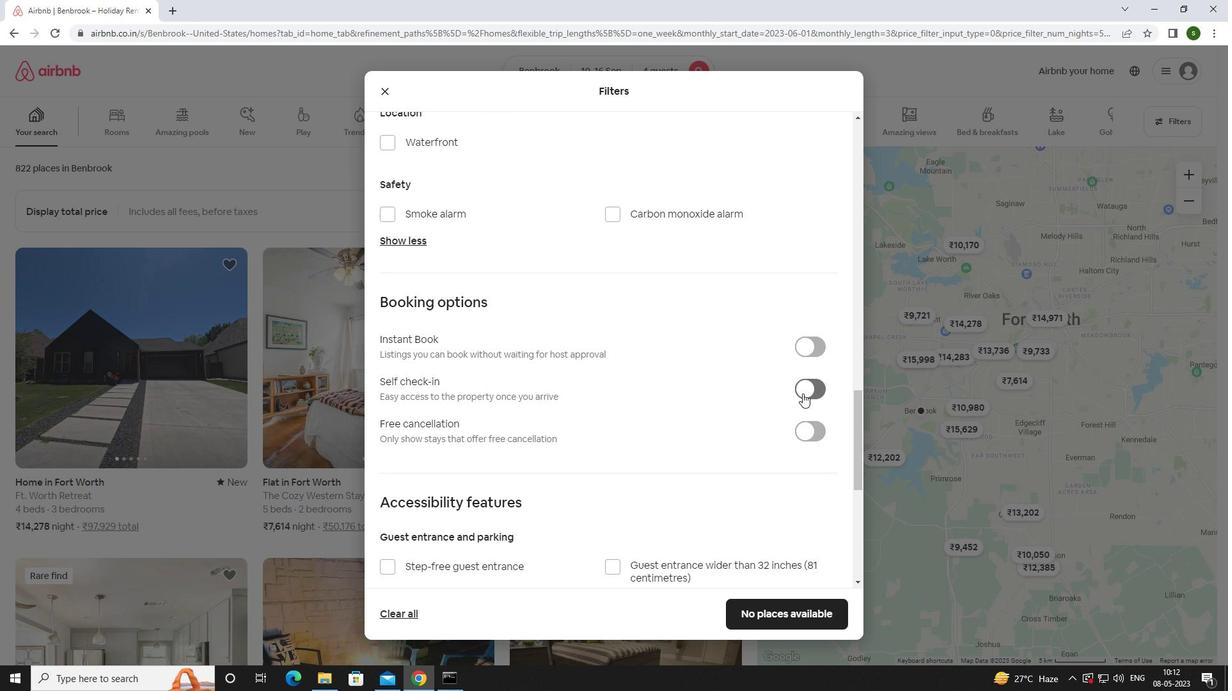 
Action: Mouse moved to (718, 393)
Screenshot: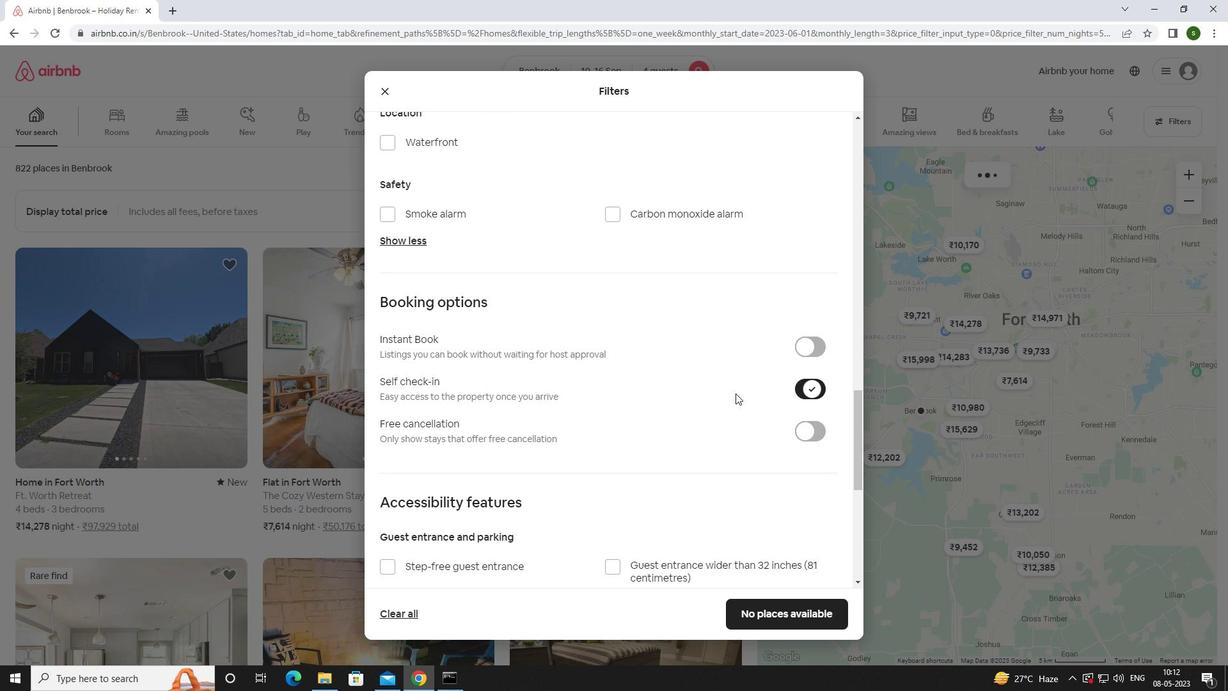 
Action: Mouse scrolled (718, 392) with delta (0, 0)
Screenshot: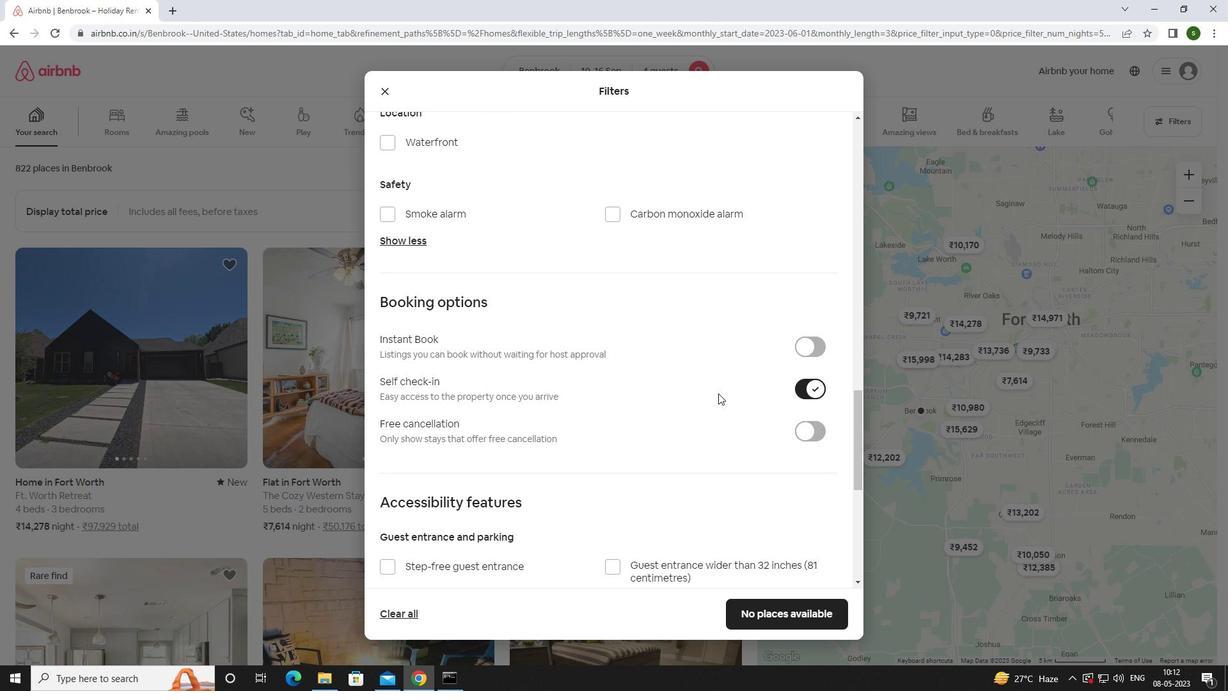 
Action: Mouse scrolled (718, 392) with delta (0, 0)
Screenshot: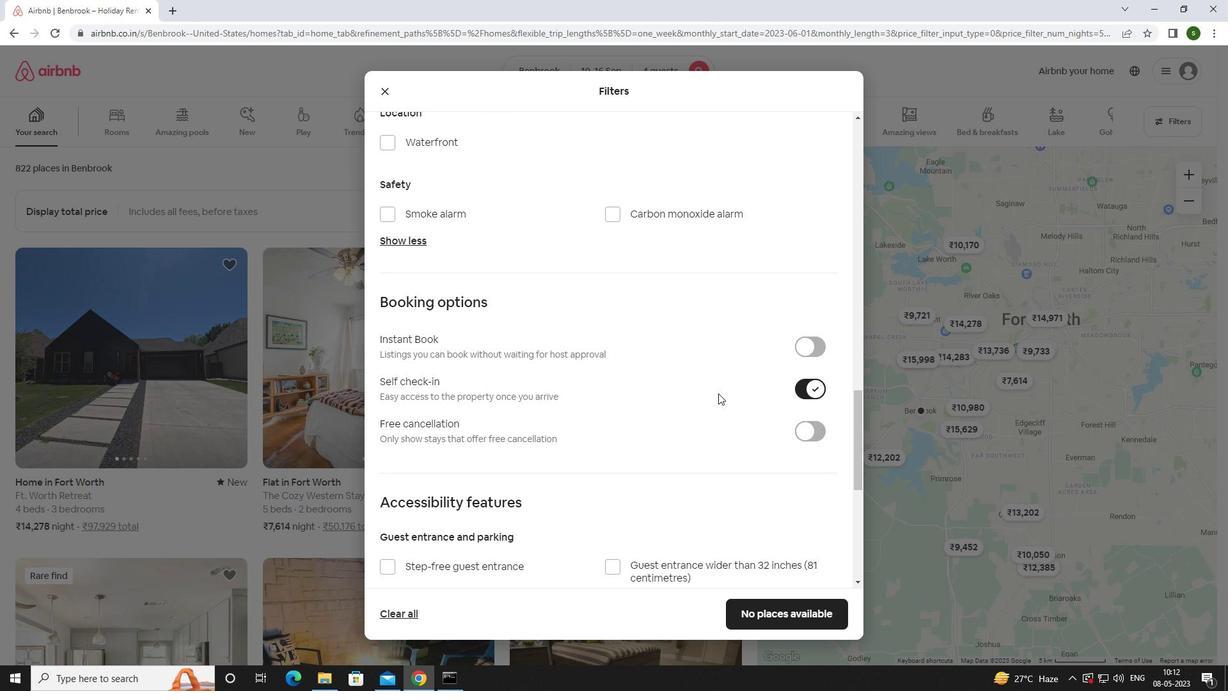 
Action: Mouse scrolled (718, 392) with delta (0, 0)
Screenshot: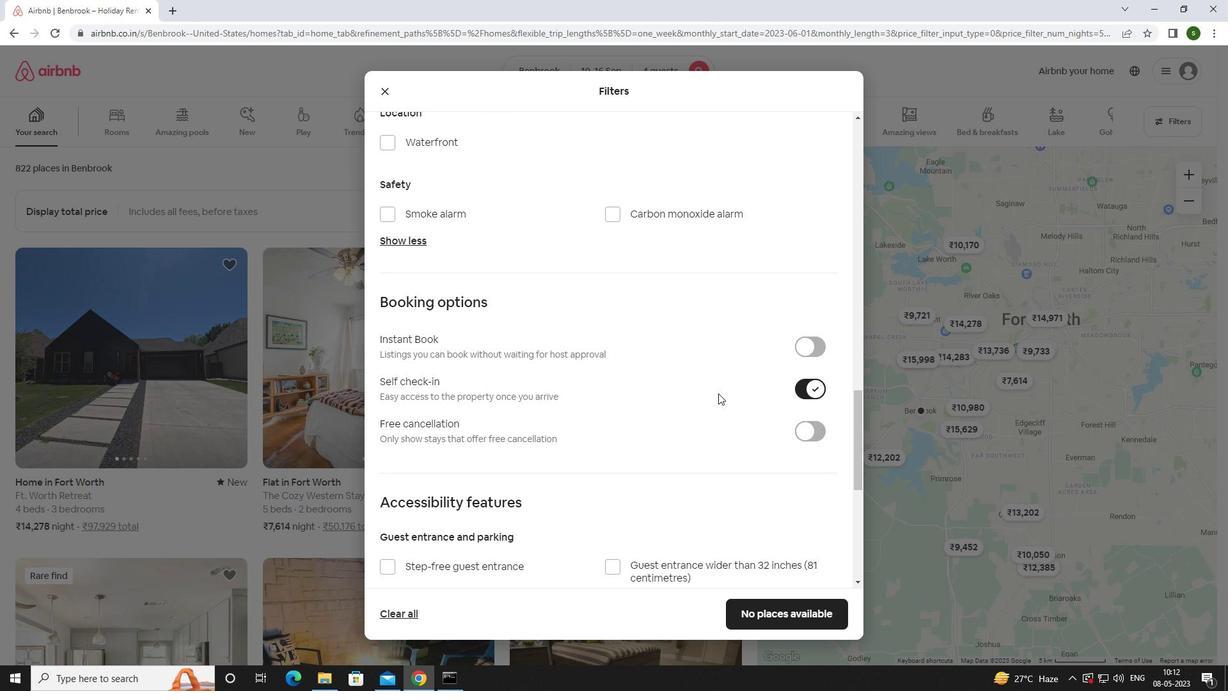 
Action: Mouse scrolled (718, 392) with delta (0, 0)
Screenshot: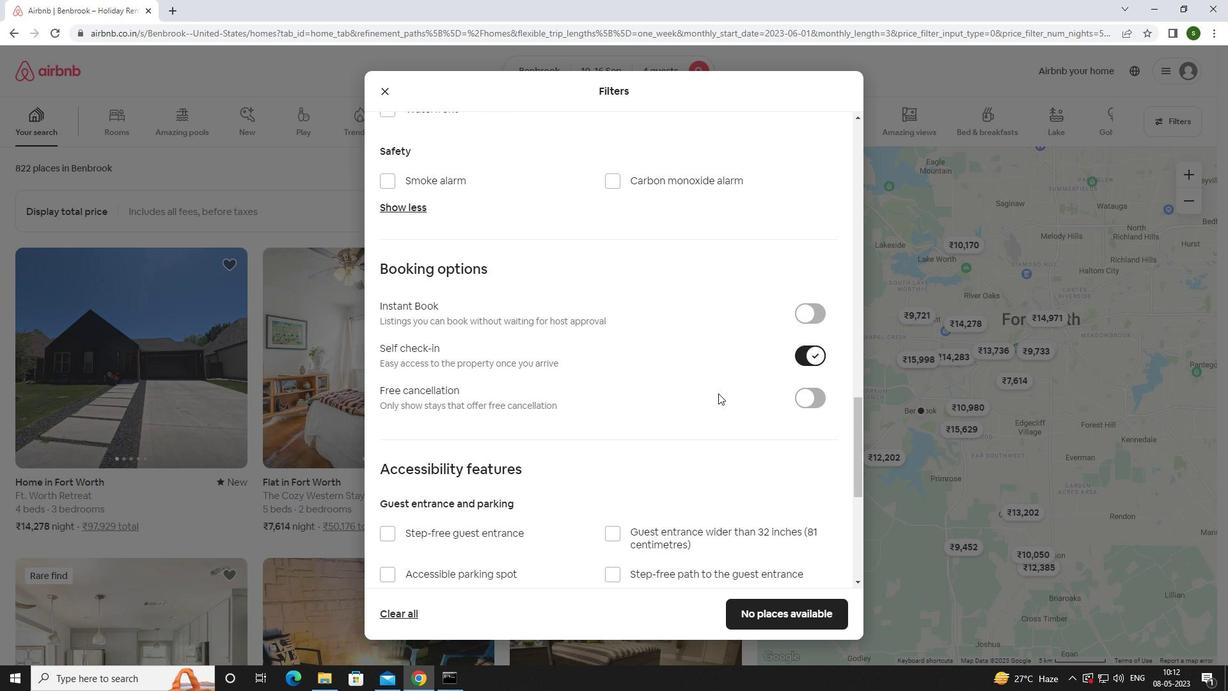 
Action: Mouse scrolled (718, 392) with delta (0, 0)
Screenshot: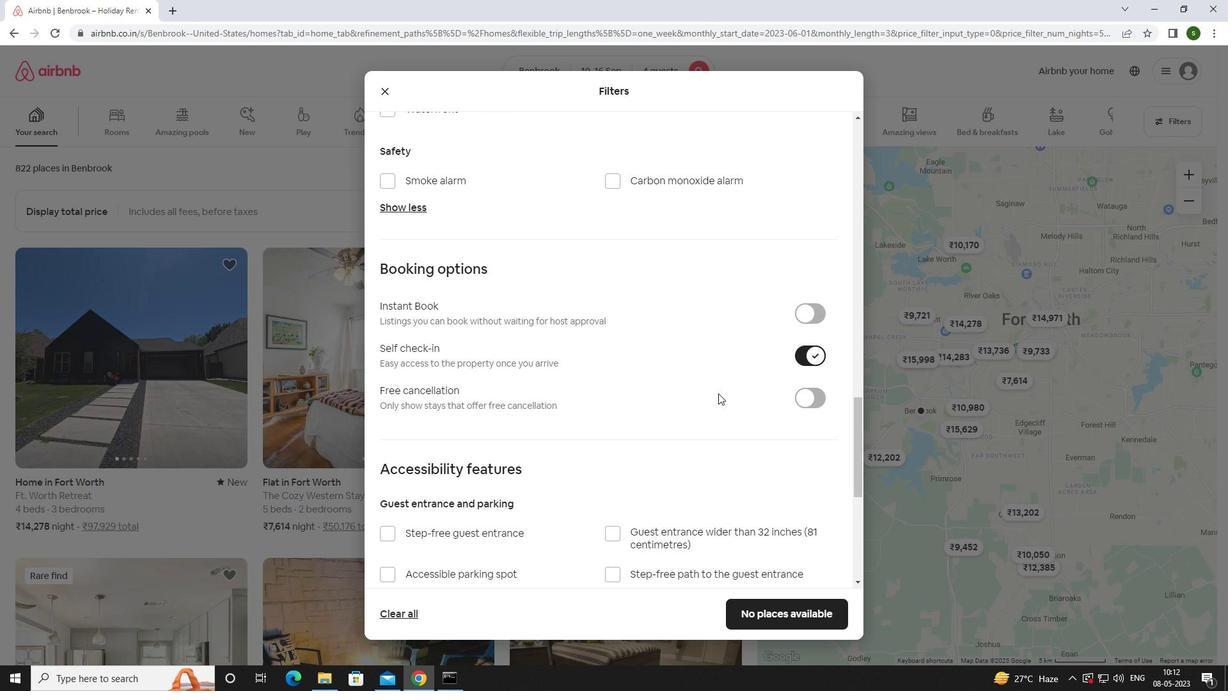 
Action: Mouse scrolled (718, 392) with delta (0, 0)
Screenshot: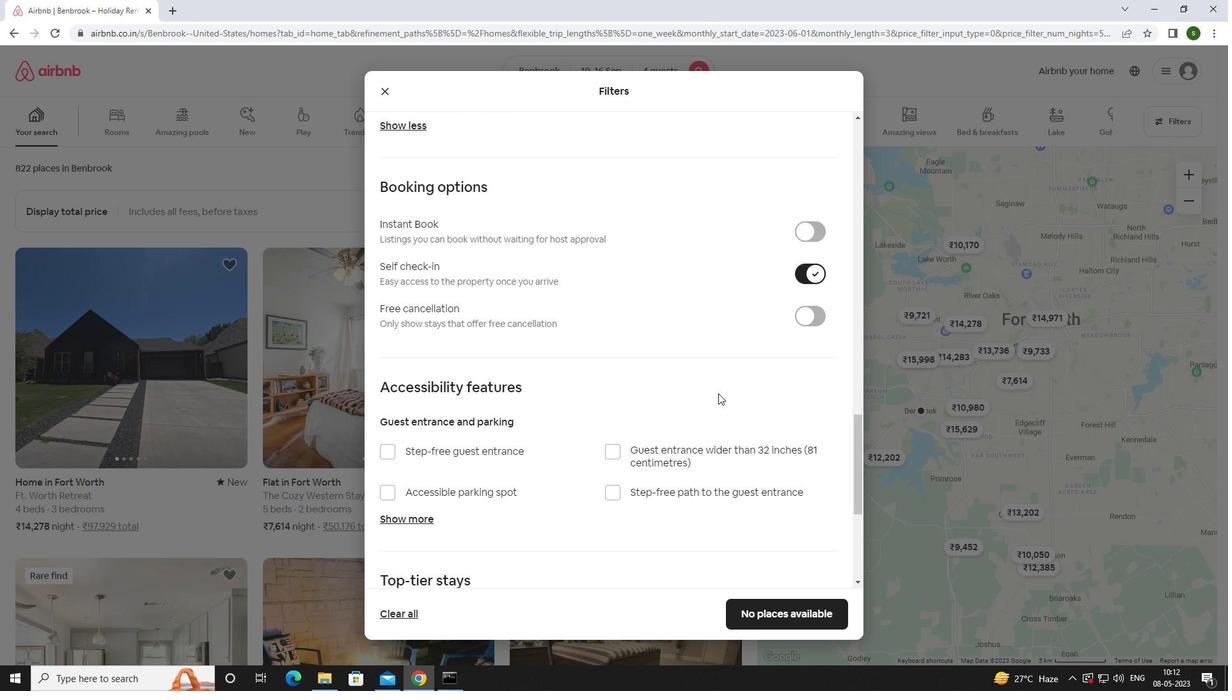 
Action: Mouse scrolled (718, 392) with delta (0, 0)
Screenshot: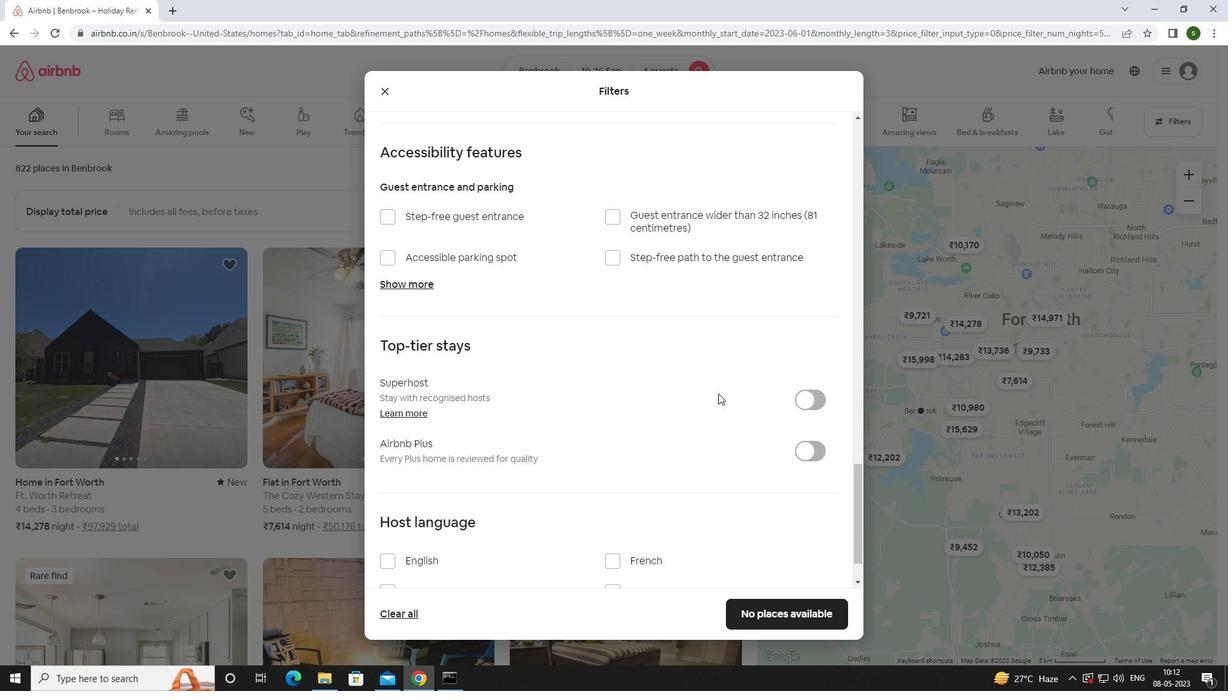 
Action: Mouse scrolled (718, 392) with delta (0, 0)
Screenshot: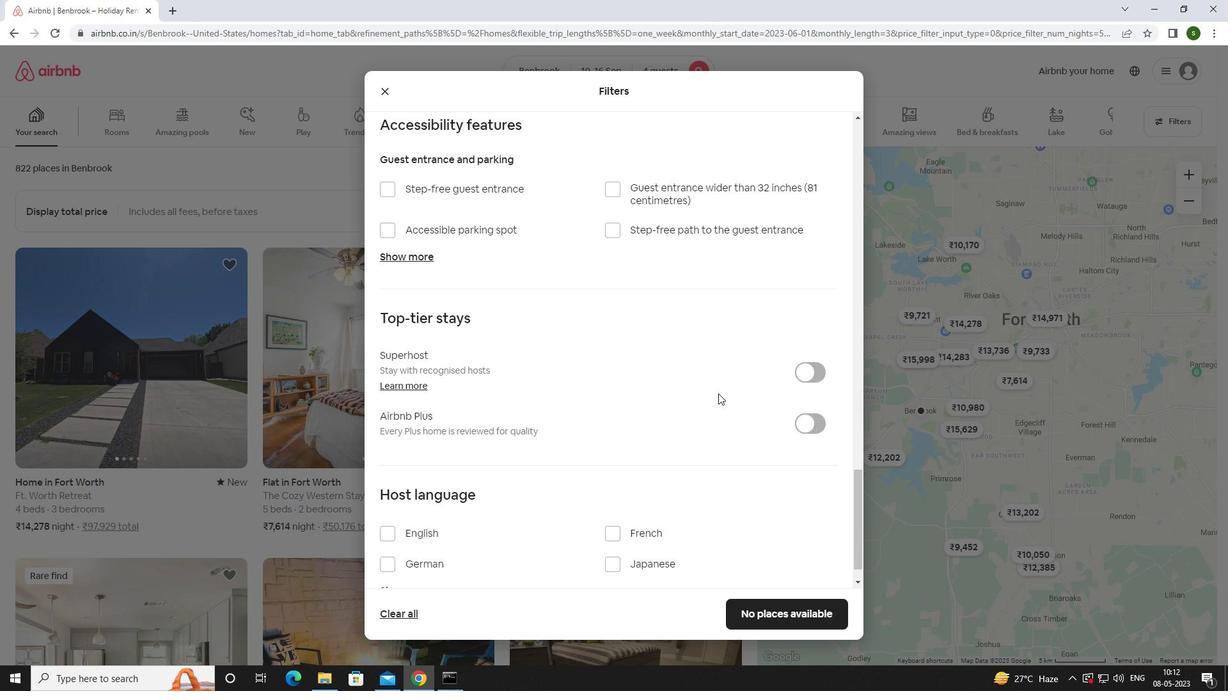 
Action: Mouse scrolled (718, 392) with delta (0, 0)
Screenshot: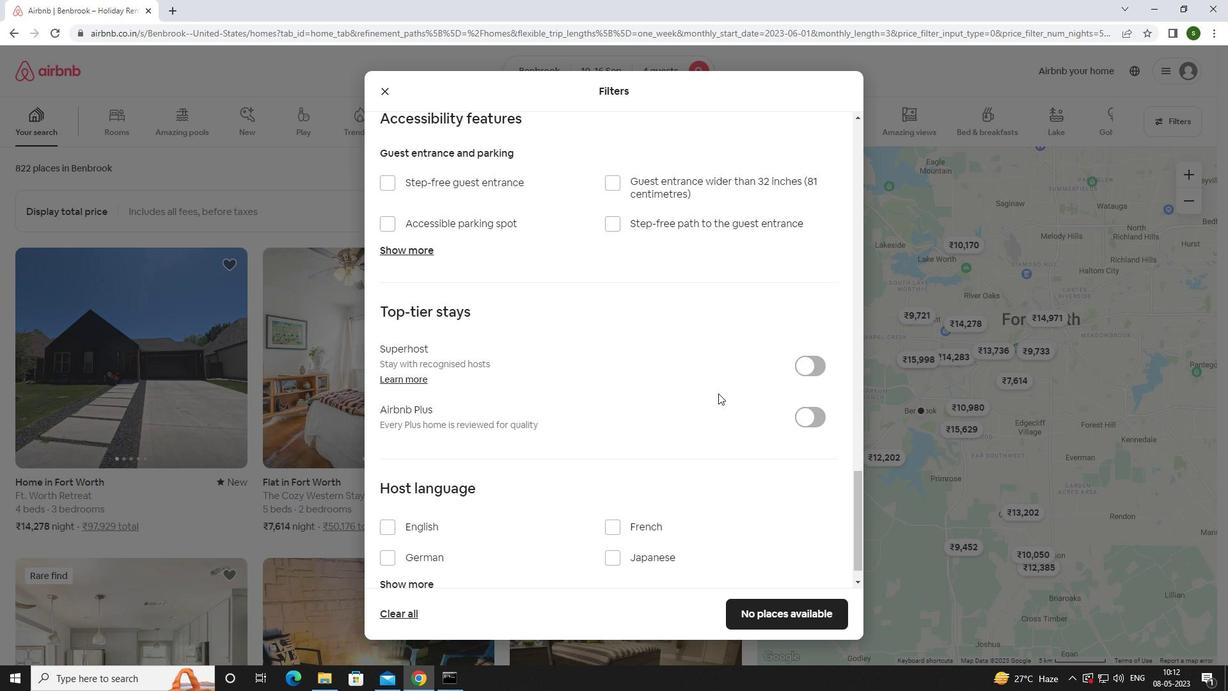 
Action: Mouse moved to (414, 498)
Screenshot: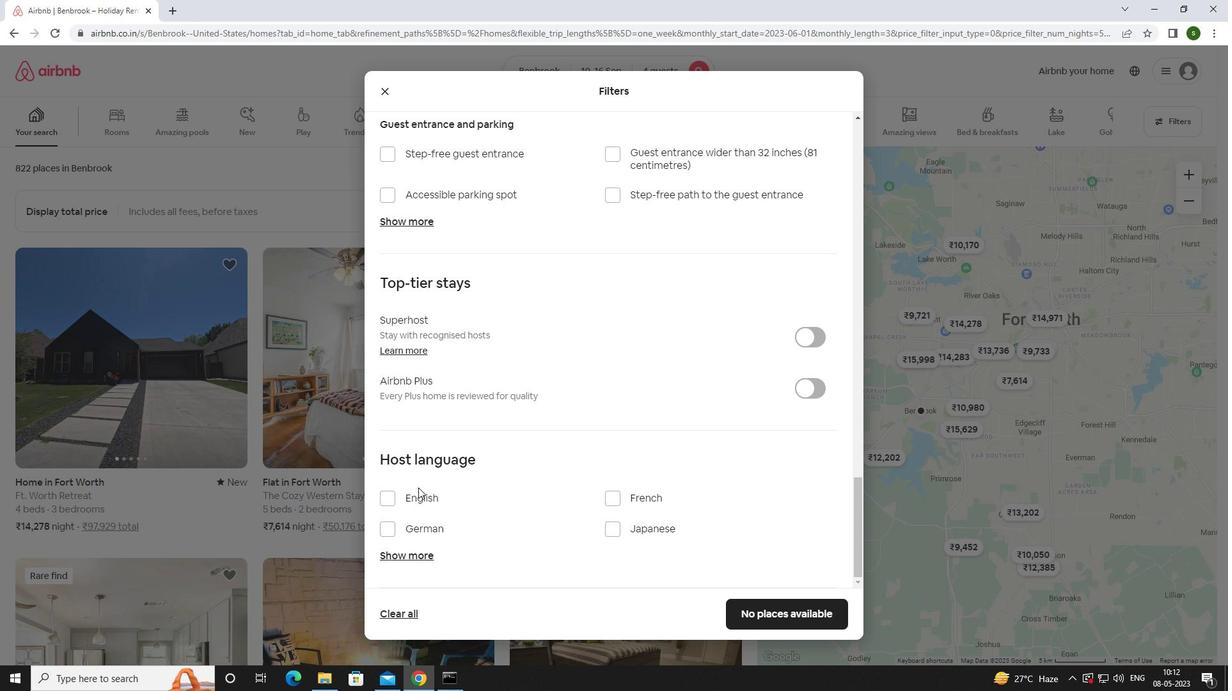 
Action: Mouse pressed left at (414, 498)
Screenshot: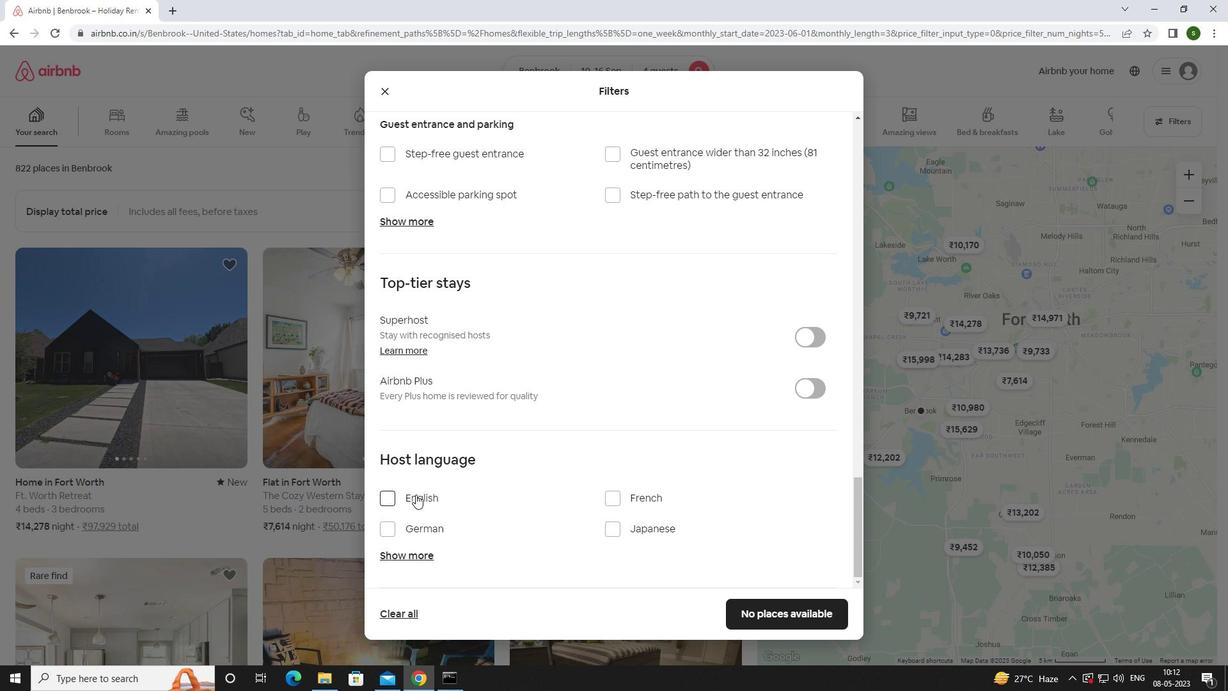 
Action: Mouse moved to (753, 607)
Screenshot: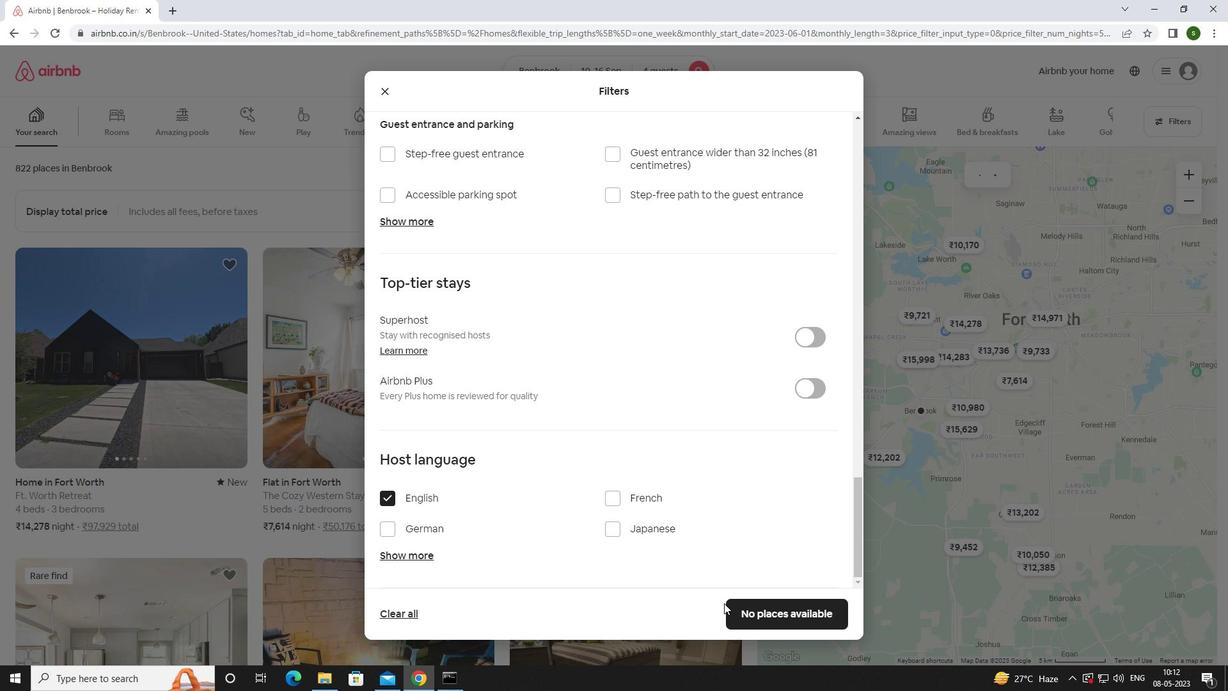
Action: Mouse pressed left at (753, 607)
Screenshot: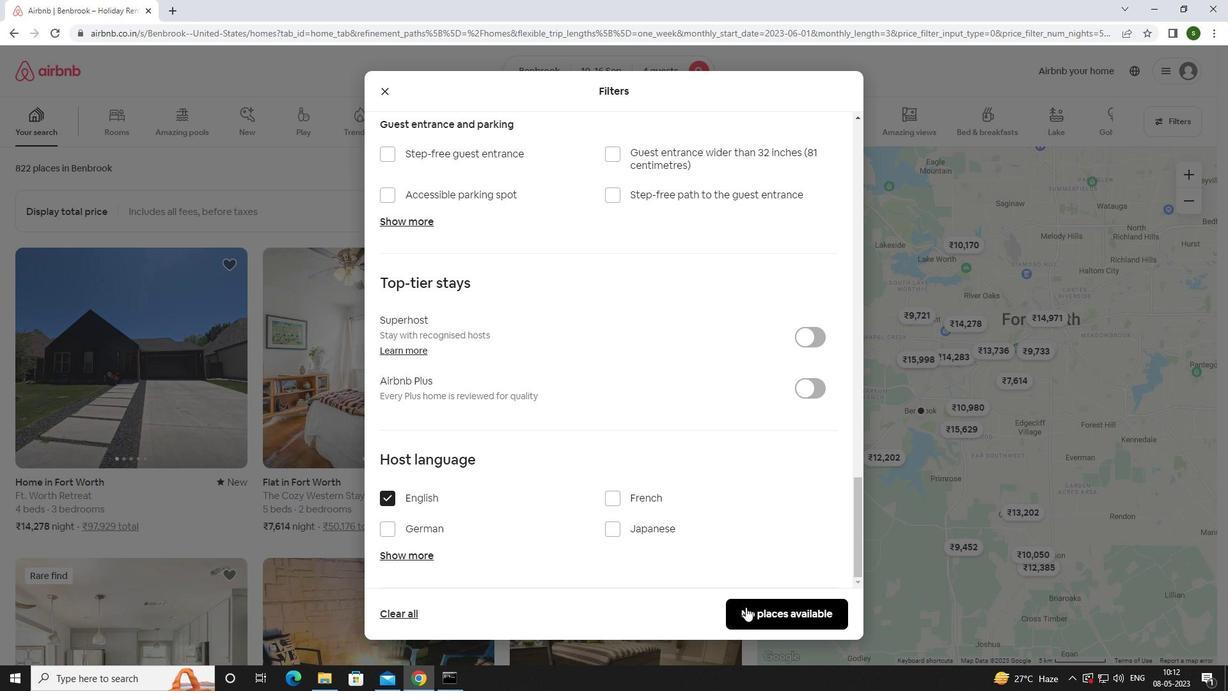 
Action: Mouse moved to (518, 321)
Screenshot: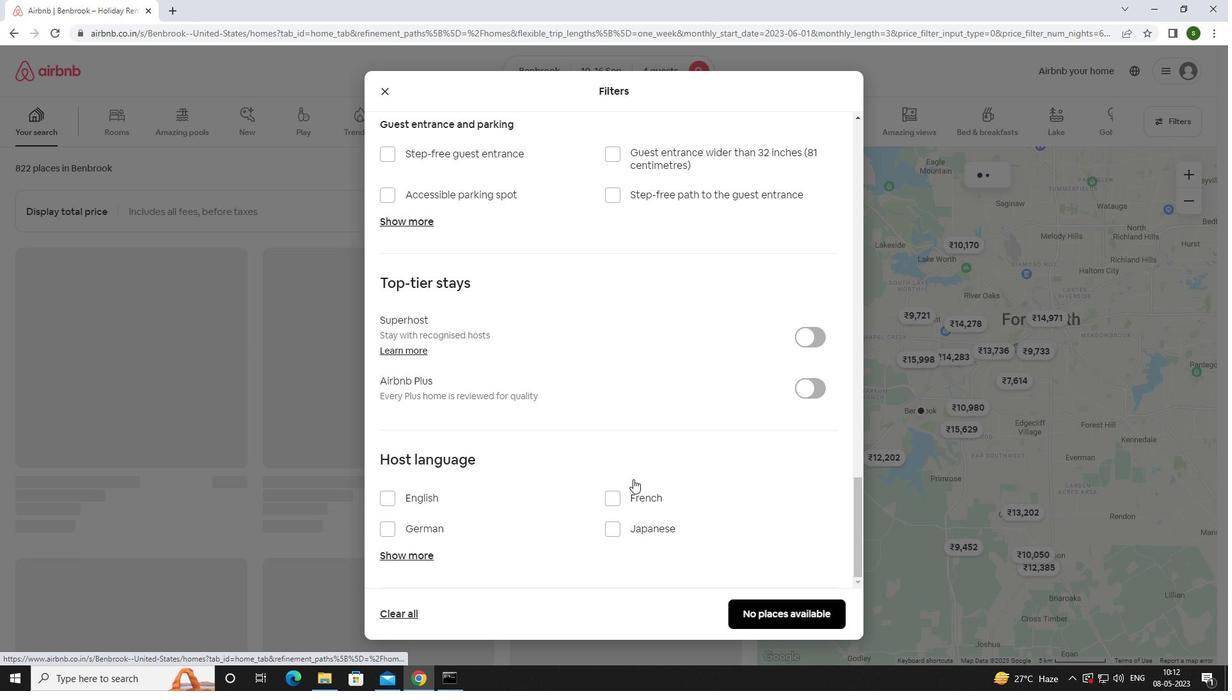 
